 Task: Look for space in Villa Carlos Paz, Argentina from 2nd June, 2023 to 15th June, 2023 for 2 adults and 1 pet in price range Rs.10000 to Rs.15000. Place can be entire place with 1  bedroom having 1 bed and 1 bathroom. Property type can be house, flat, guest house, hotel. Amenities needed are: heating. Booking option can be shelf check-in. Required host language is English.
Action: Mouse moved to (477, 96)
Screenshot: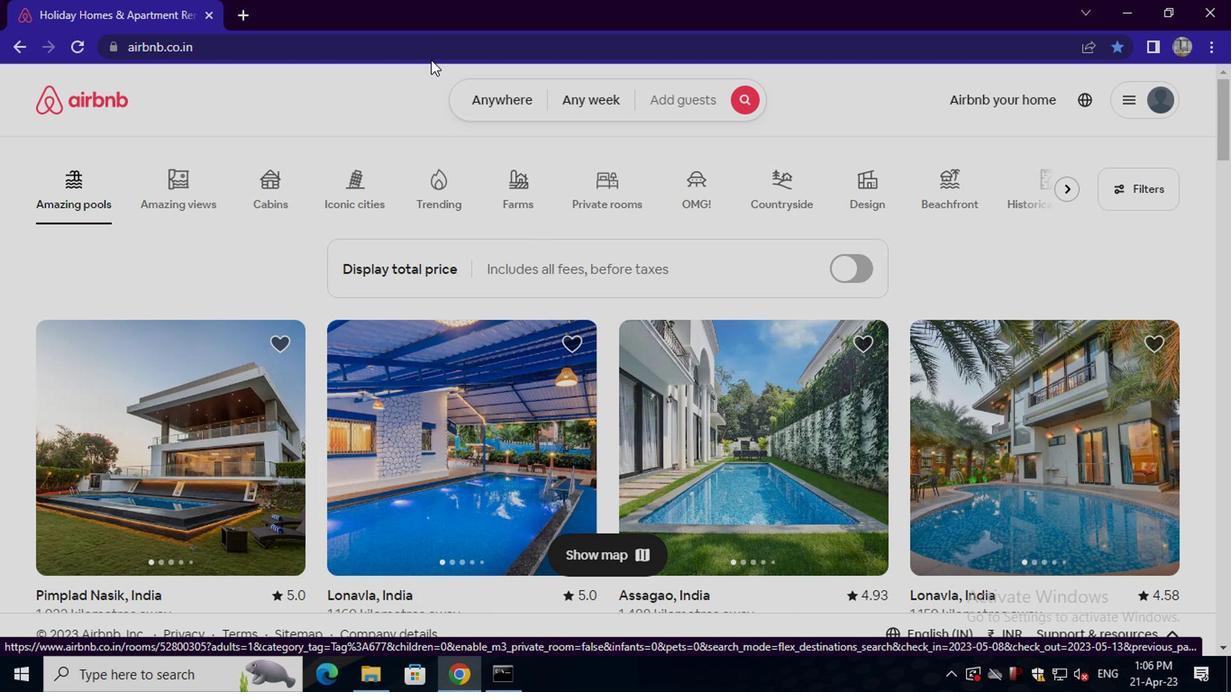 
Action: Mouse pressed left at (477, 96)
Screenshot: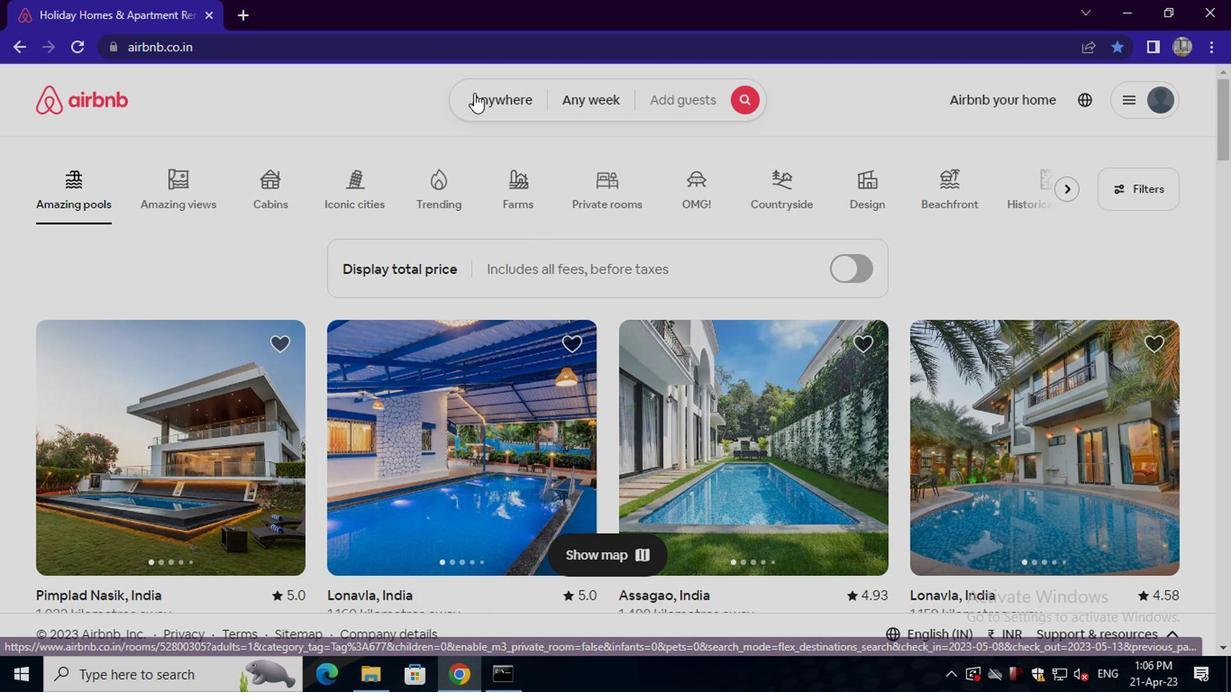 
Action: Mouse moved to (380, 177)
Screenshot: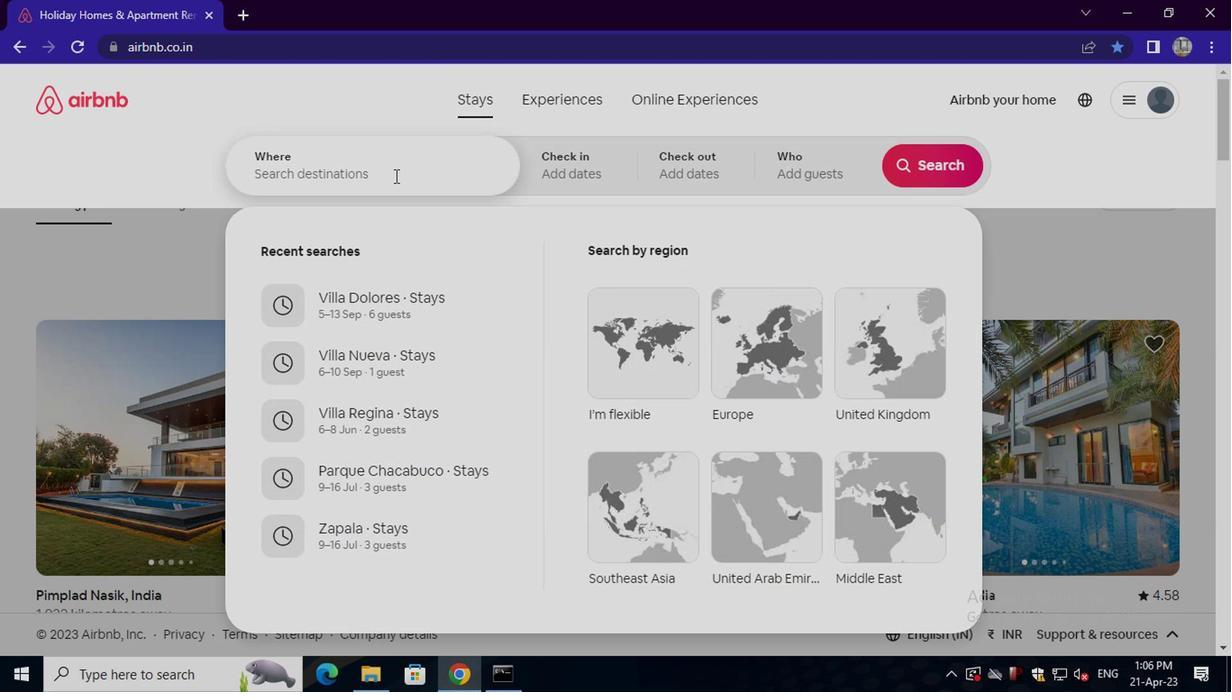 
Action: Mouse pressed left at (380, 177)
Screenshot: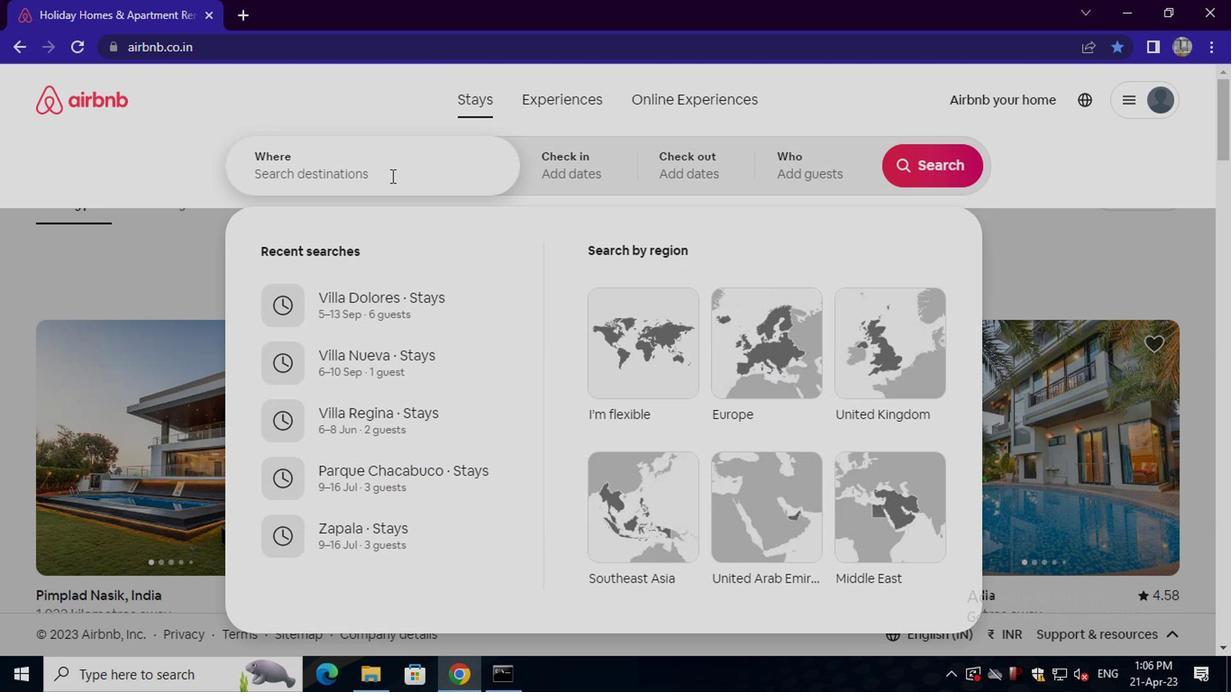 
Action: Key pressed villa<Key.space>carlos<Key.space>paz,<Key.space>argentina<Key.enter>
Screenshot: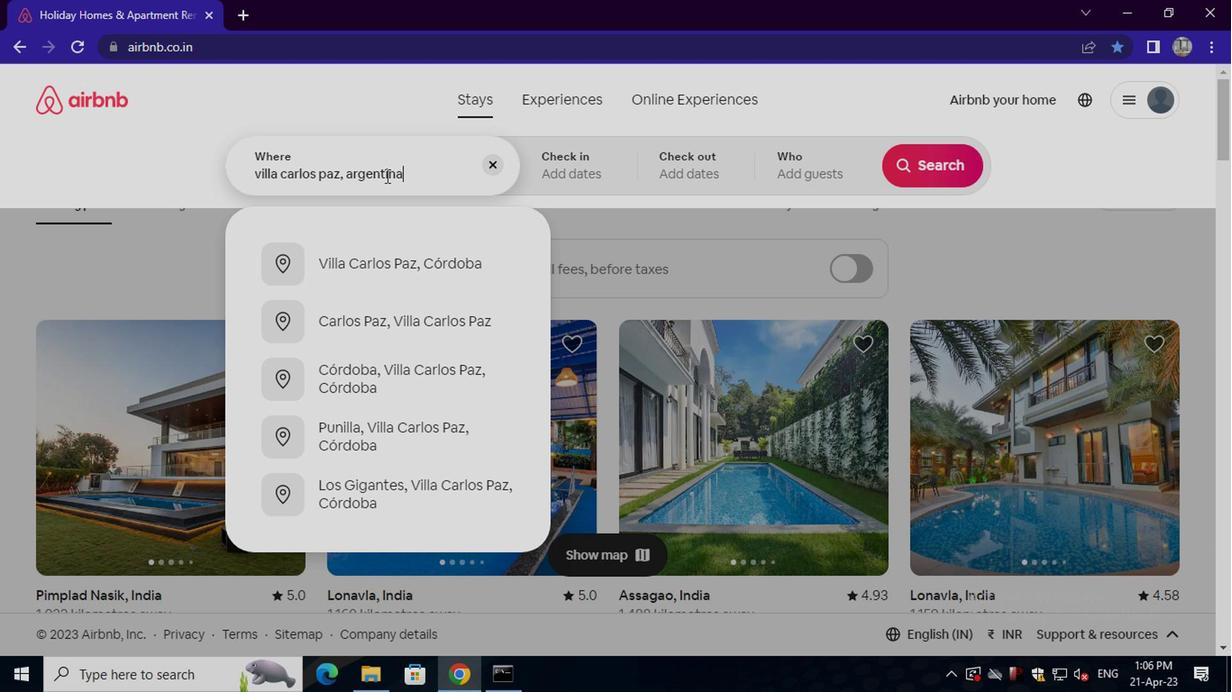 
Action: Mouse moved to (910, 307)
Screenshot: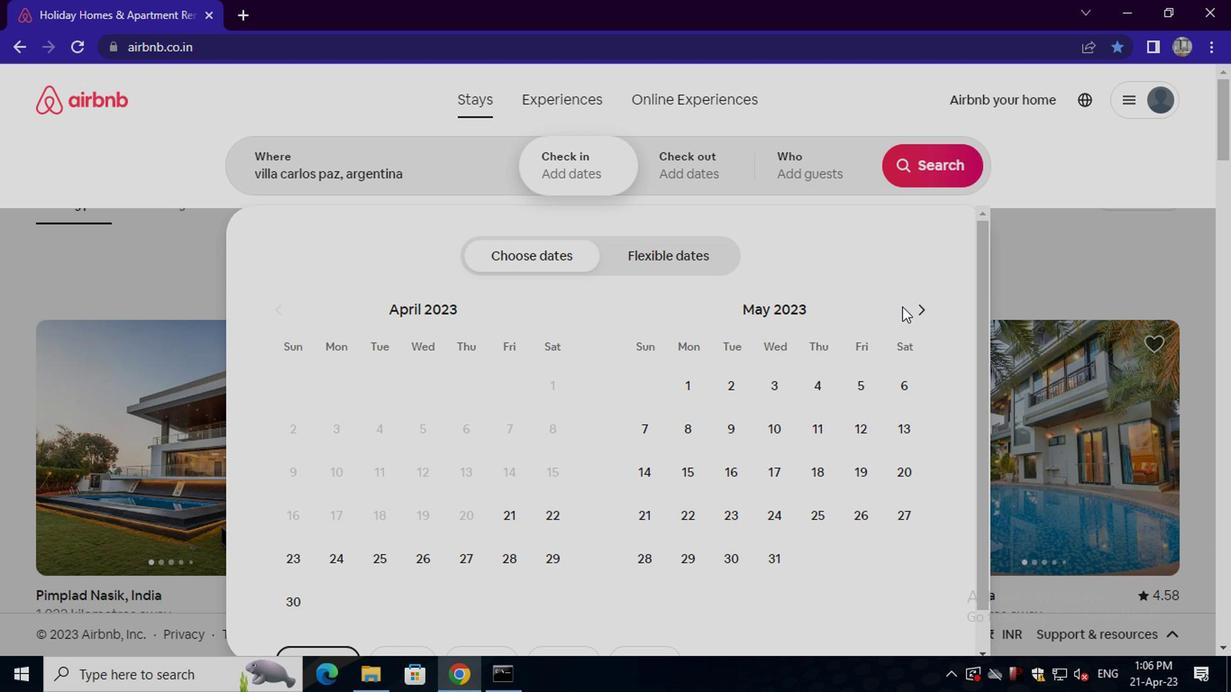 
Action: Mouse pressed left at (910, 307)
Screenshot: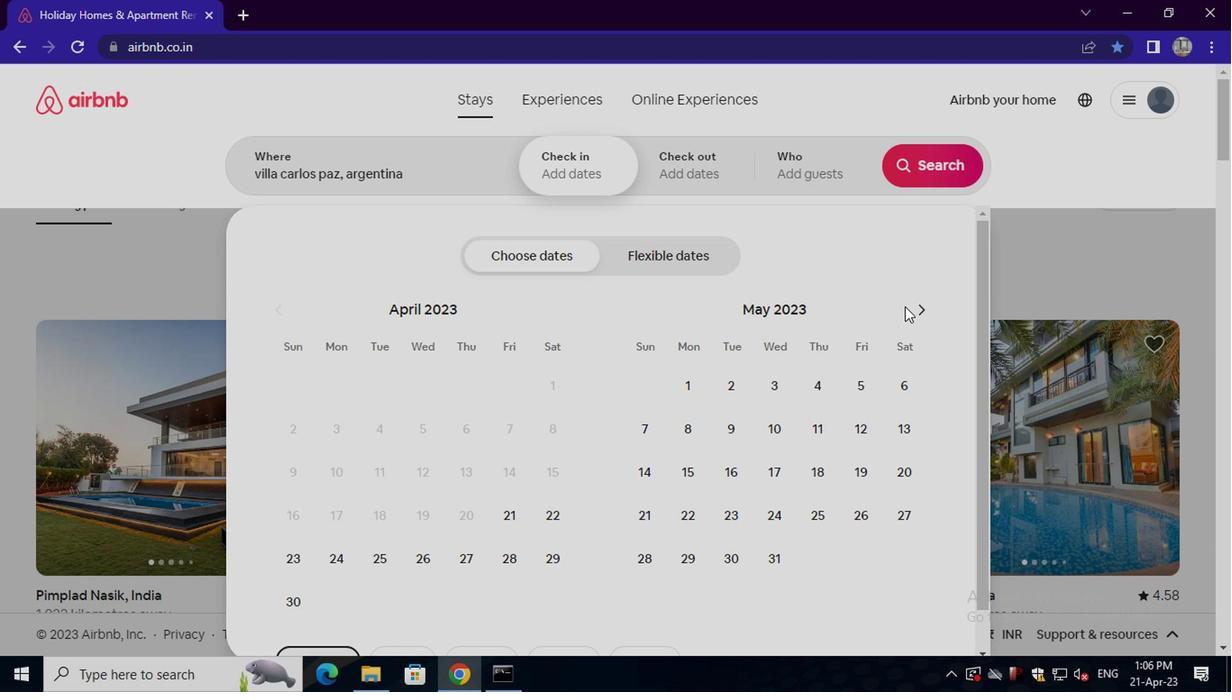 
Action: Mouse moved to (864, 386)
Screenshot: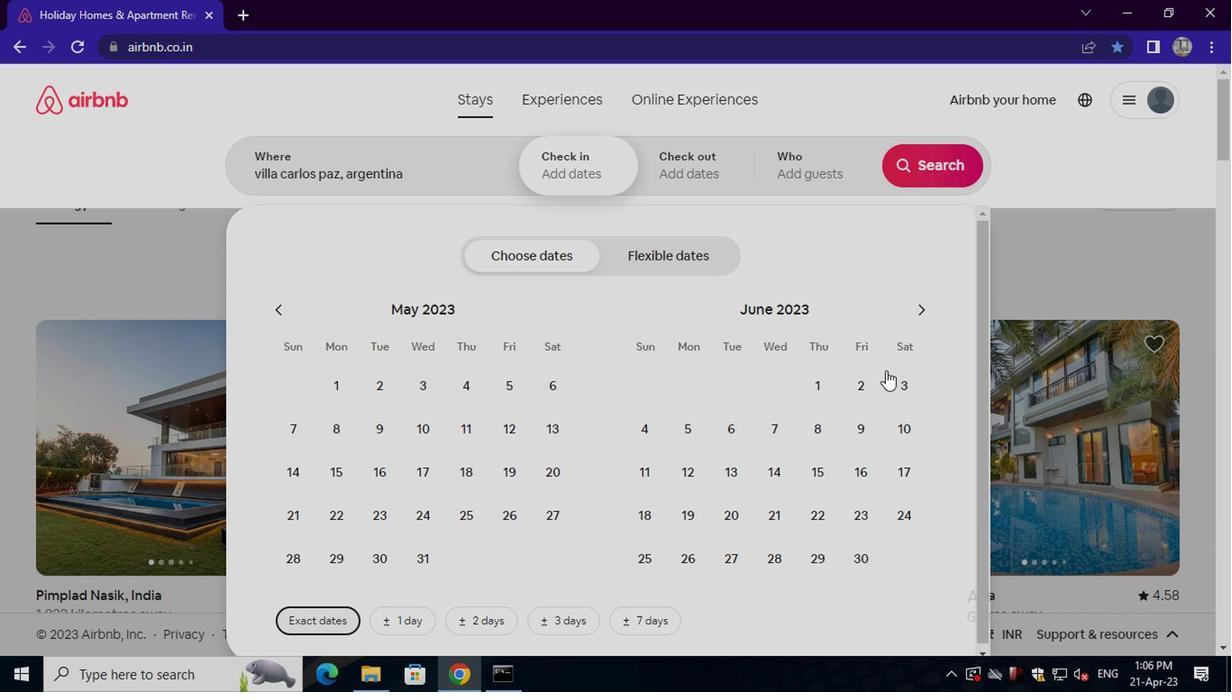 
Action: Mouse pressed left at (864, 386)
Screenshot: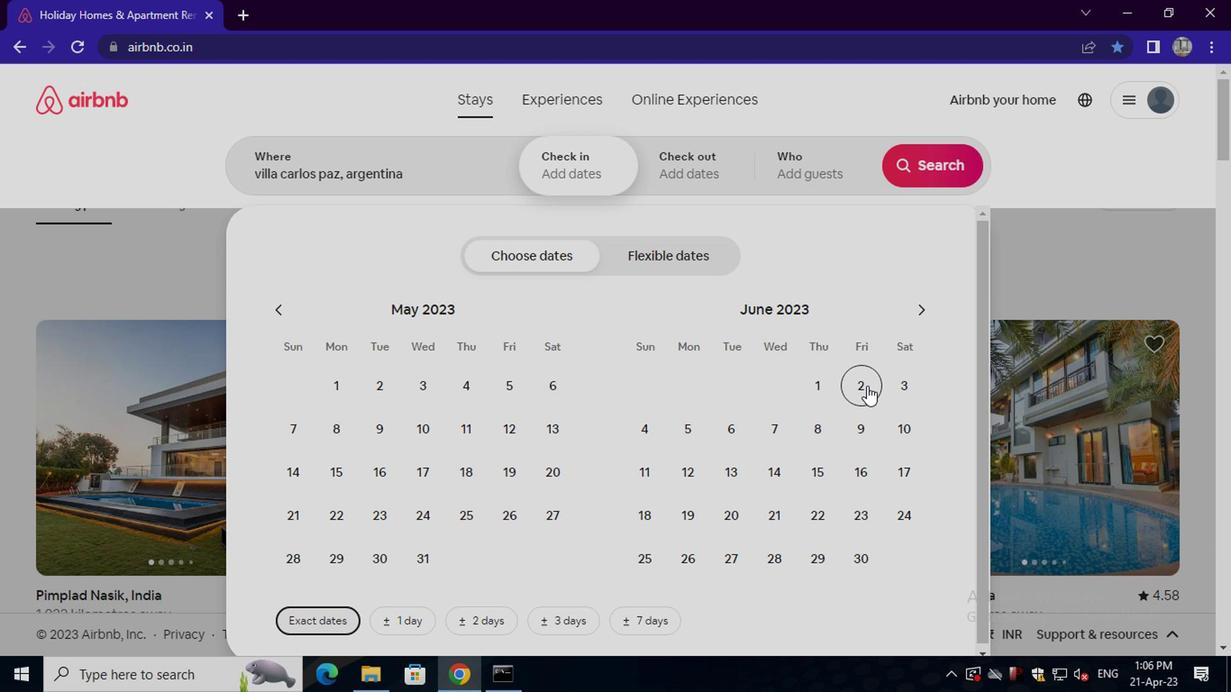 
Action: Mouse moved to (807, 470)
Screenshot: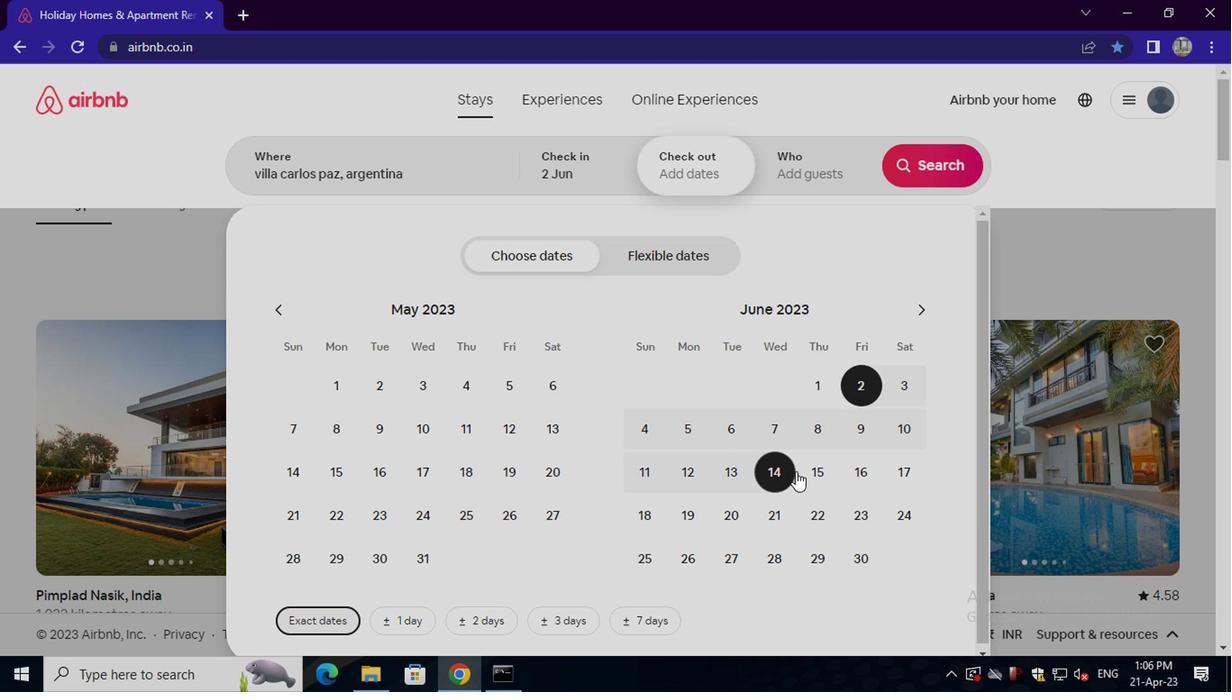 
Action: Mouse pressed left at (807, 470)
Screenshot: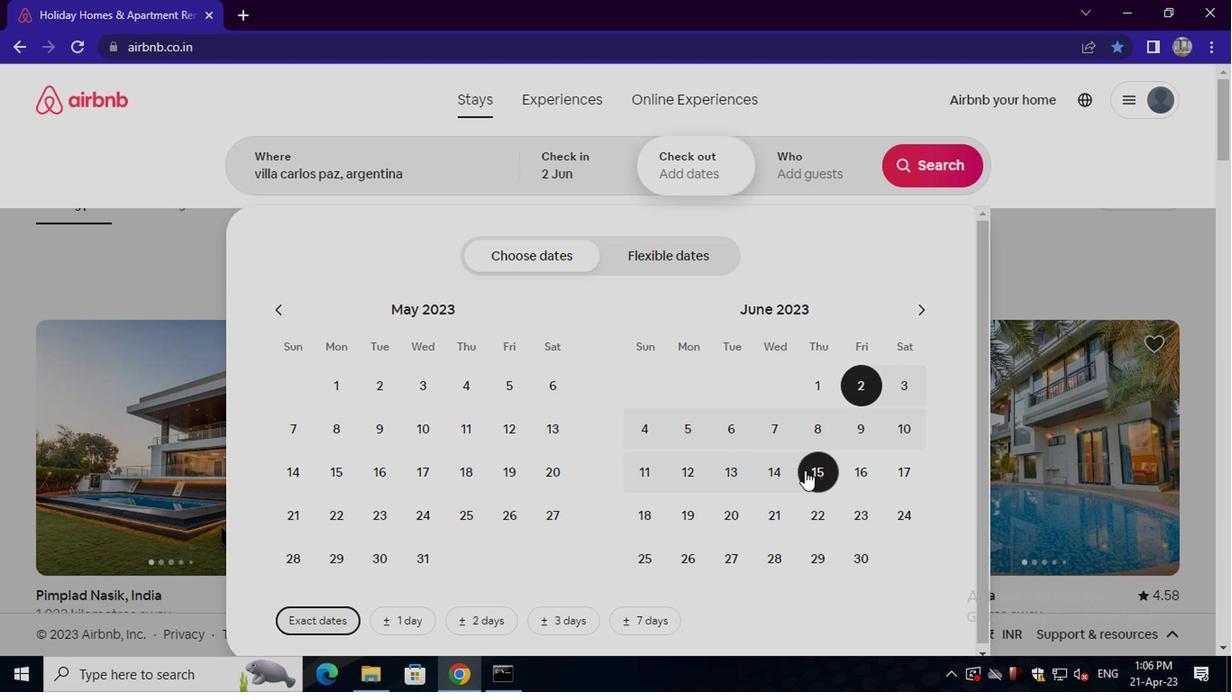 
Action: Mouse moved to (821, 175)
Screenshot: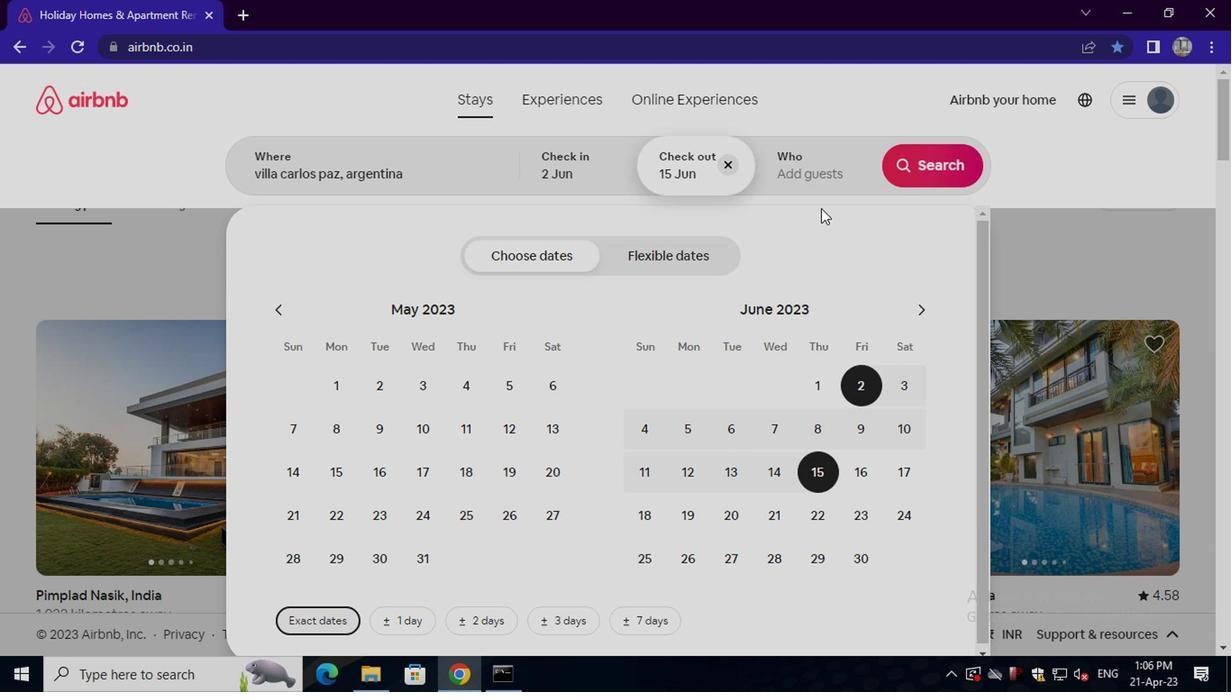 
Action: Mouse pressed left at (821, 175)
Screenshot: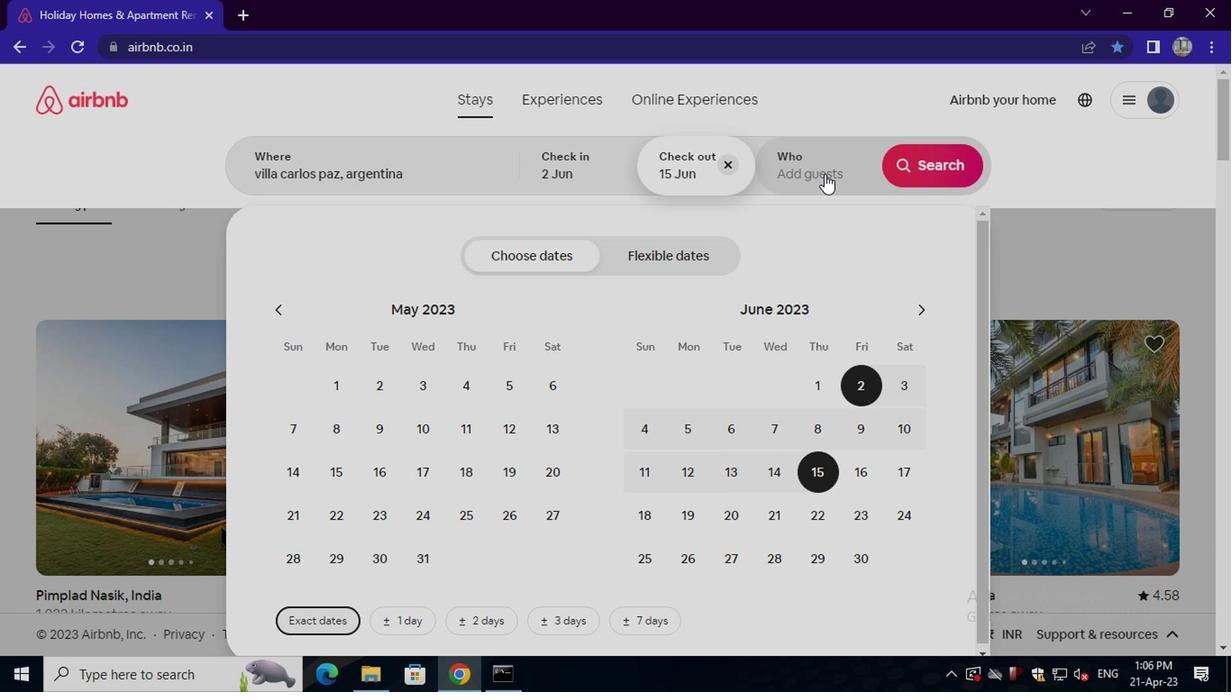 
Action: Mouse moved to (932, 259)
Screenshot: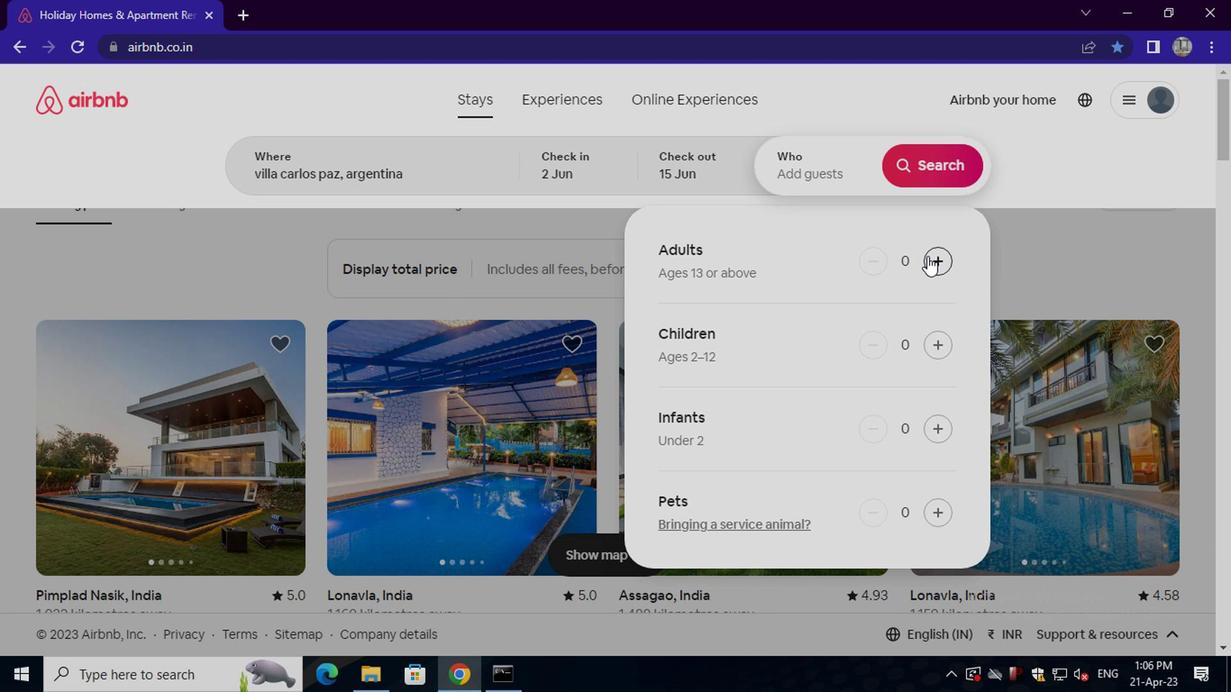
Action: Mouse pressed left at (932, 259)
Screenshot: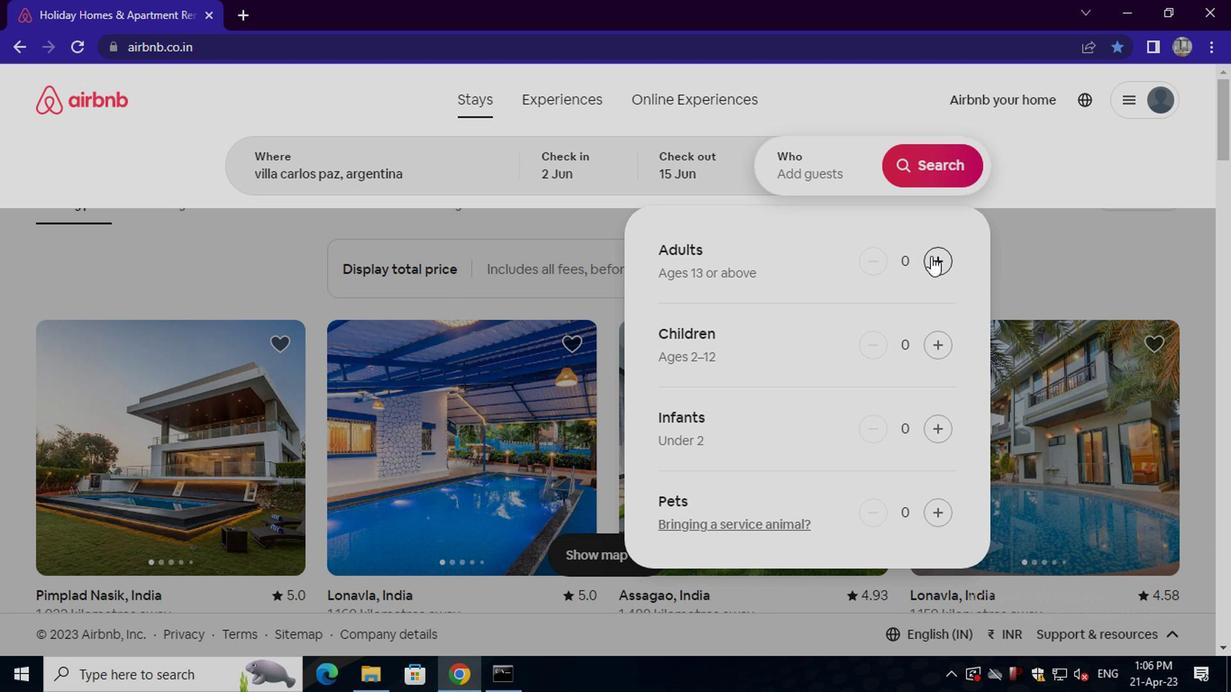 
Action: Mouse pressed left at (932, 259)
Screenshot: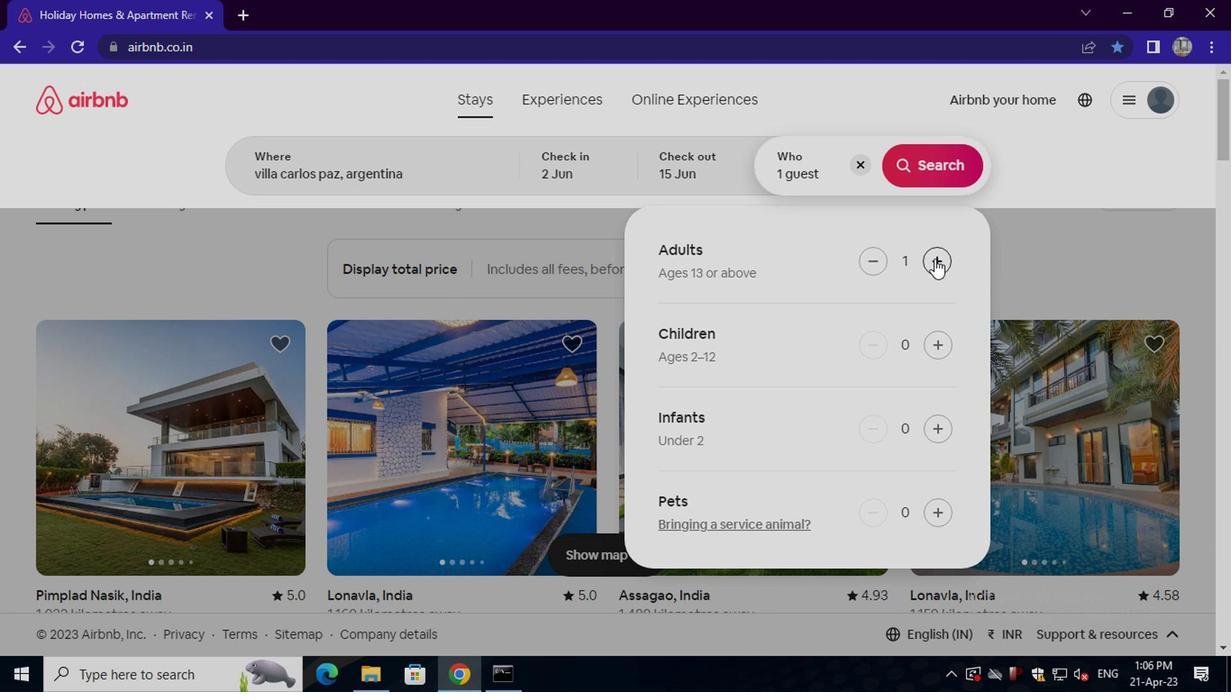 
Action: Mouse moved to (932, 518)
Screenshot: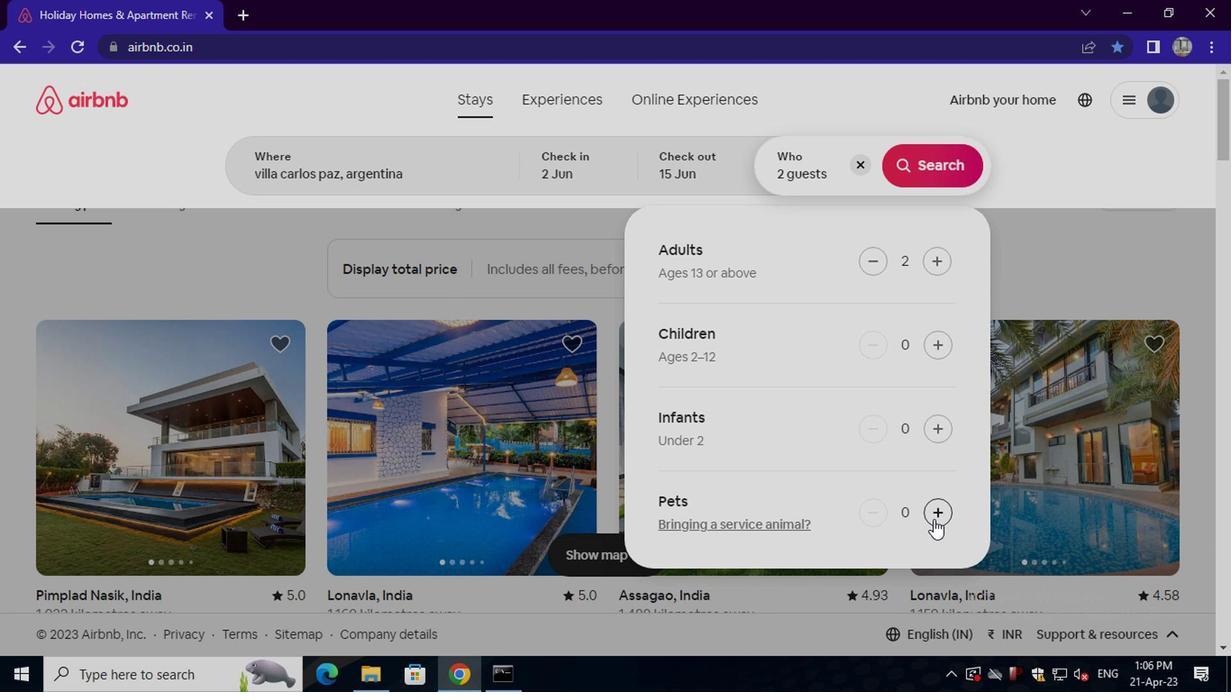 
Action: Mouse pressed left at (932, 518)
Screenshot: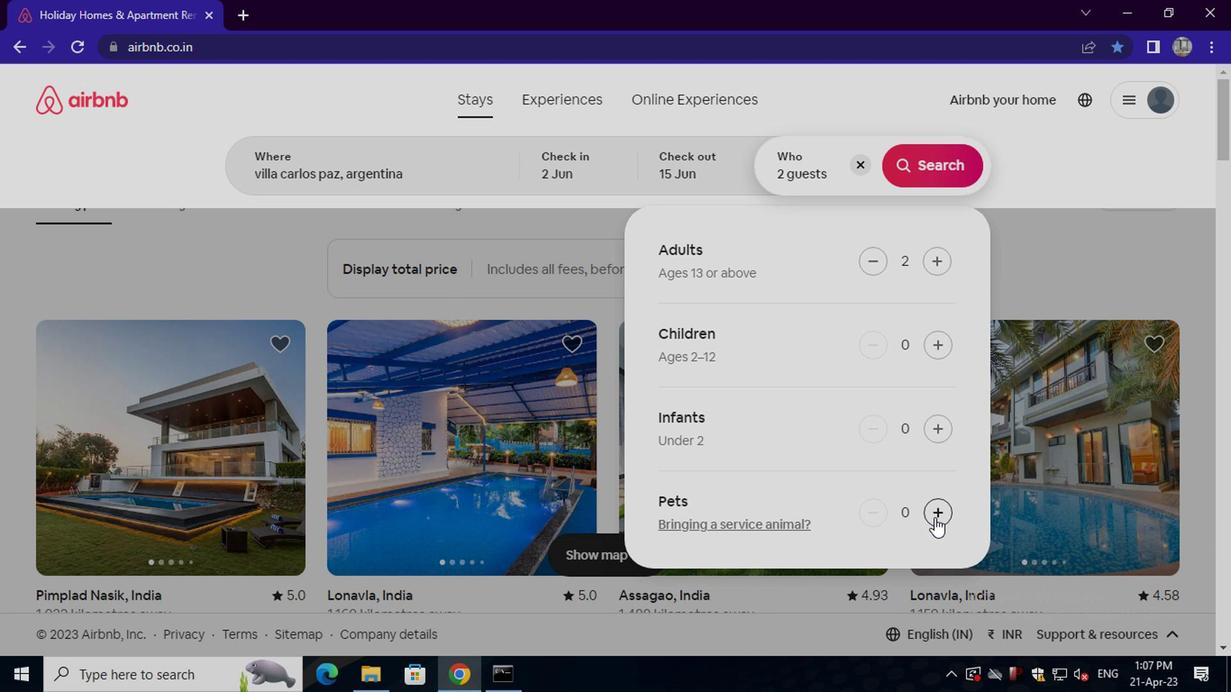 
Action: Mouse moved to (920, 170)
Screenshot: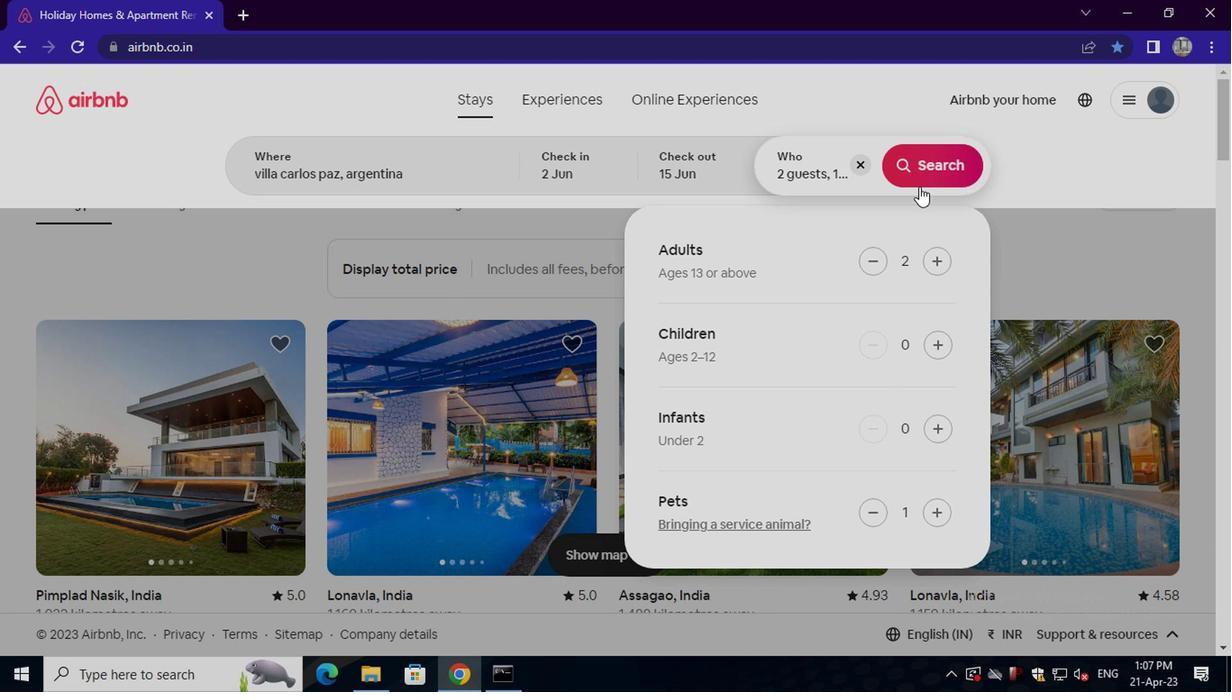 
Action: Mouse pressed left at (920, 170)
Screenshot: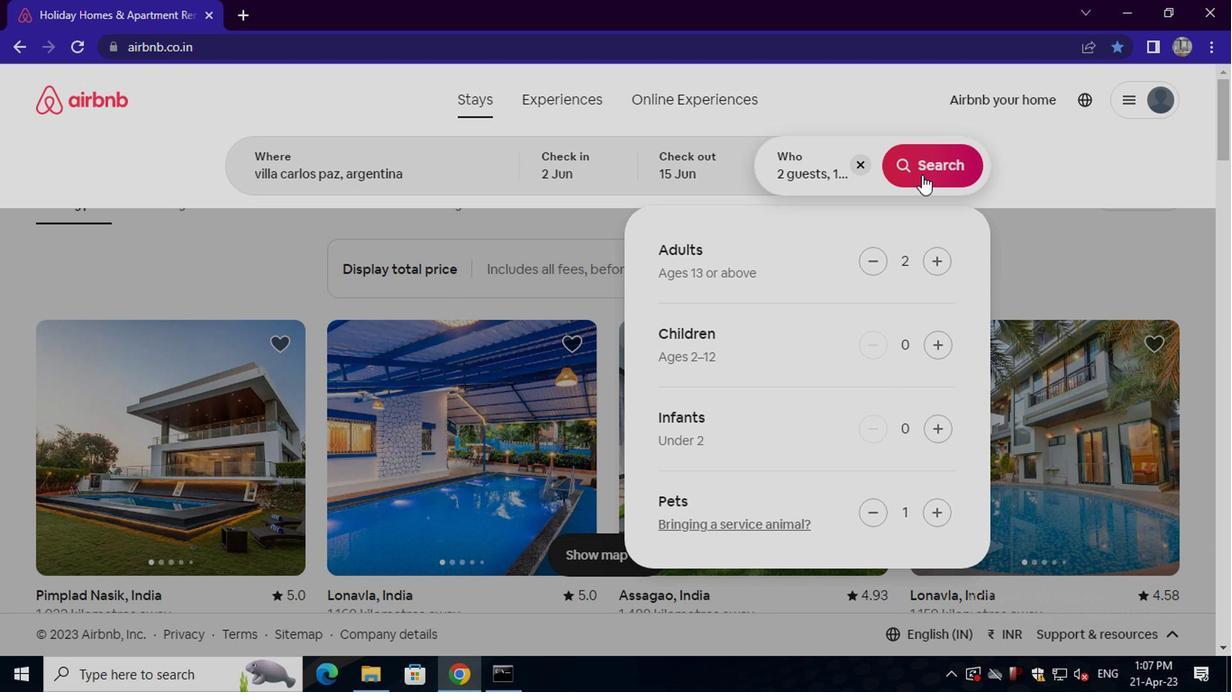 
Action: Mouse moved to (1152, 177)
Screenshot: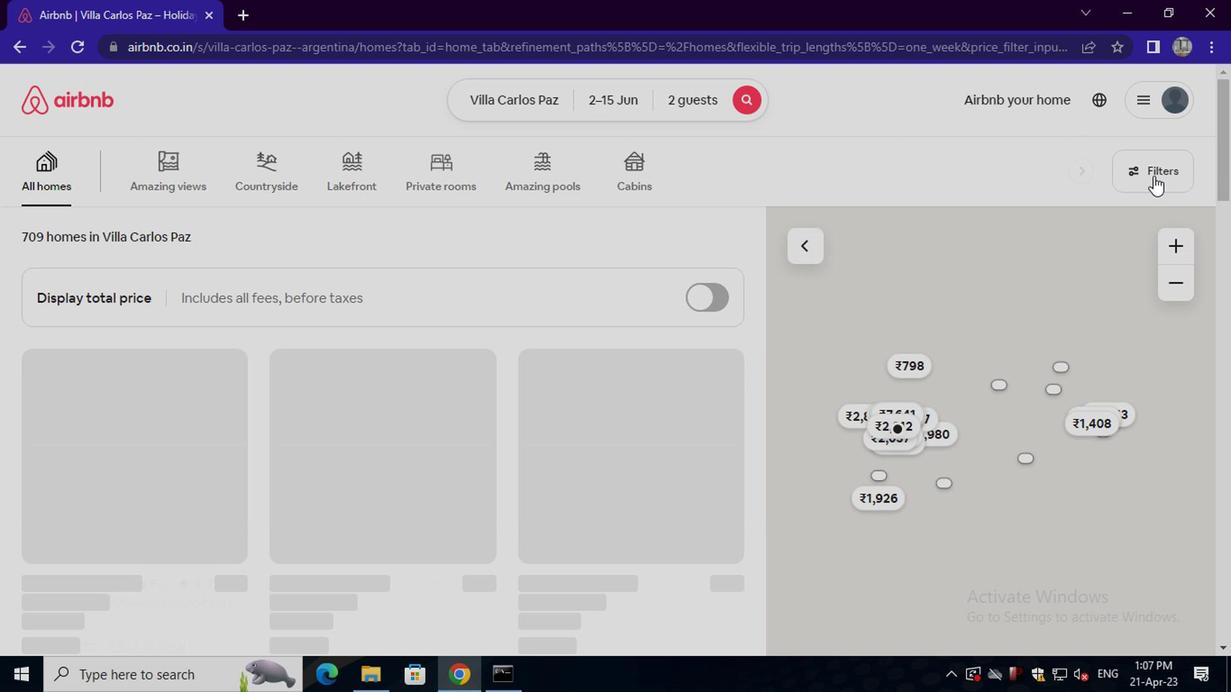
Action: Mouse pressed left at (1152, 177)
Screenshot: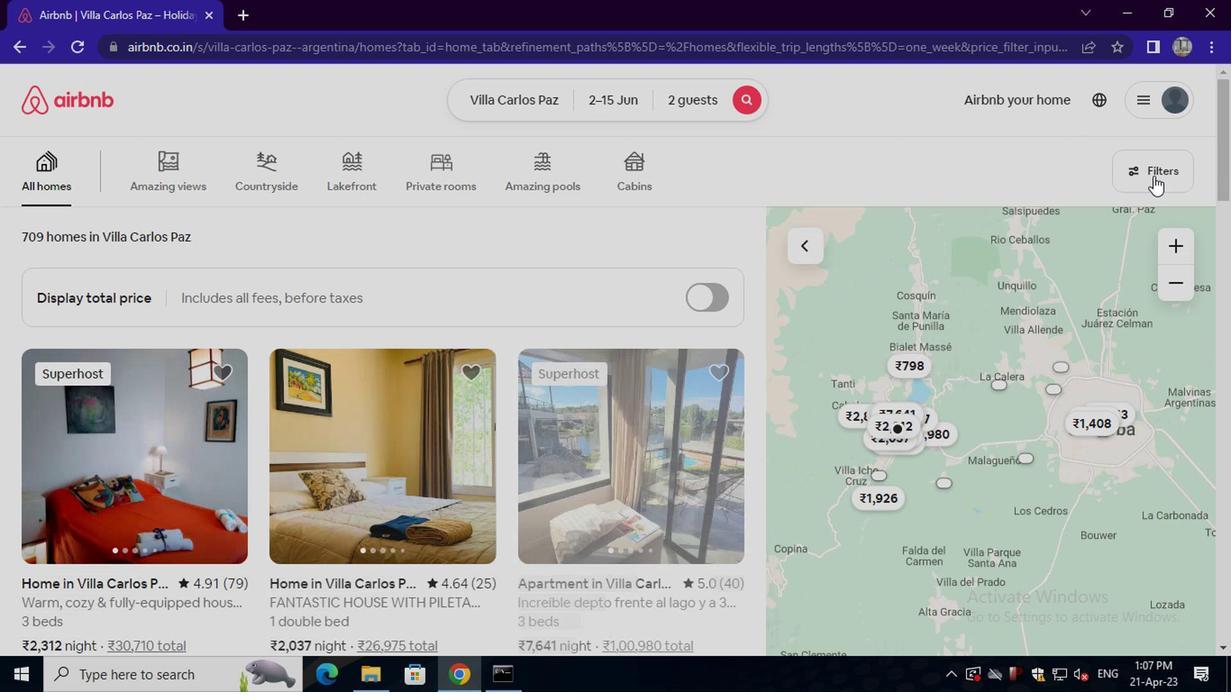 
Action: Mouse moved to (483, 394)
Screenshot: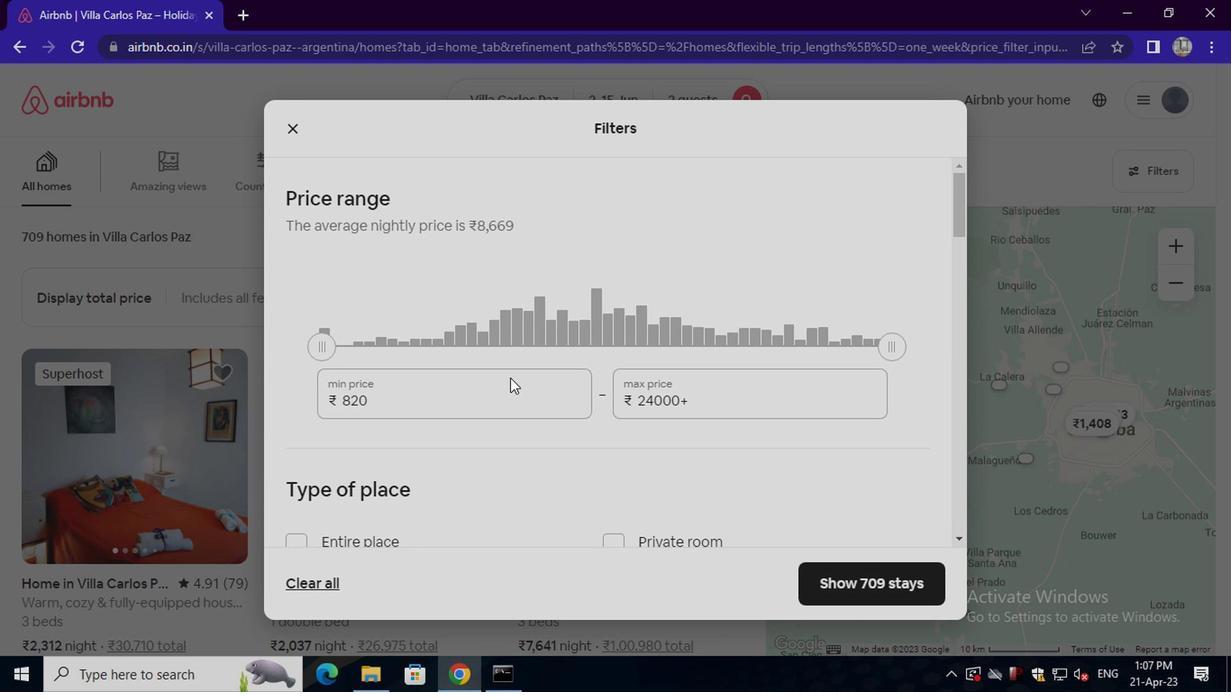
Action: Mouse pressed left at (483, 394)
Screenshot: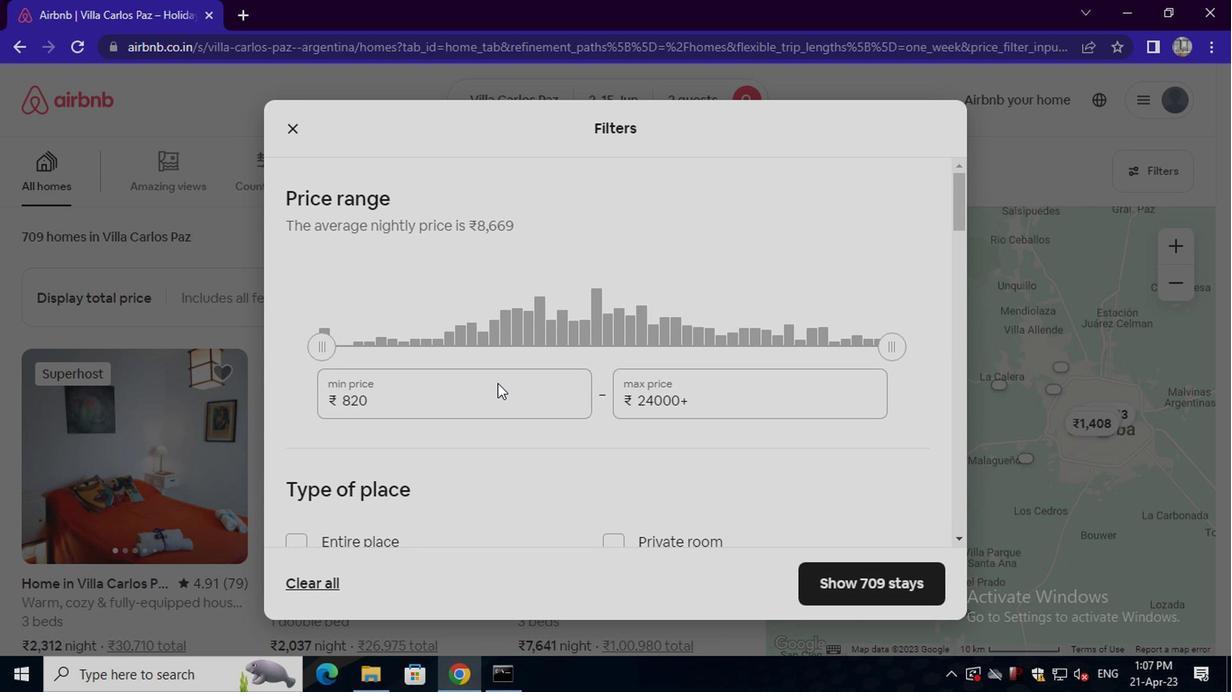 
Action: Mouse moved to (483, 394)
Screenshot: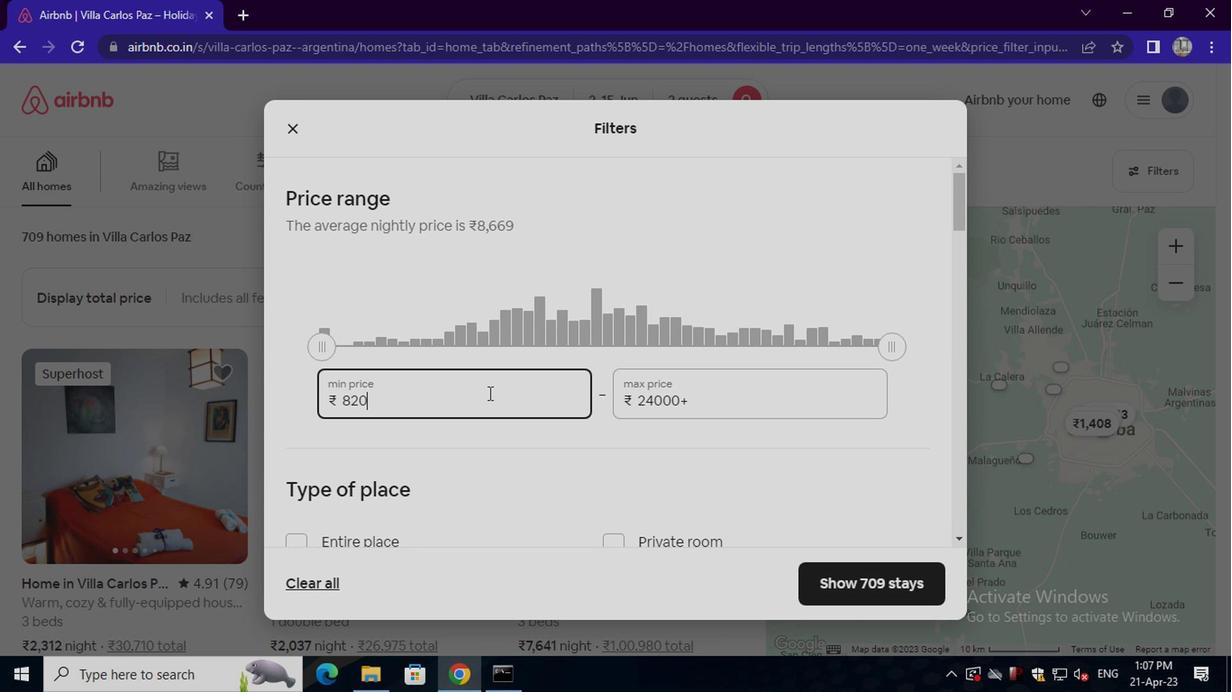 
Action: Key pressed <Key.backspace><Key.backspace><Key.backspace><Key.backspace><Key.backspace><Key.backspace><Key.backspace><Key.backspace><Key.backspace><Key.backspace><Key.backspace>10000
Screenshot: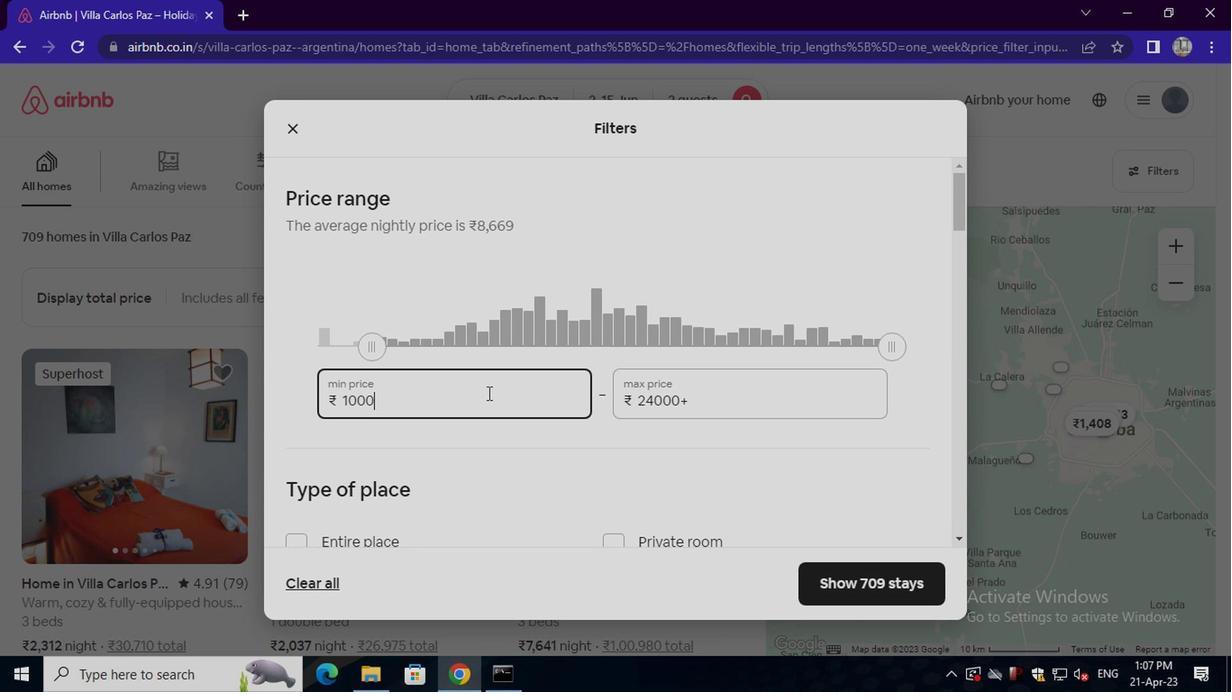 
Action: Mouse moved to (696, 400)
Screenshot: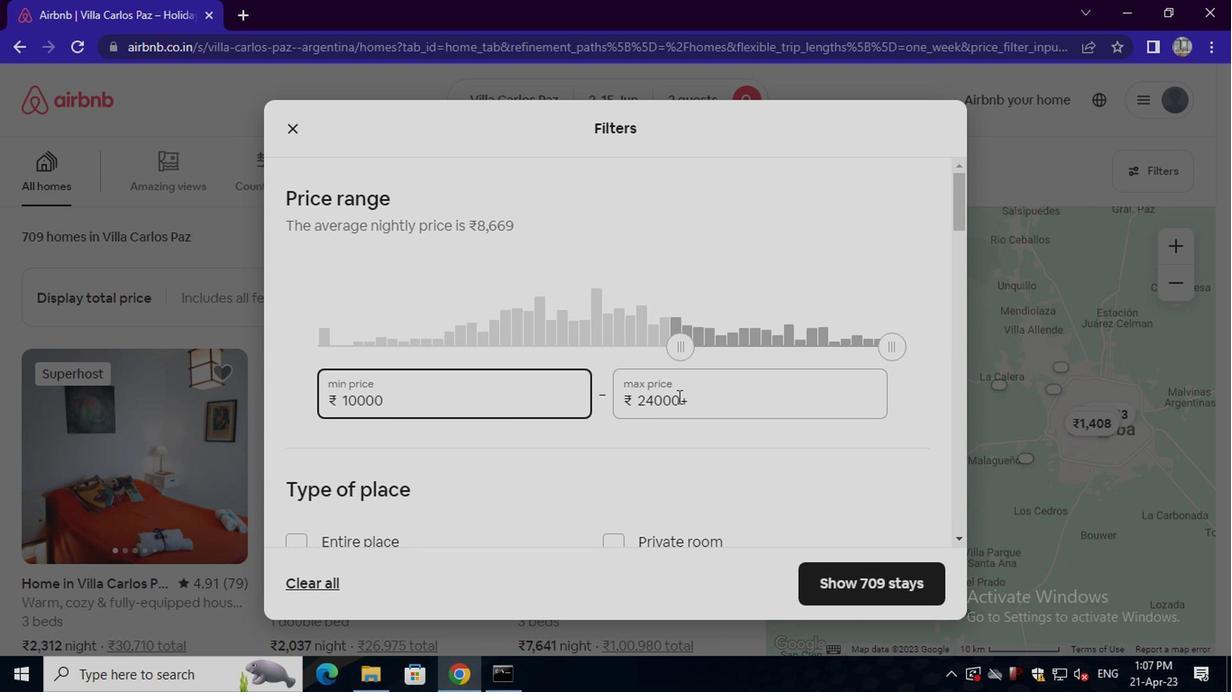
Action: Mouse pressed left at (696, 400)
Screenshot: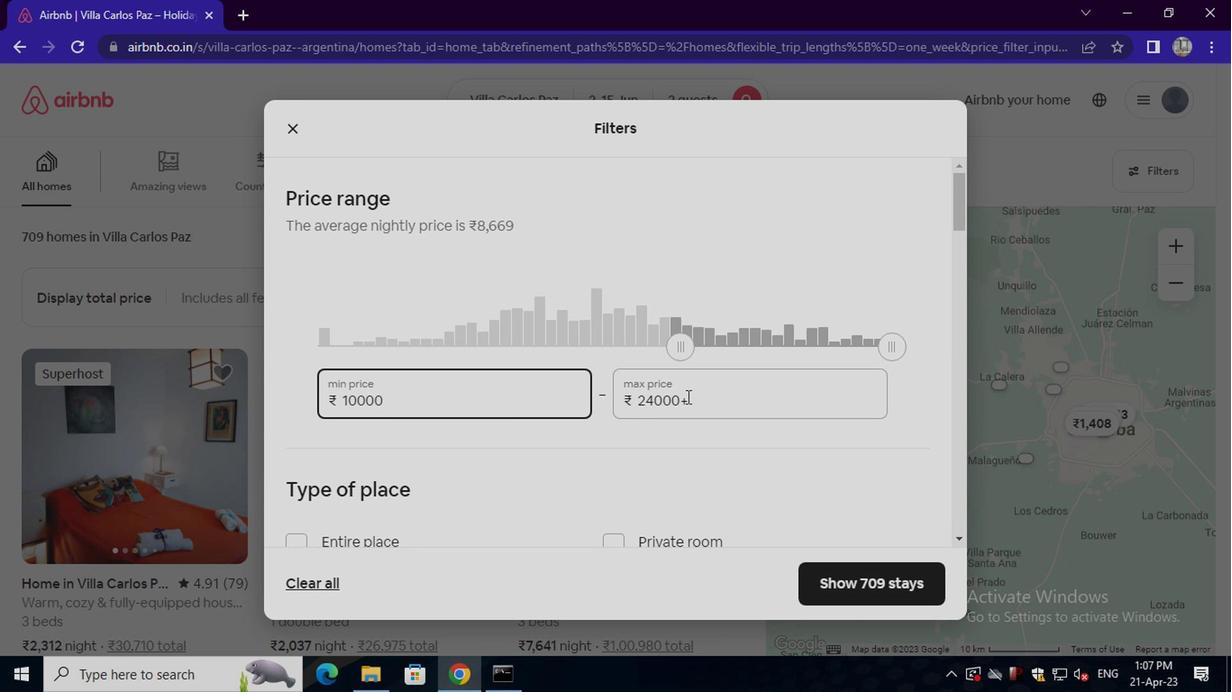 
Action: Mouse moved to (697, 401)
Screenshot: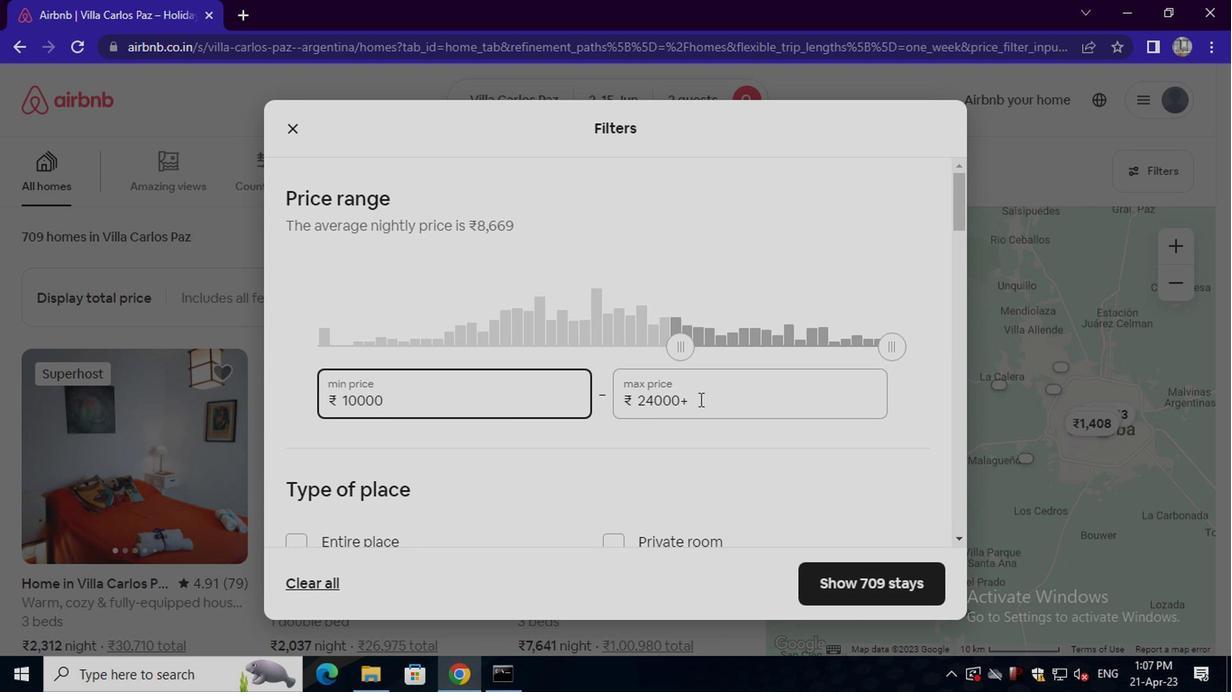 
Action: Key pressed <Key.backspace><Key.backspace><Key.backspace><Key.backspace><Key.backspace><Key.backspace><Key.backspace><Key.backspace><Key.backspace><Key.backspace><Key.backspace><Key.backspace><Key.backspace>15000
Screenshot: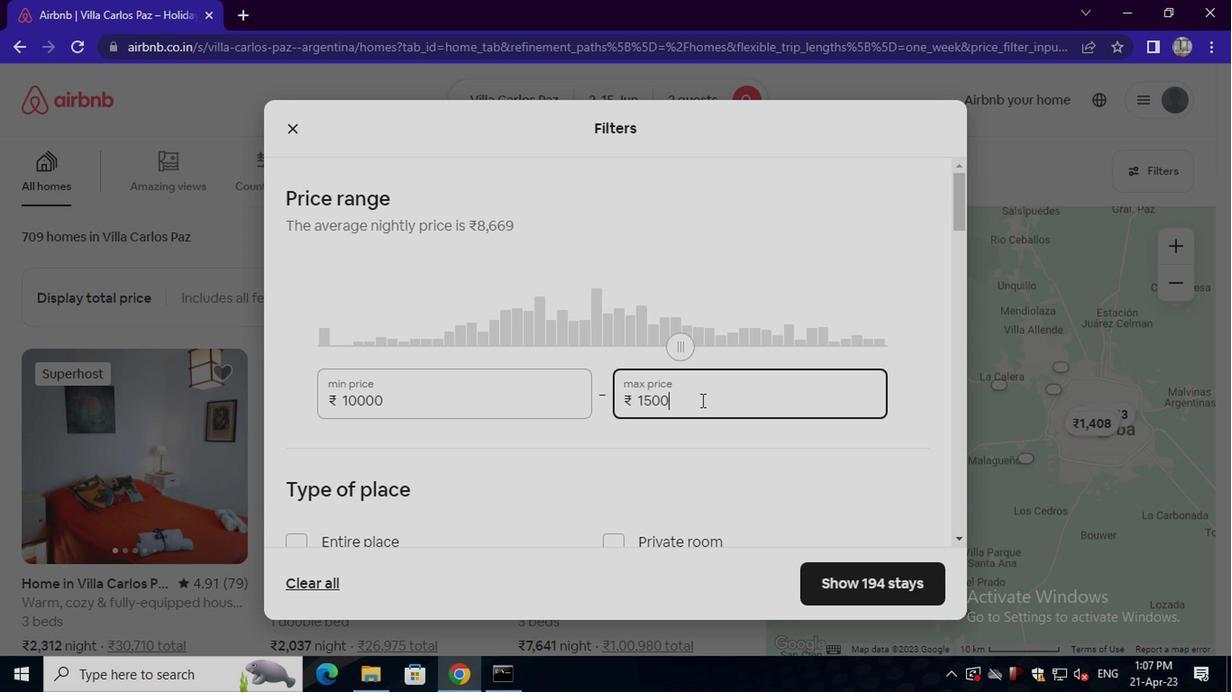
Action: Mouse scrolled (697, 400) with delta (0, -1)
Screenshot: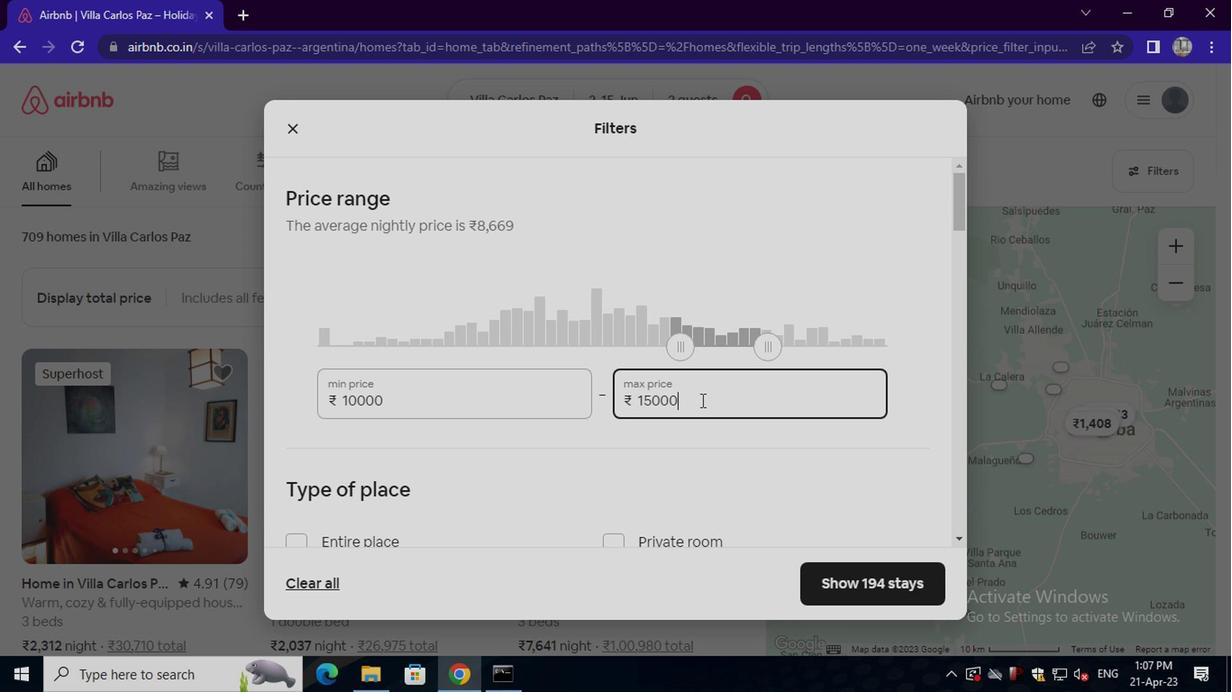 
Action: Mouse scrolled (697, 400) with delta (0, -1)
Screenshot: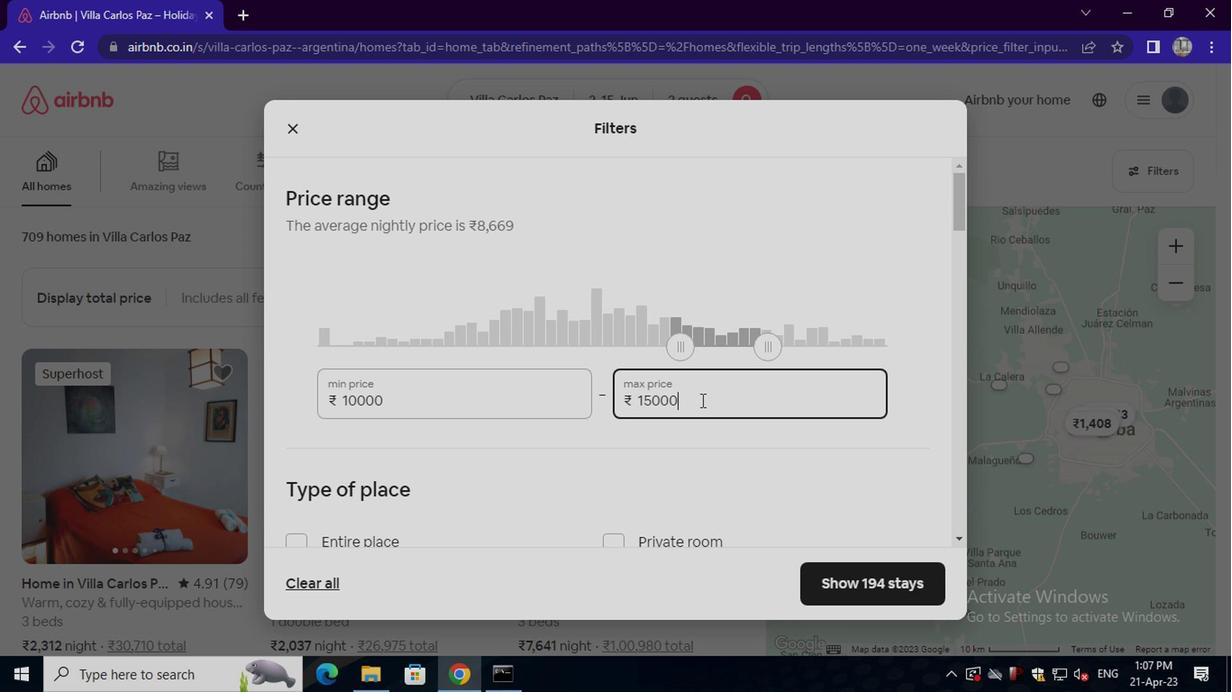 
Action: Mouse scrolled (697, 400) with delta (0, -1)
Screenshot: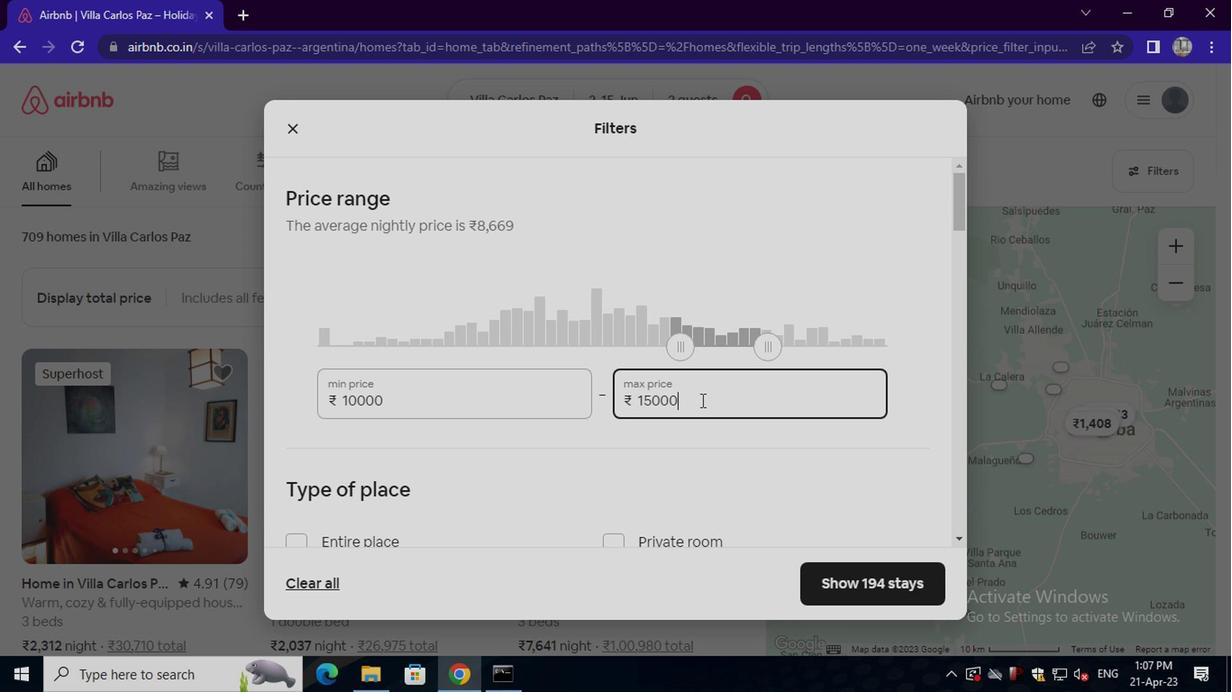 
Action: Mouse moved to (345, 272)
Screenshot: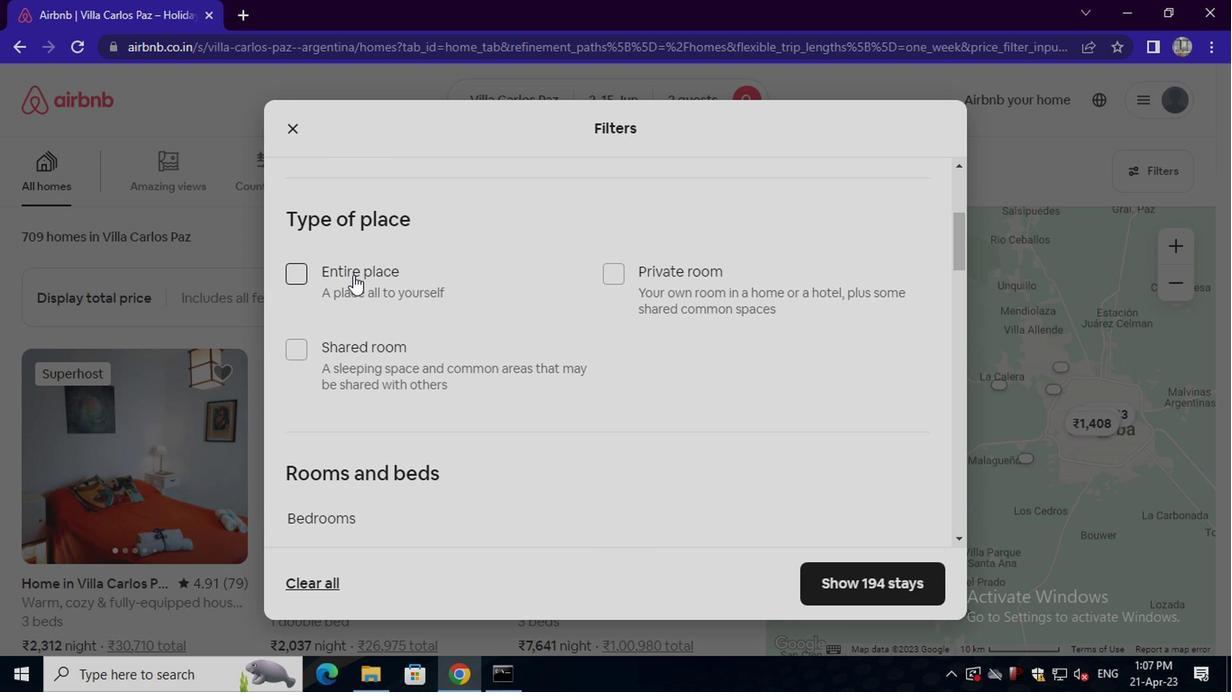
Action: Mouse pressed left at (345, 272)
Screenshot: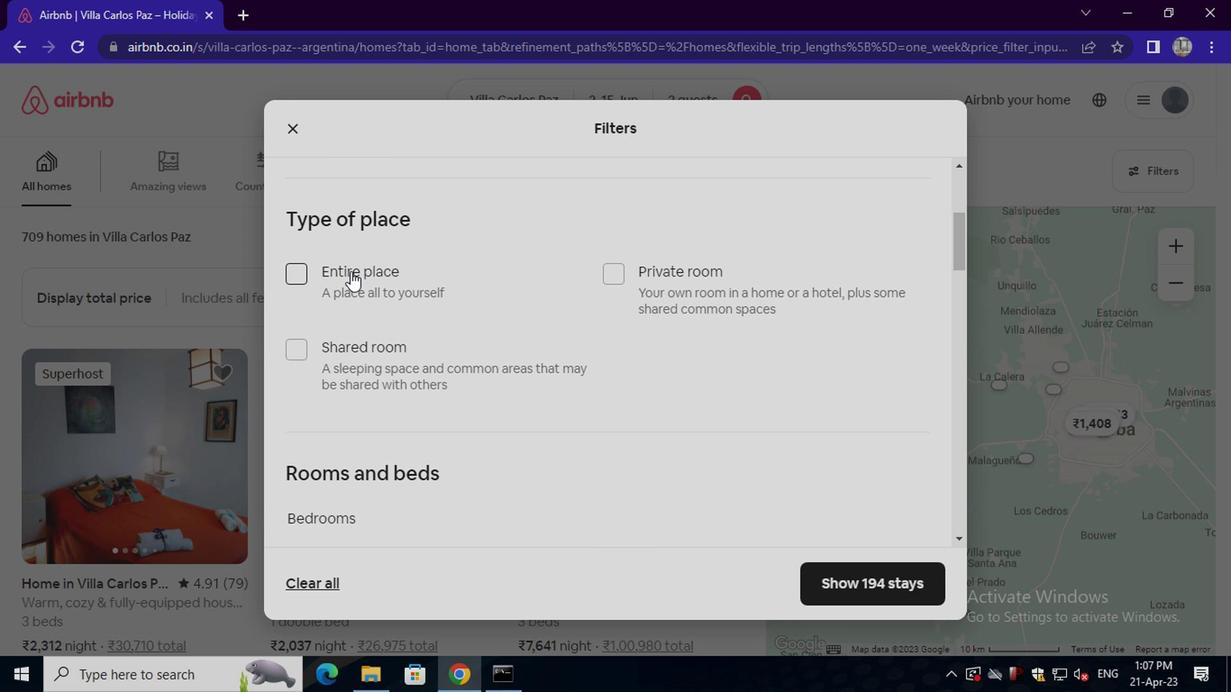 
Action: Mouse moved to (427, 365)
Screenshot: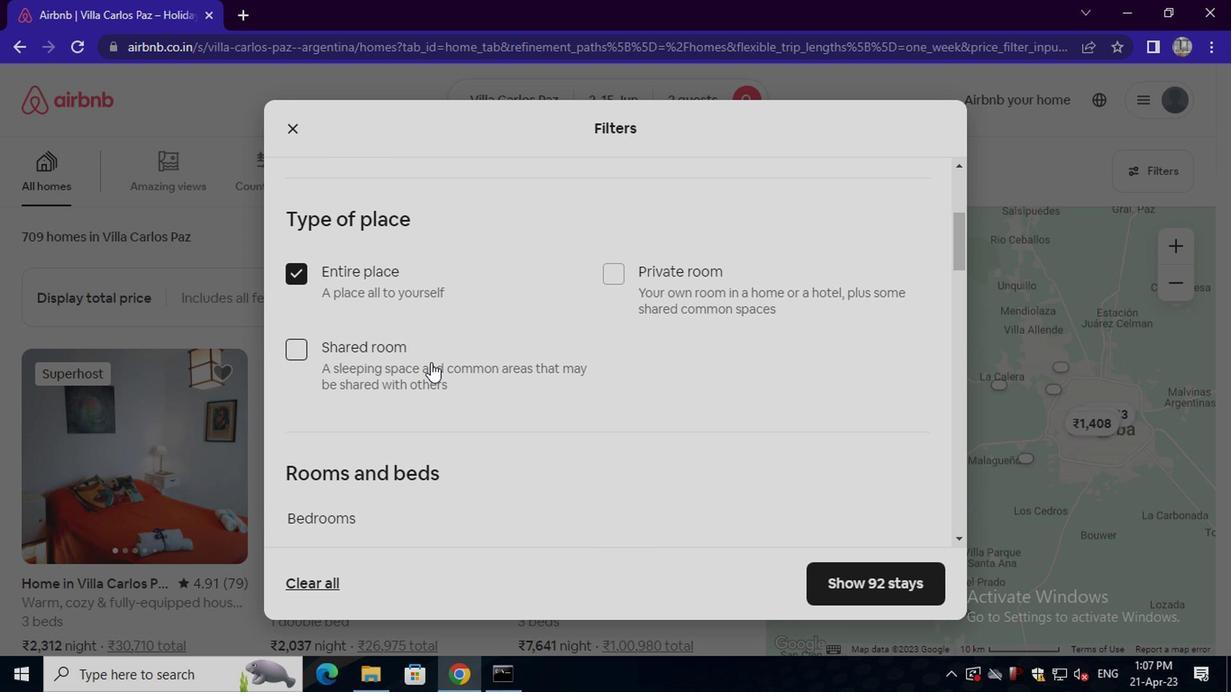
Action: Mouse scrolled (427, 364) with delta (0, -1)
Screenshot: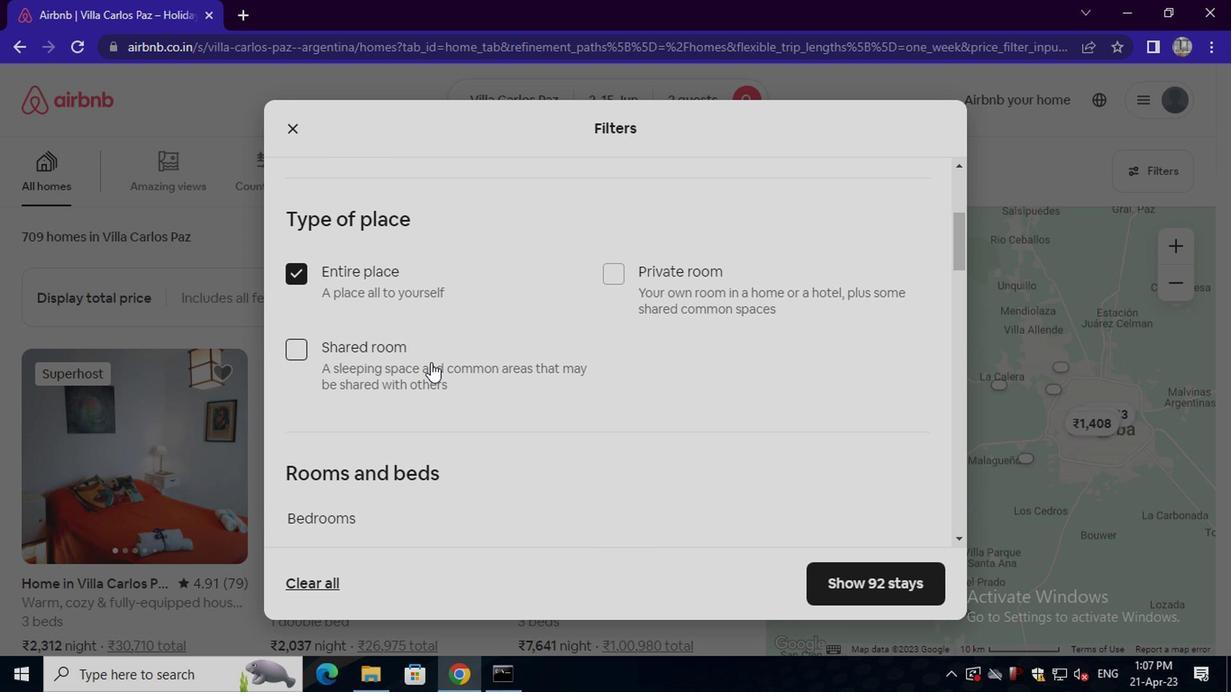 
Action: Mouse scrolled (427, 364) with delta (0, -1)
Screenshot: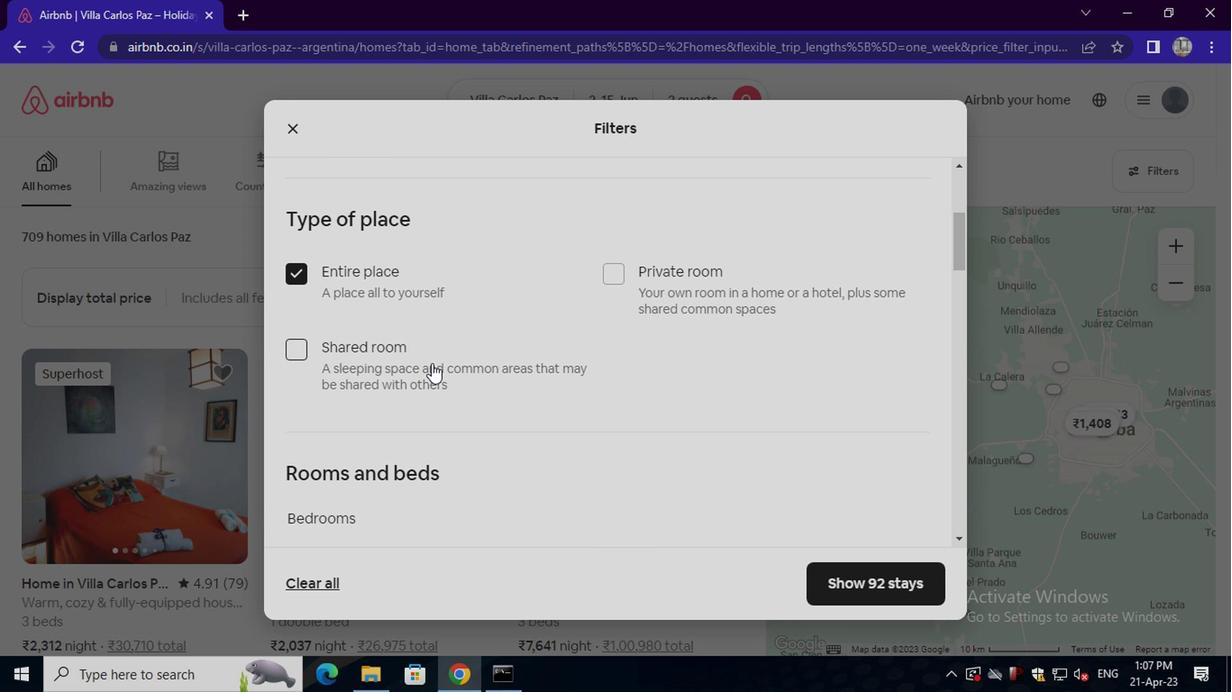 
Action: Mouse scrolled (427, 364) with delta (0, -1)
Screenshot: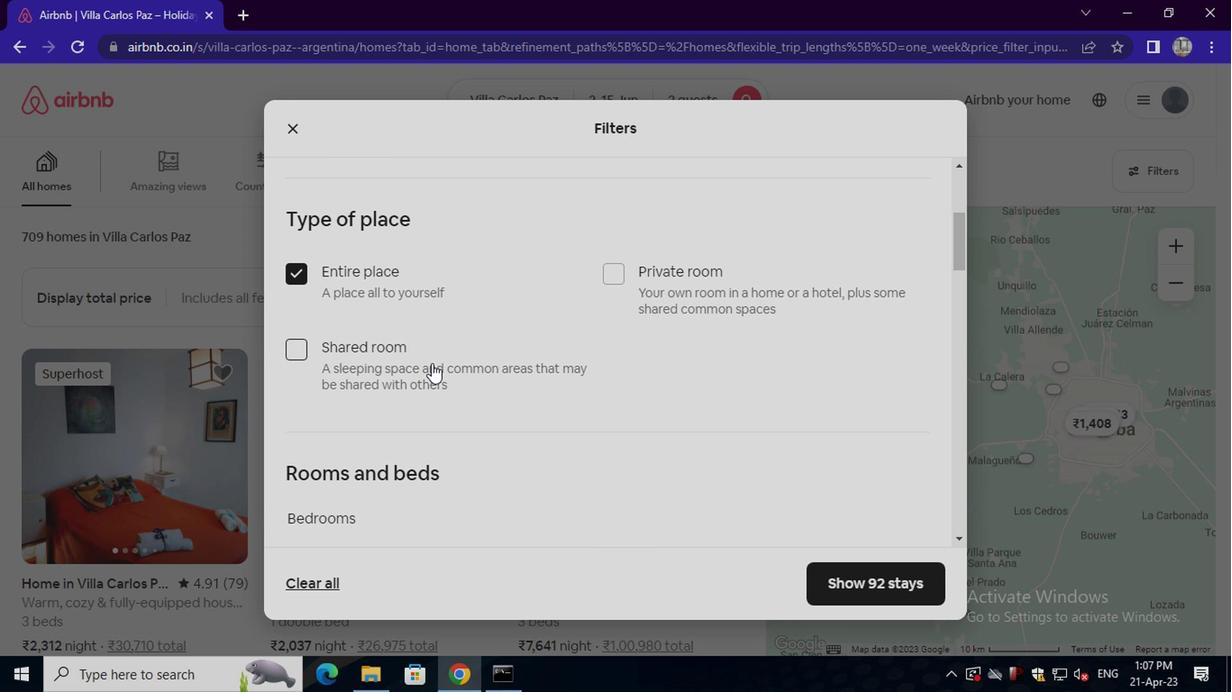 
Action: Mouse moved to (400, 301)
Screenshot: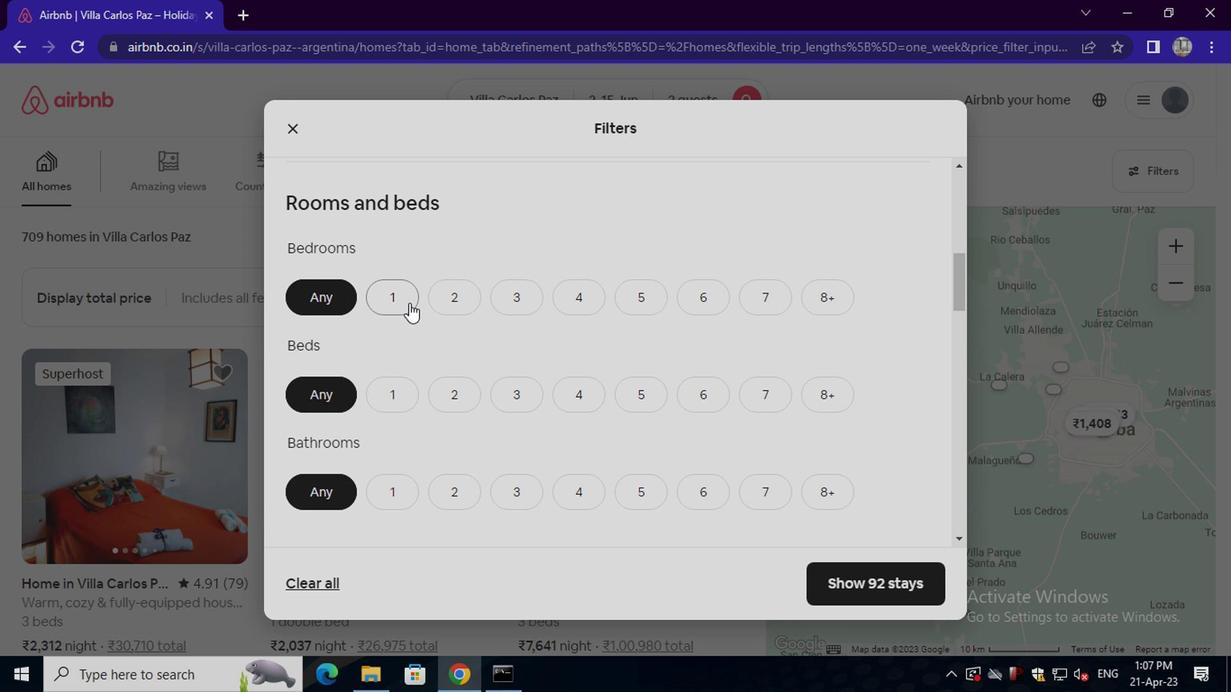 
Action: Mouse pressed left at (400, 301)
Screenshot: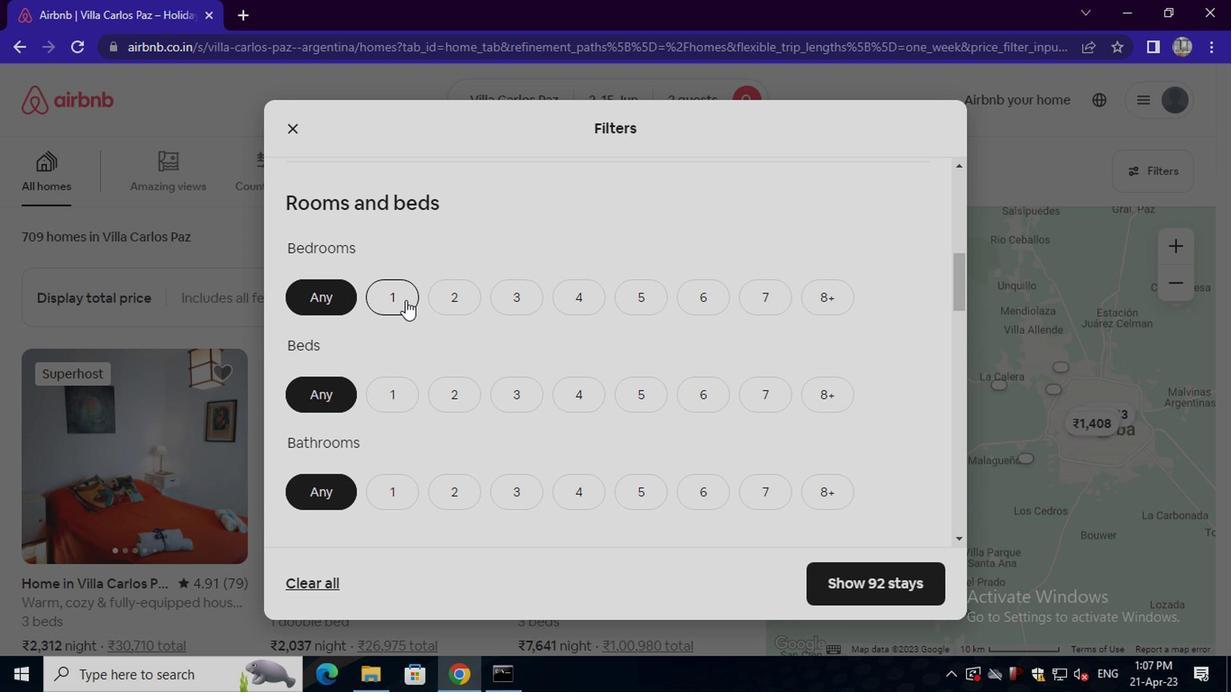 
Action: Mouse moved to (379, 395)
Screenshot: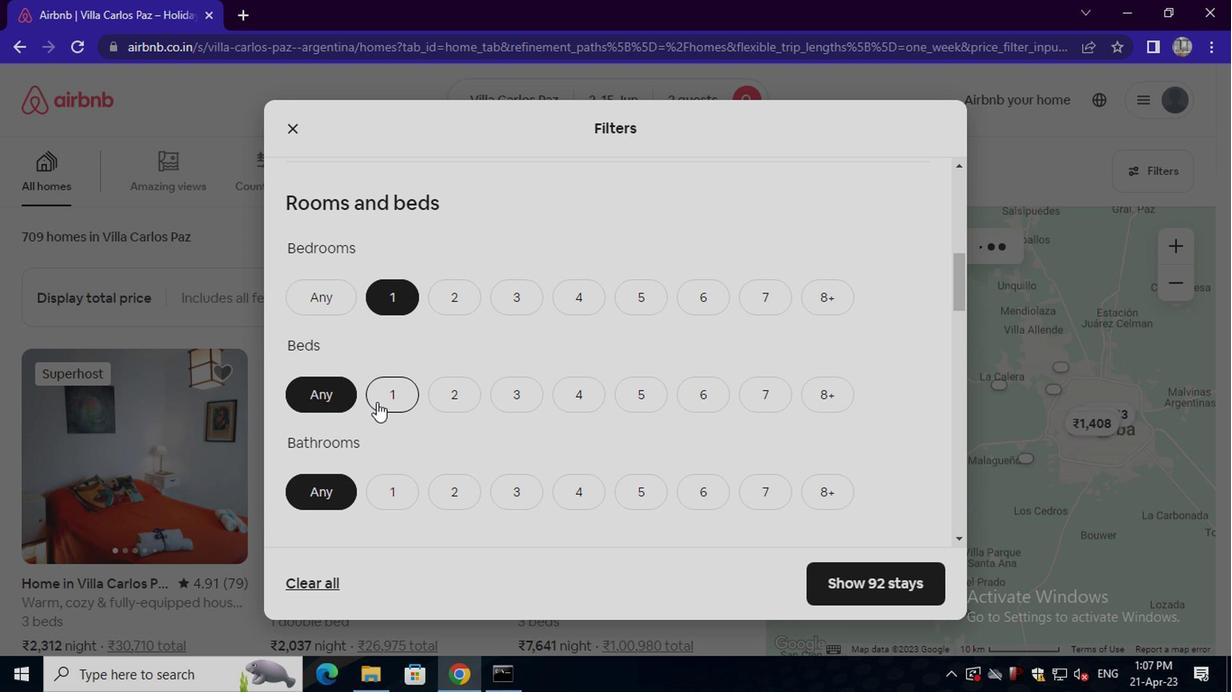
Action: Mouse pressed left at (379, 395)
Screenshot: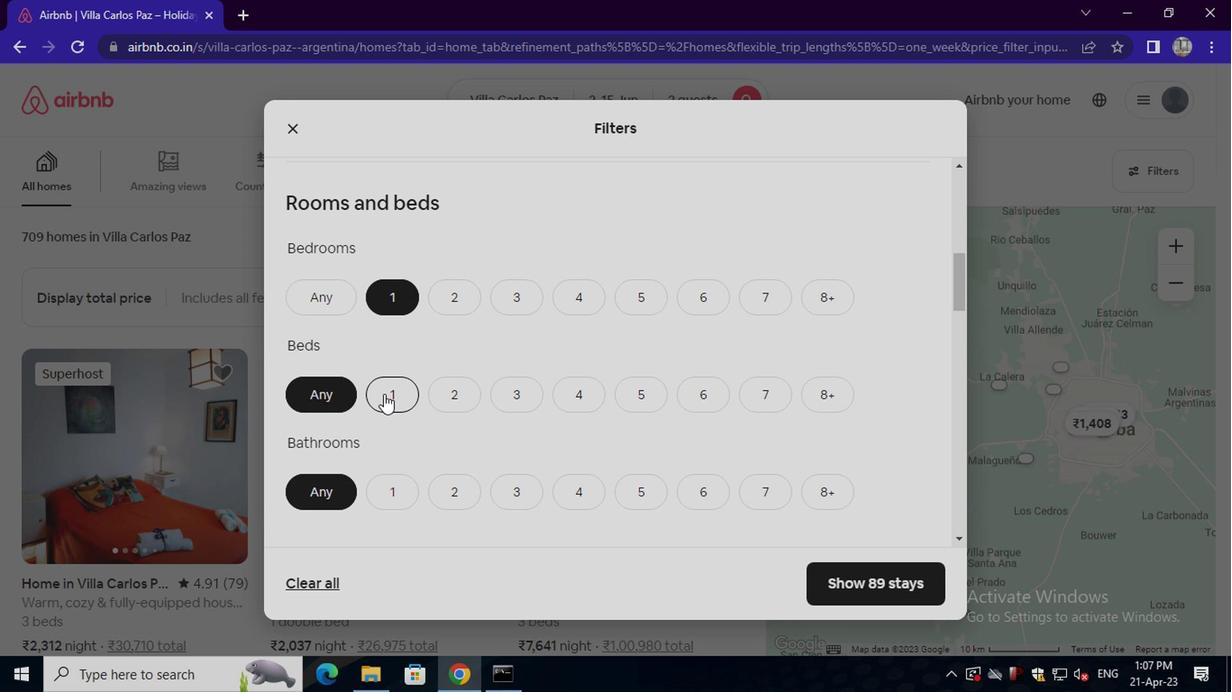 
Action: Mouse moved to (388, 497)
Screenshot: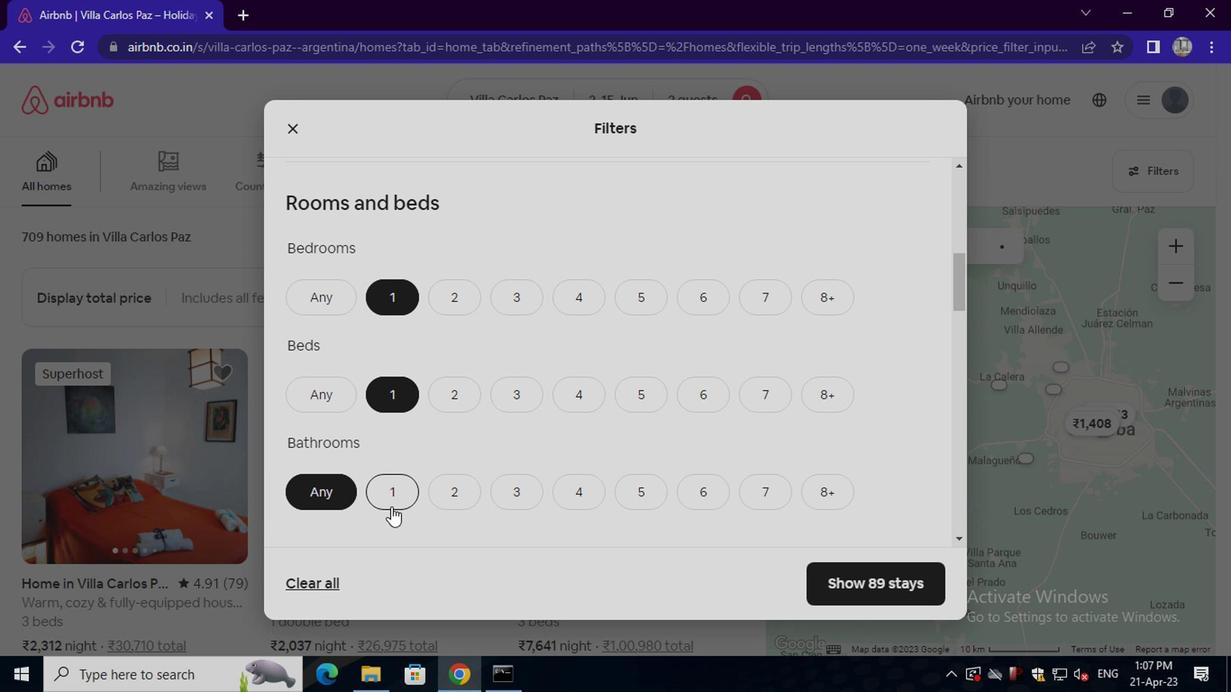 
Action: Mouse pressed left at (388, 497)
Screenshot: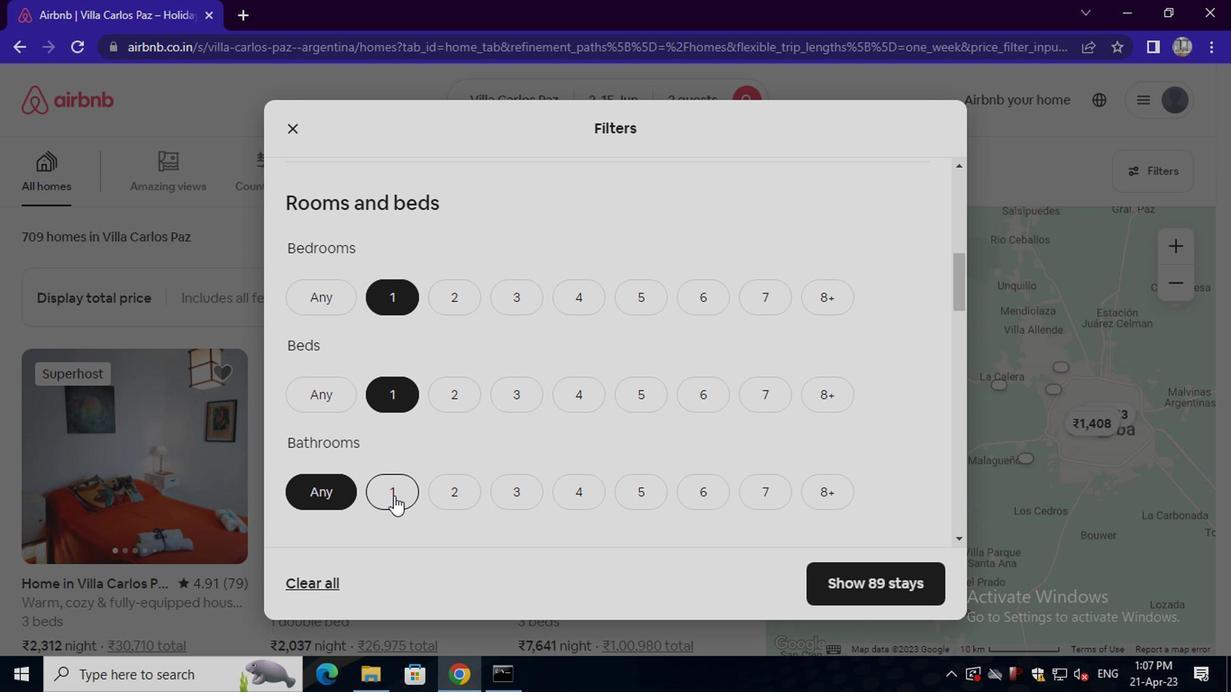 
Action: Mouse scrolled (388, 495) with delta (0, -1)
Screenshot: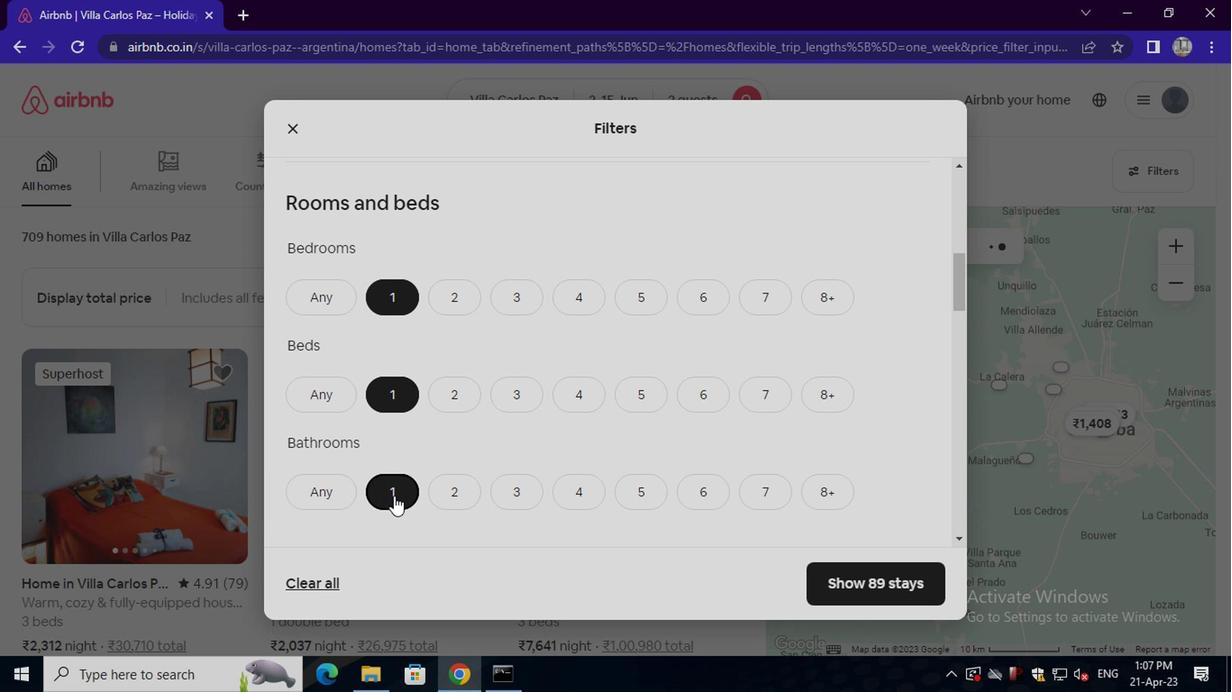 
Action: Mouse scrolled (388, 495) with delta (0, -1)
Screenshot: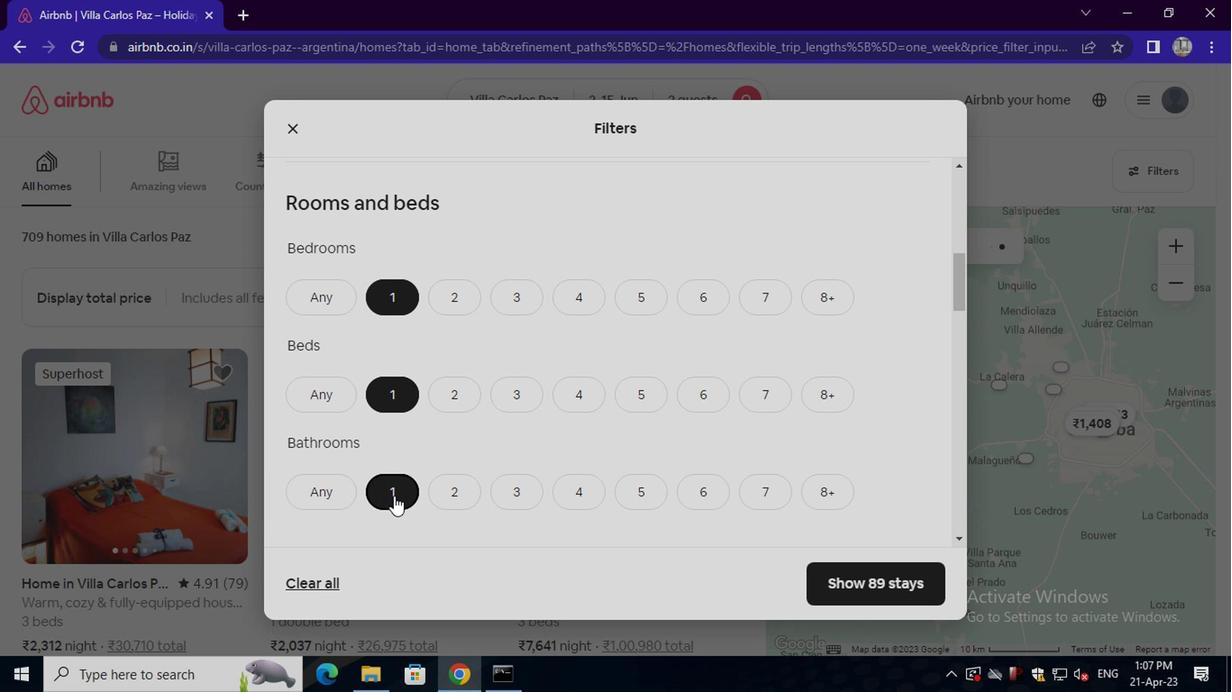 
Action: Mouse scrolled (388, 495) with delta (0, -1)
Screenshot: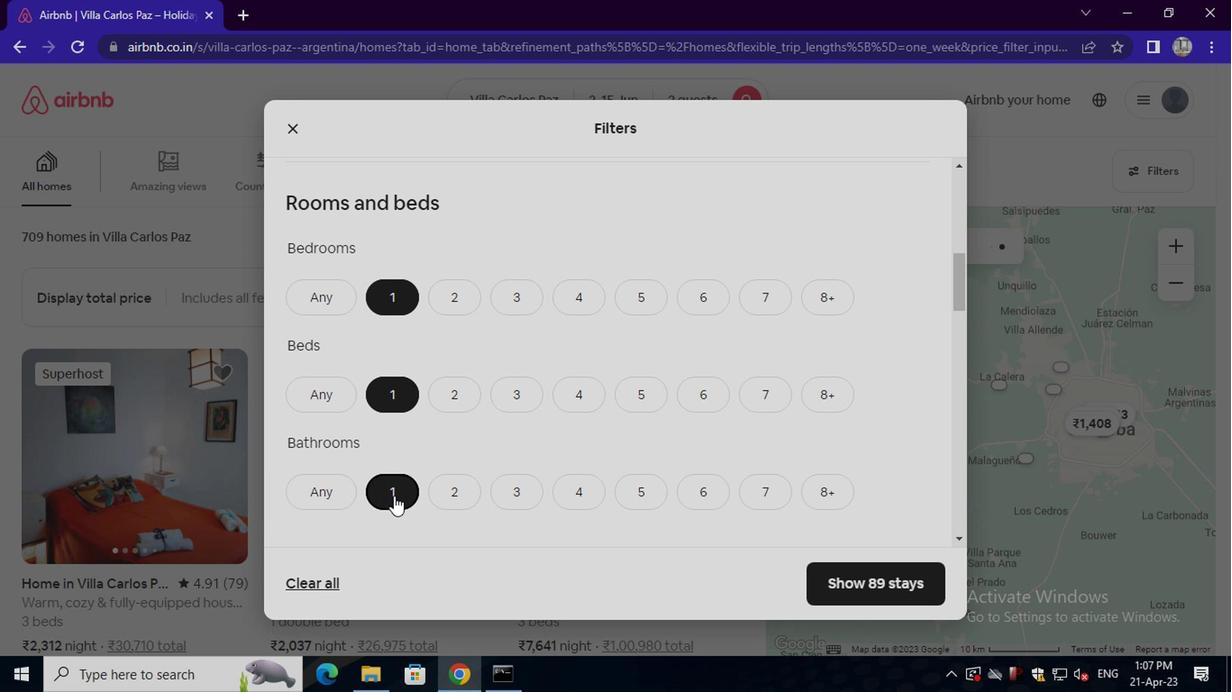 
Action: Mouse moved to (383, 450)
Screenshot: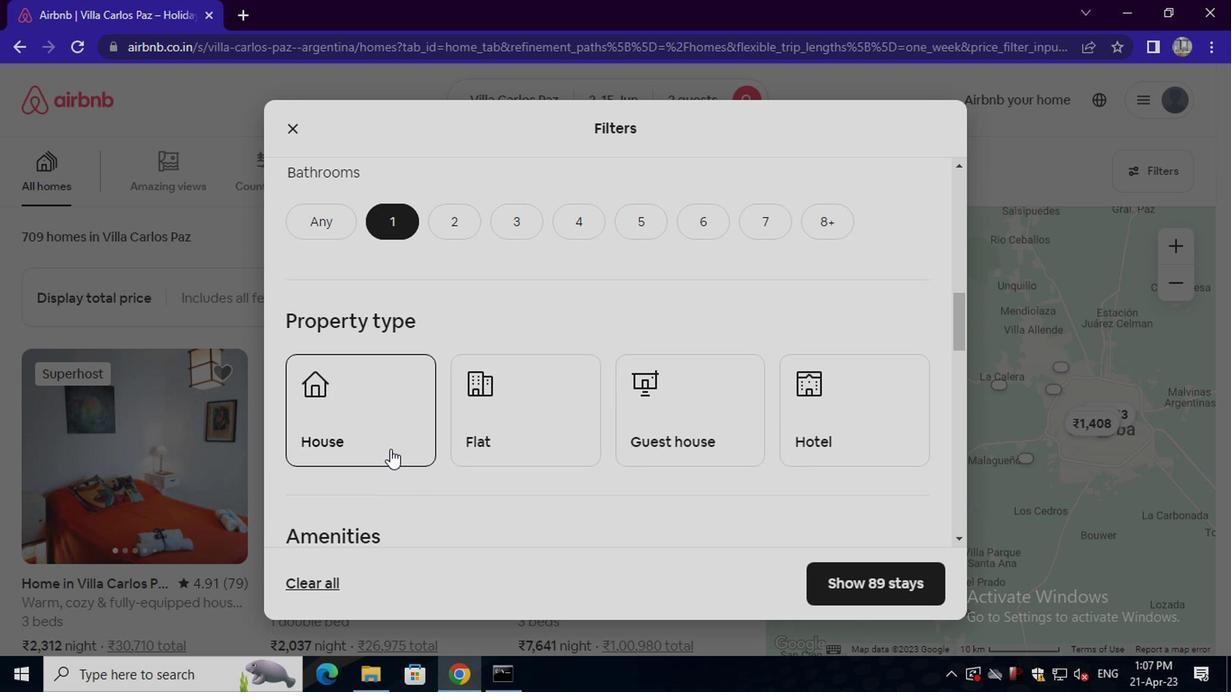 
Action: Mouse pressed left at (383, 450)
Screenshot: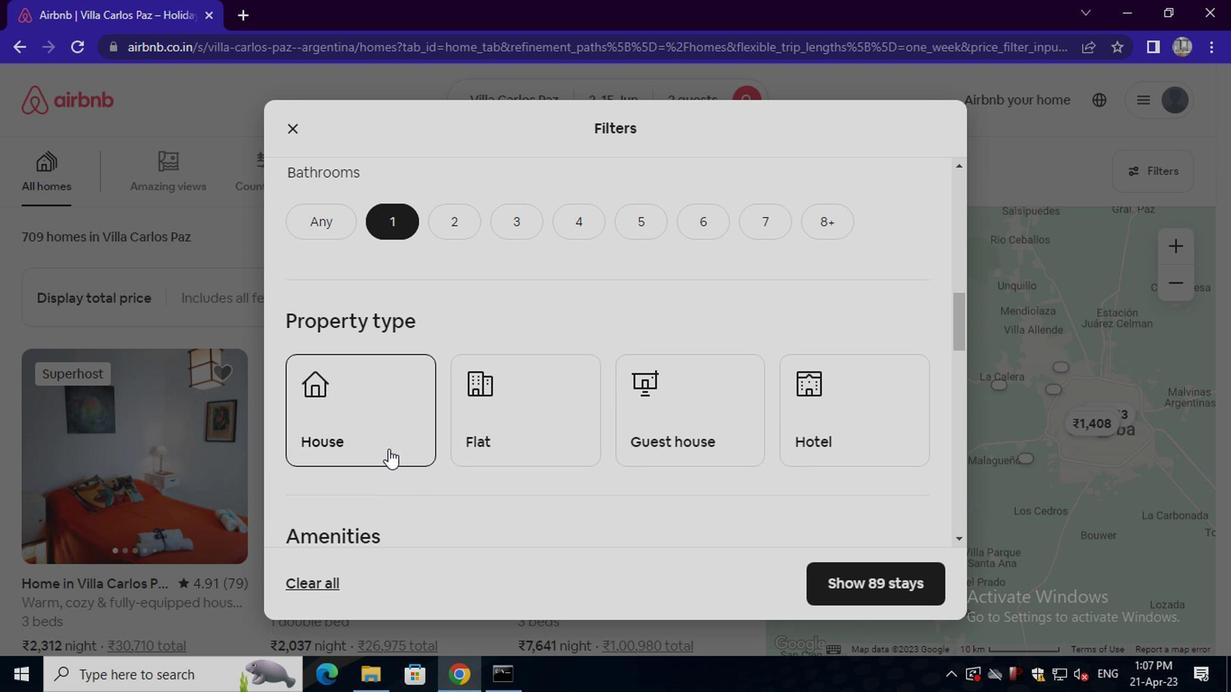 
Action: Mouse moved to (491, 441)
Screenshot: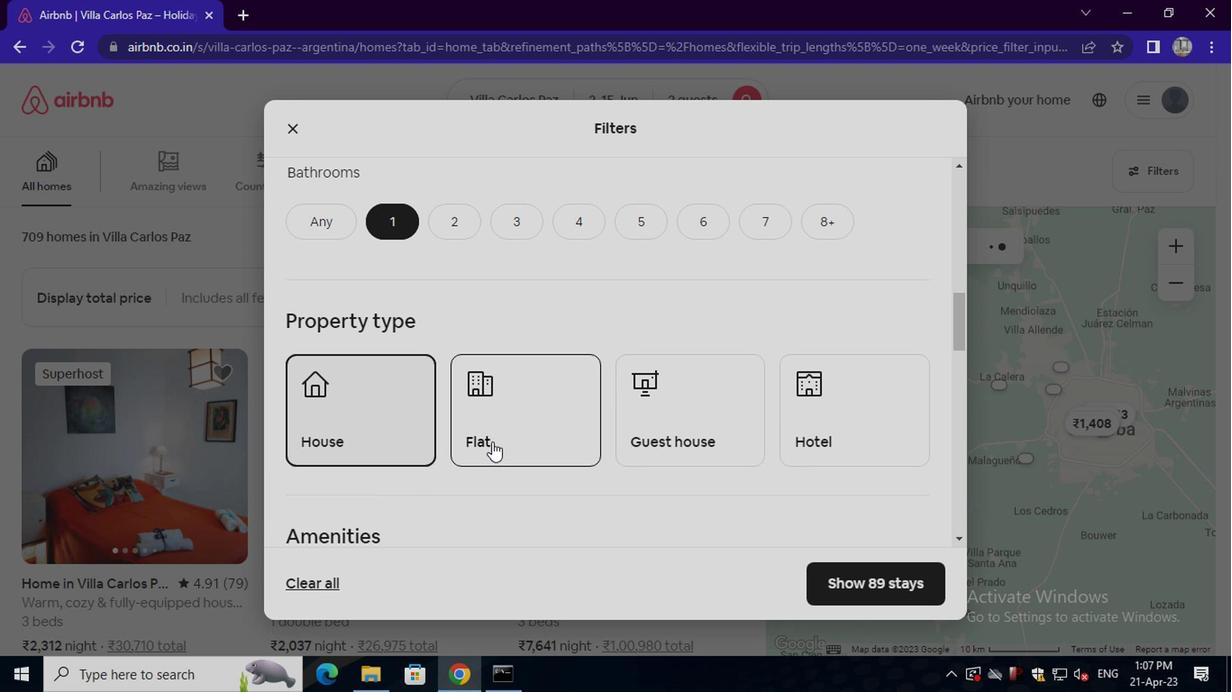 
Action: Mouse pressed left at (491, 441)
Screenshot: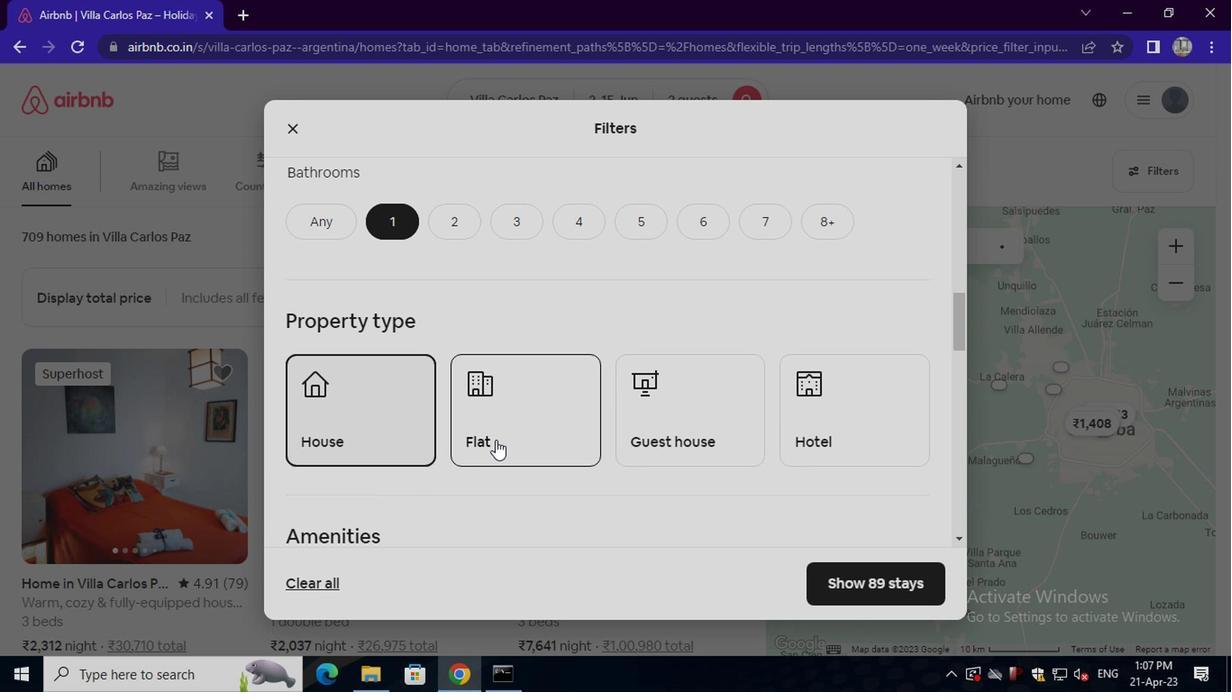
Action: Mouse moved to (693, 423)
Screenshot: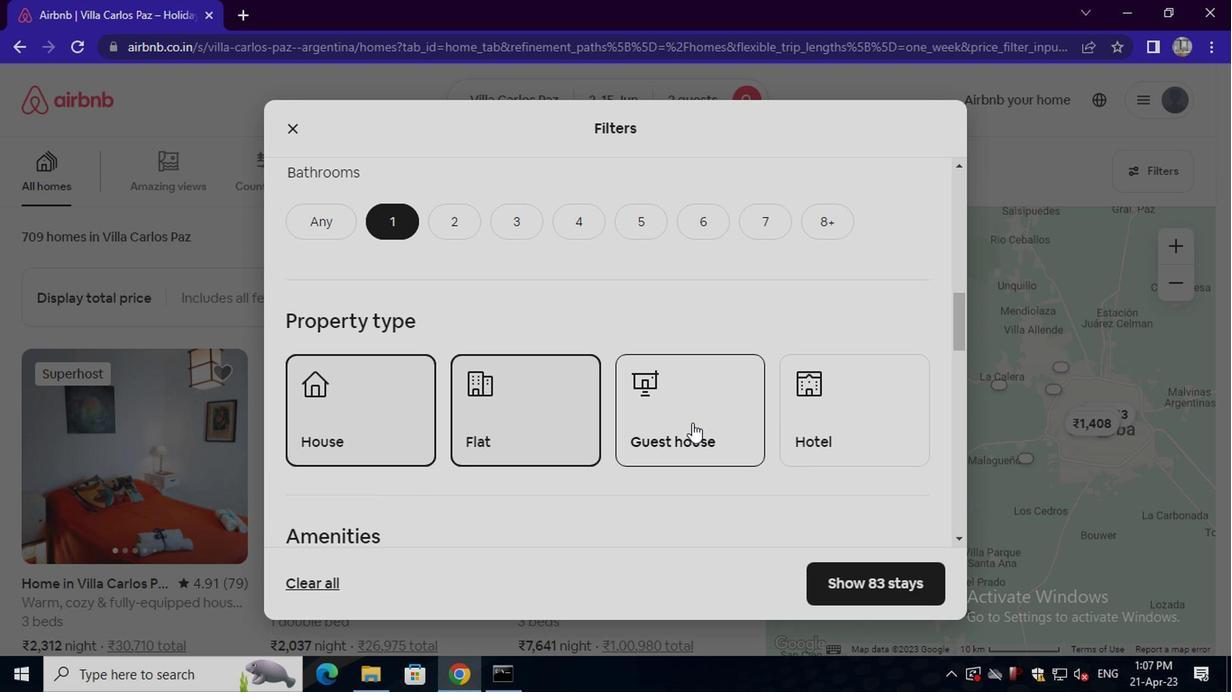 
Action: Mouse pressed left at (693, 423)
Screenshot: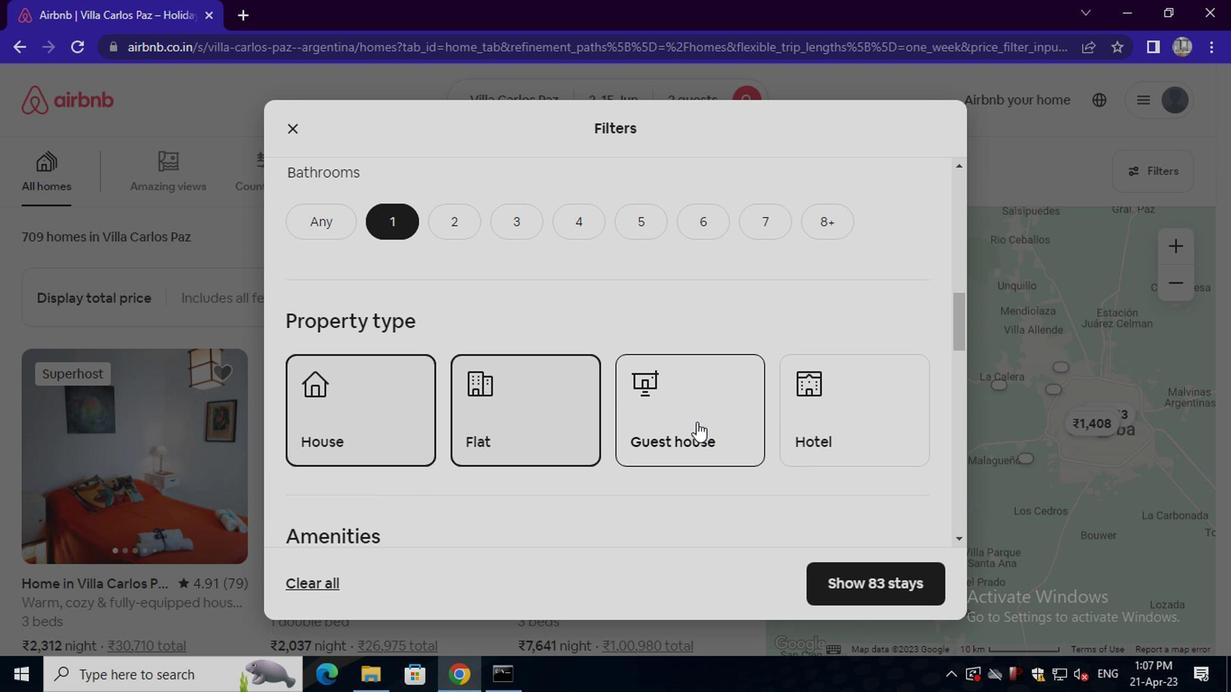 
Action: Mouse moved to (801, 424)
Screenshot: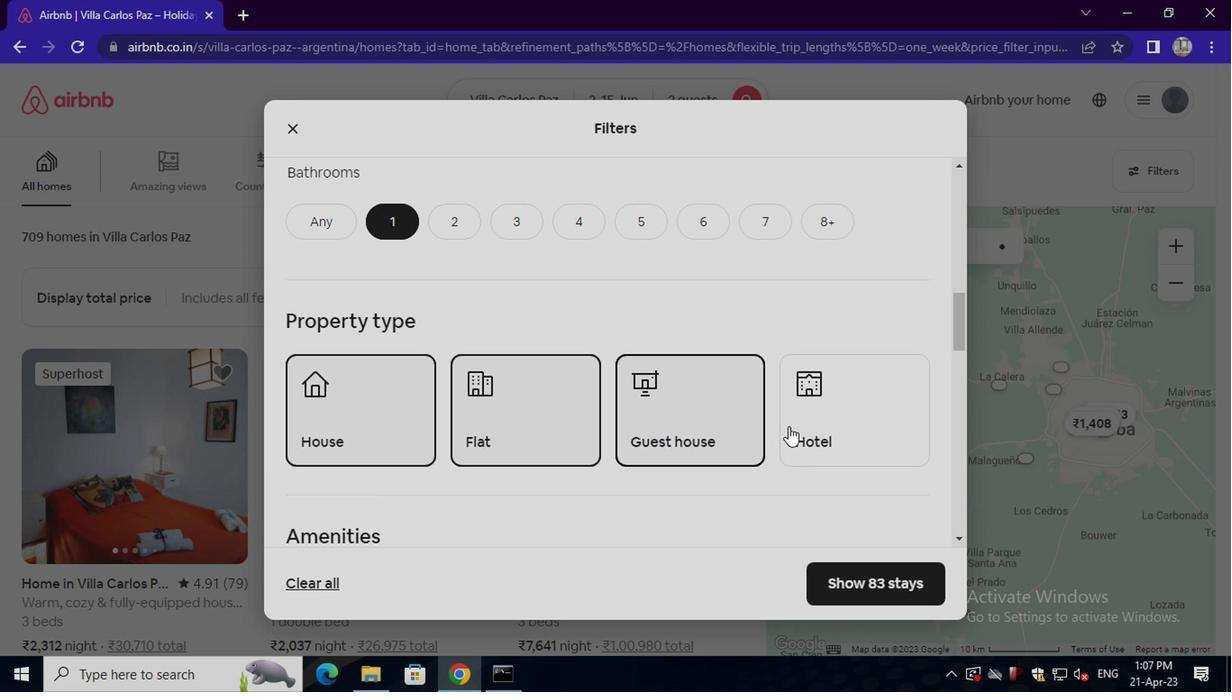 
Action: Mouse pressed left at (801, 424)
Screenshot: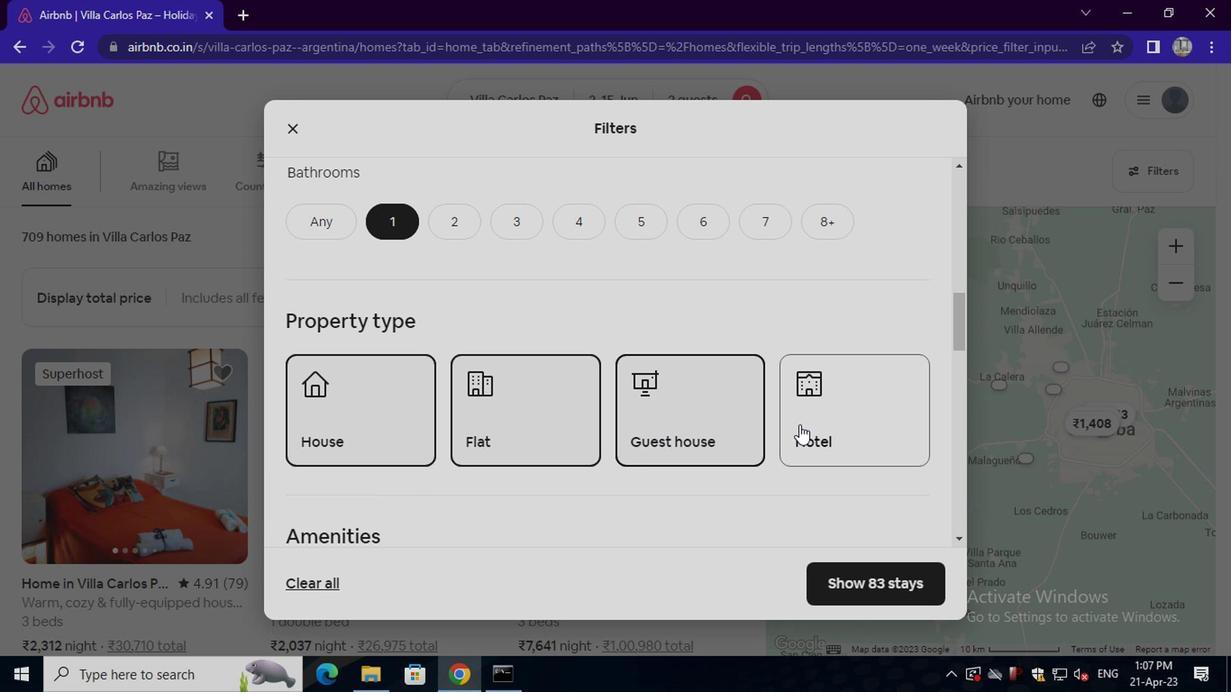 
Action: Mouse moved to (421, 459)
Screenshot: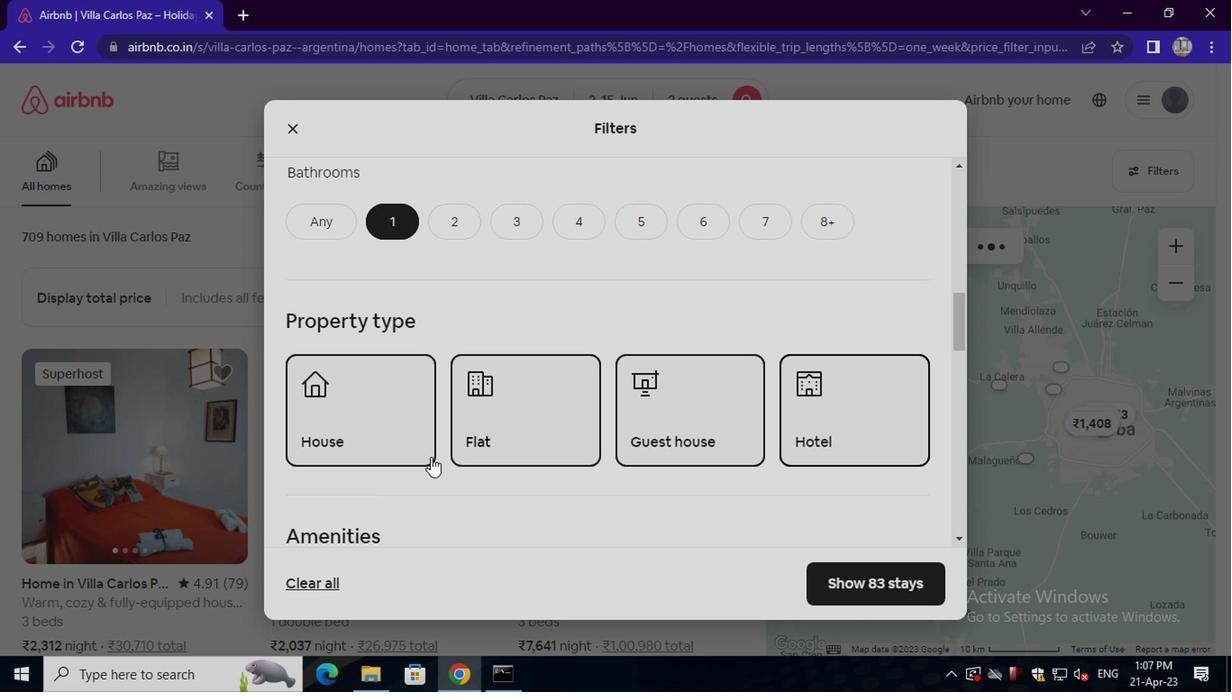
Action: Mouse scrolled (421, 457) with delta (0, -1)
Screenshot: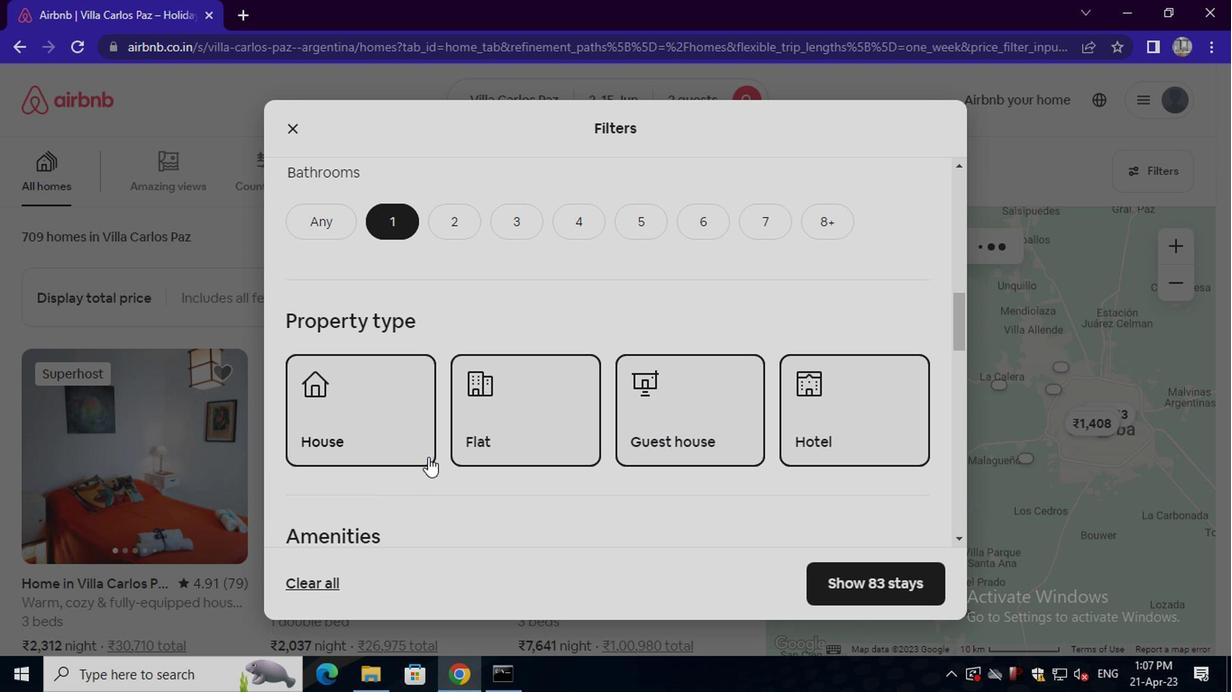 
Action: Mouse moved to (421, 459)
Screenshot: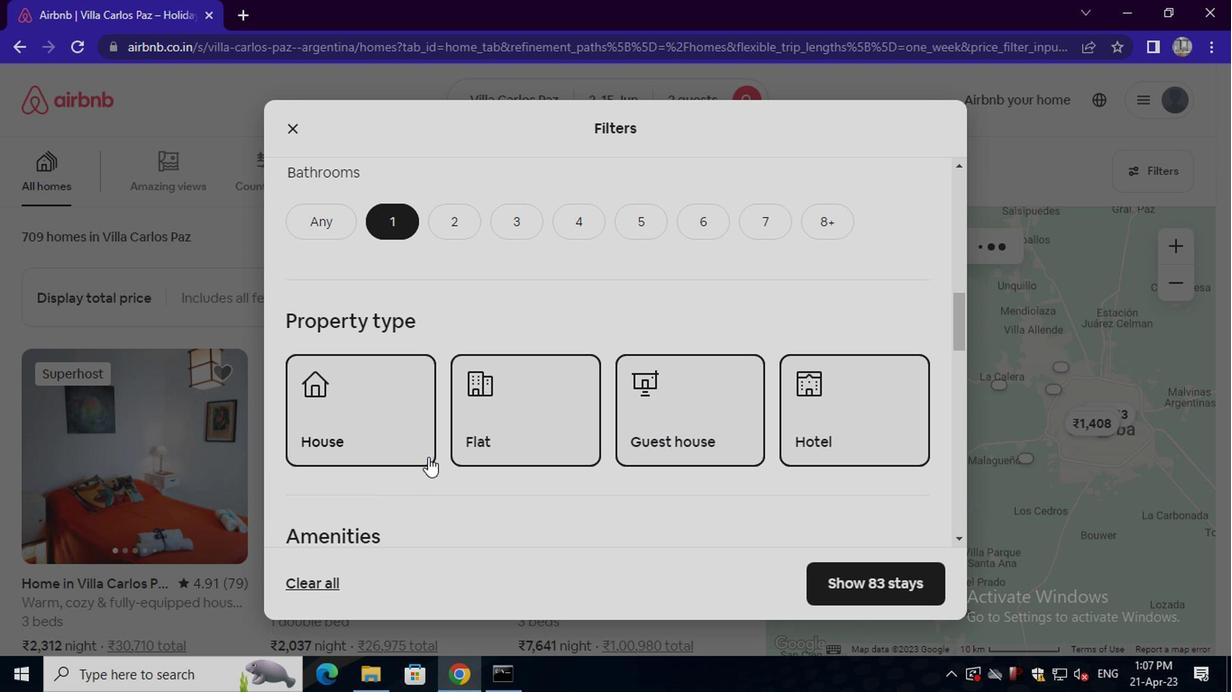 
Action: Mouse scrolled (421, 459) with delta (0, 0)
Screenshot: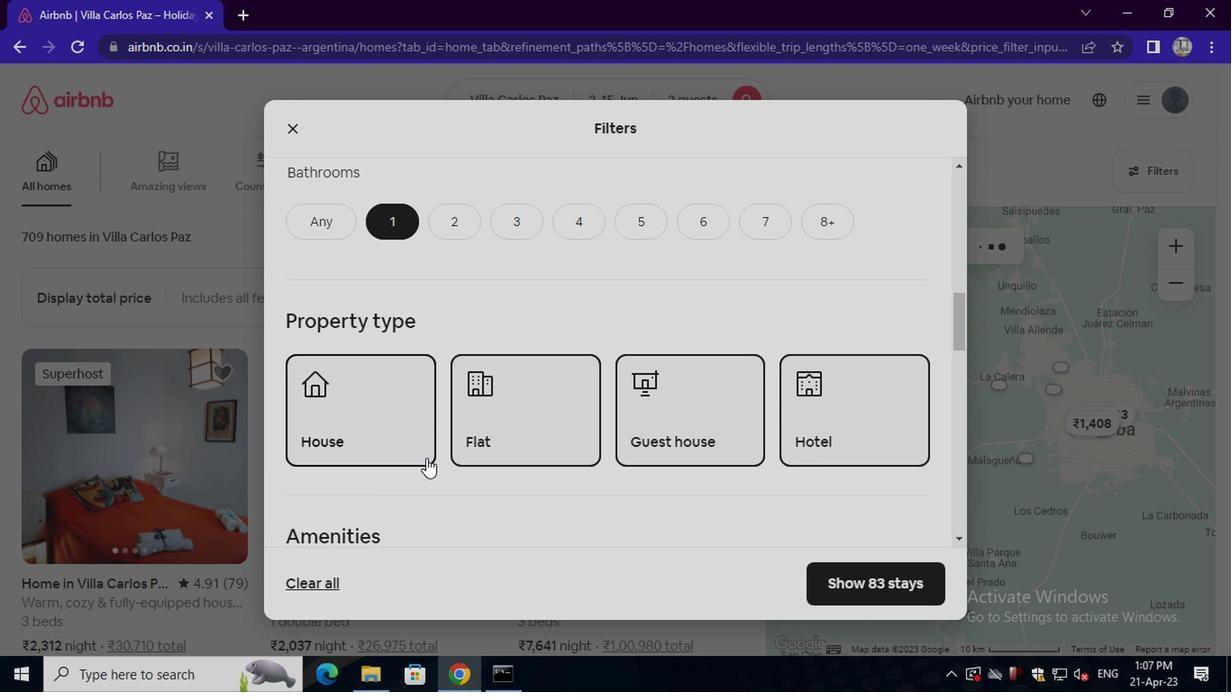 
Action: Mouse scrolled (421, 459) with delta (0, 0)
Screenshot: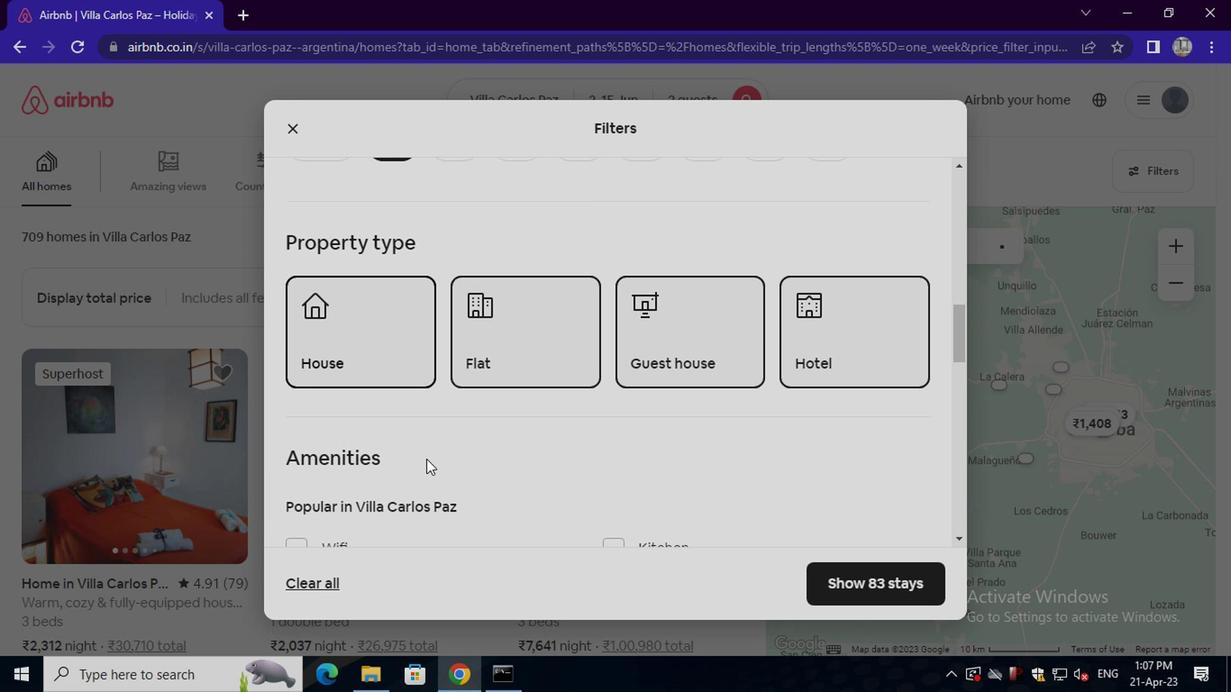 
Action: Mouse scrolled (421, 459) with delta (0, 0)
Screenshot: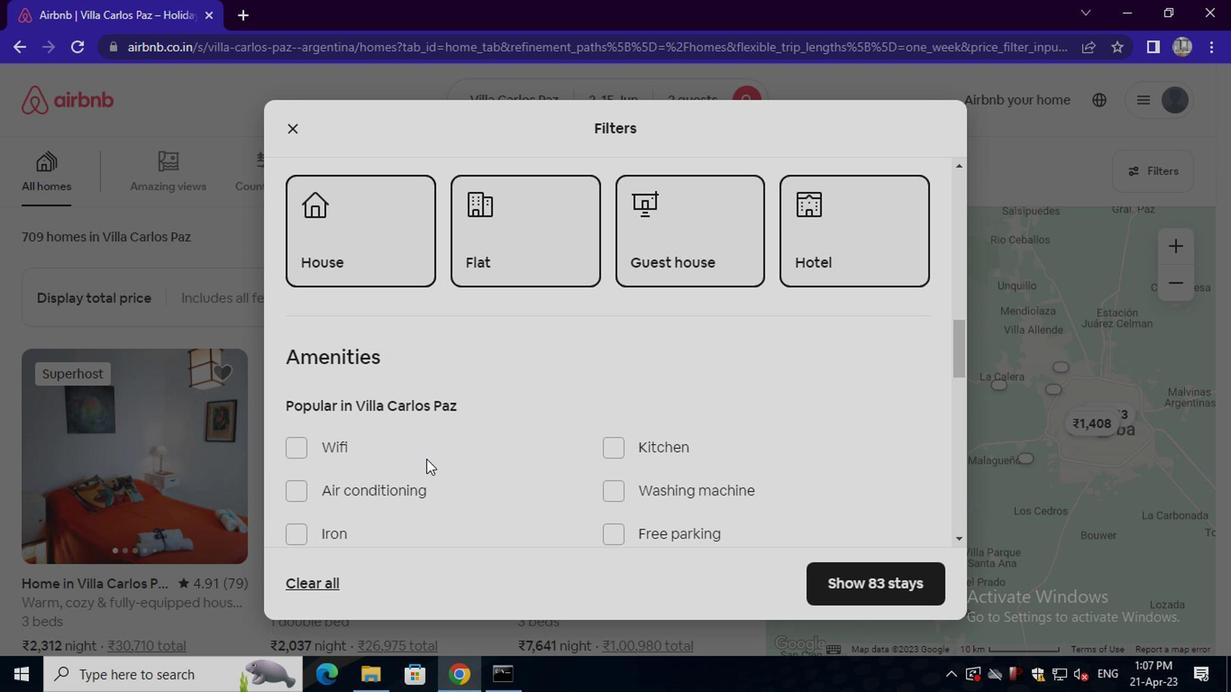 
Action: Mouse moved to (320, 391)
Screenshot: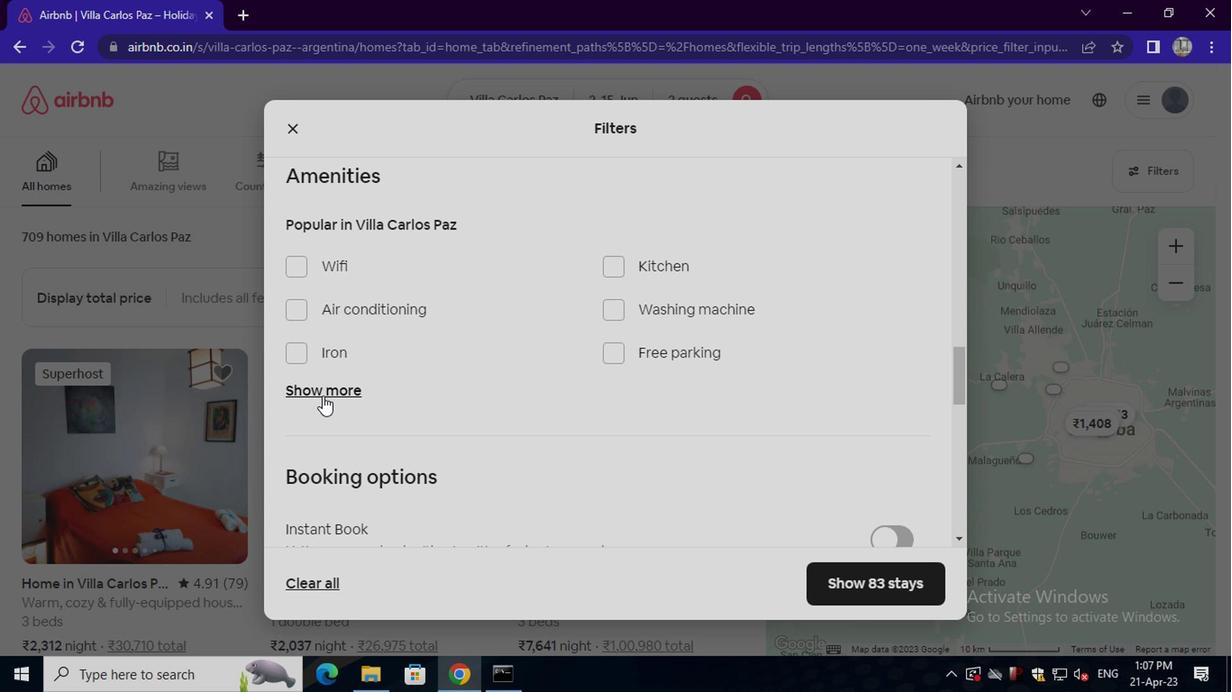 
Action: Mouse pressed left at (320, 391)
Screenshot: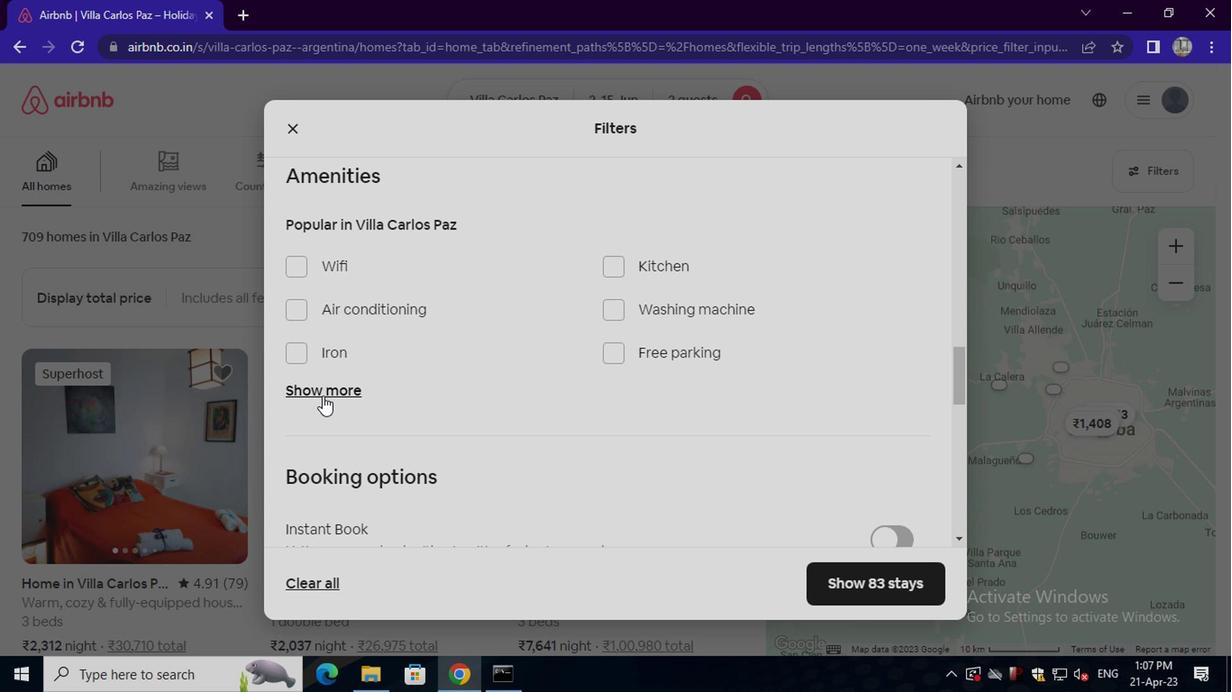 
Action: Mouse moved to (614, 457)
Screenshot: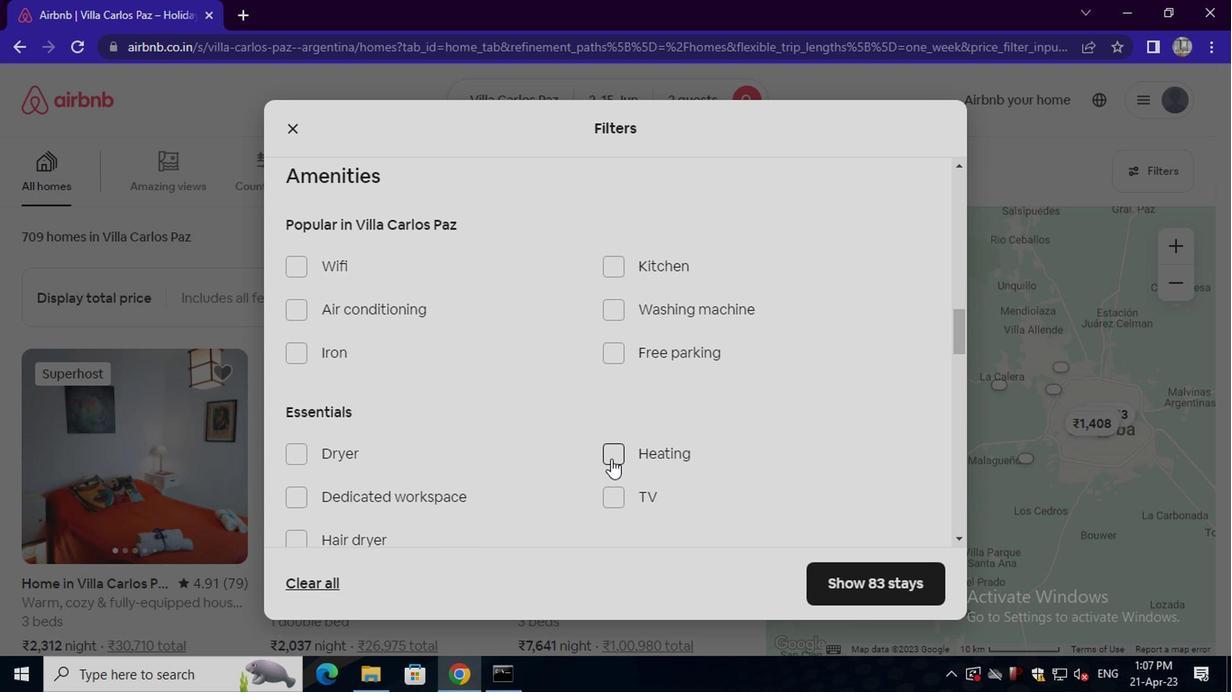 
Action: Mouse pressed left at (614, 457)
Screenshot: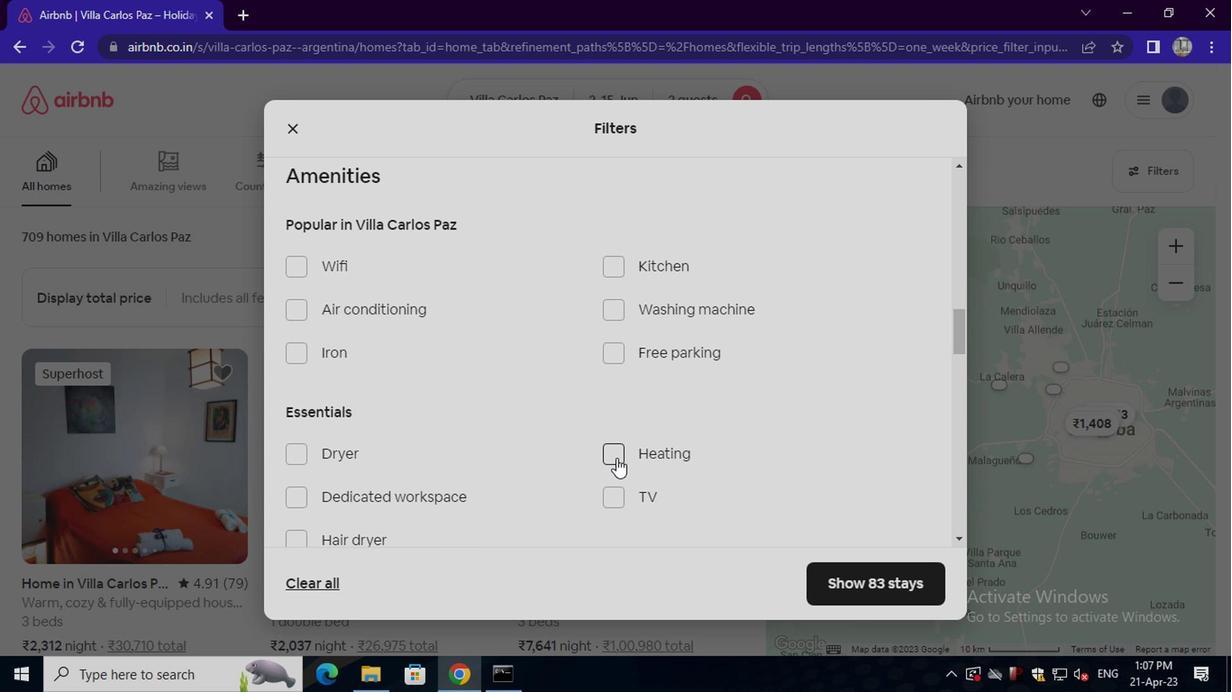 
Action: Mouse moved to (513, 441)
Screenshot: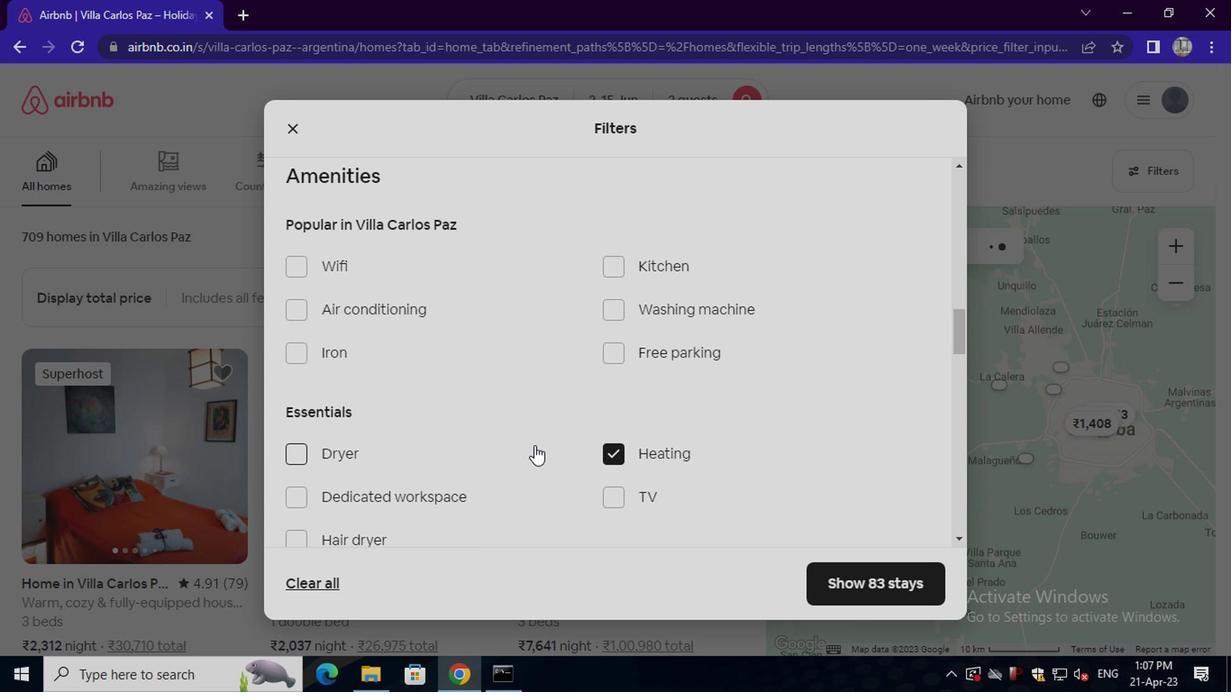 
Action: Mouse scrolled (513, 440) with delta (0, -1)
Screenshot: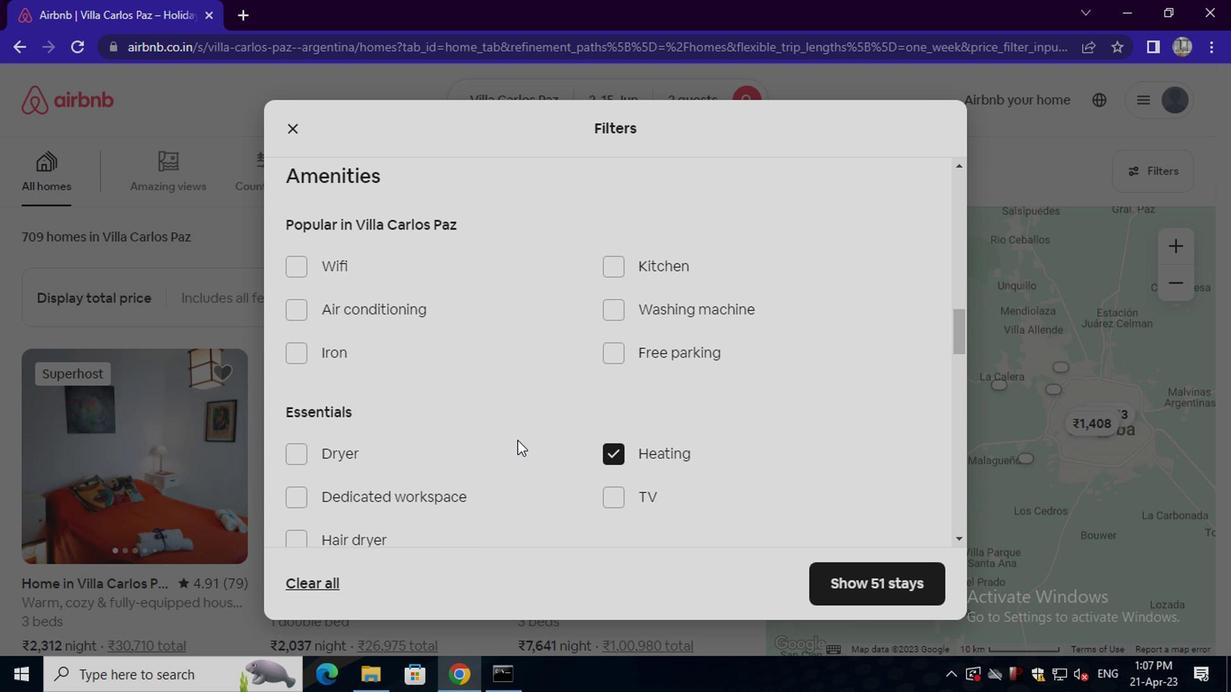 
Action: Mouse scrolled (513, 440) with delta (0, -1)
Screenshot: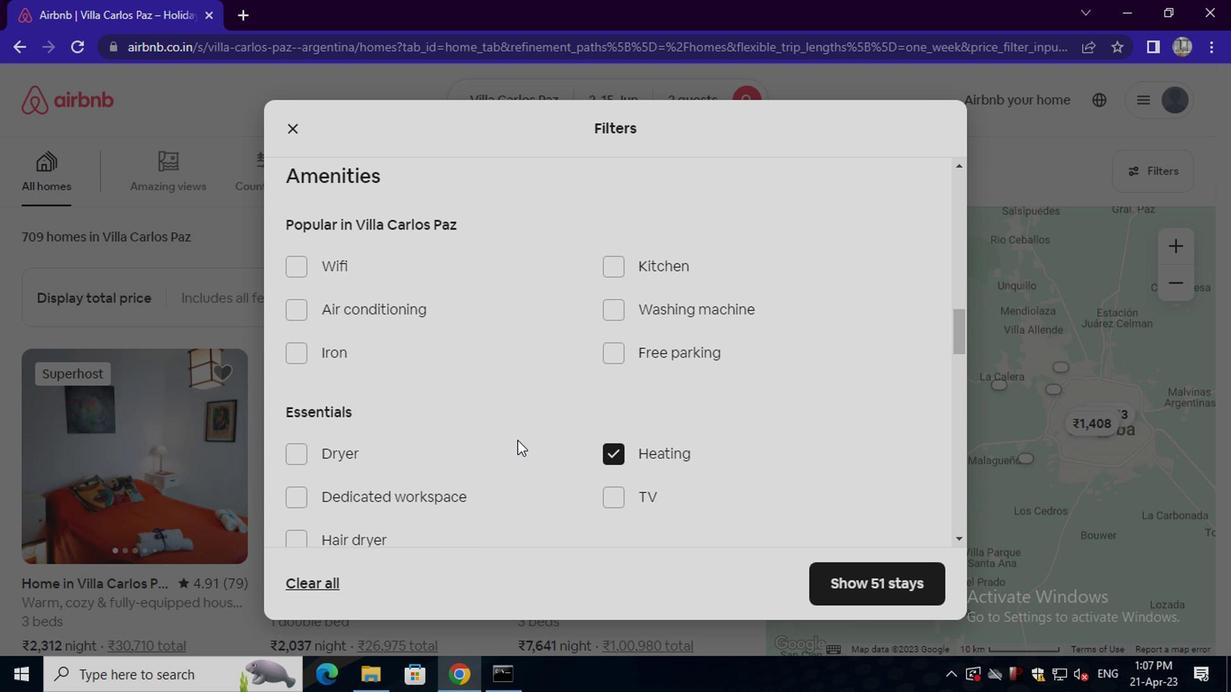 
Action: Mouse scrolled (513, 440) with delta (0, -1)
Screenshot: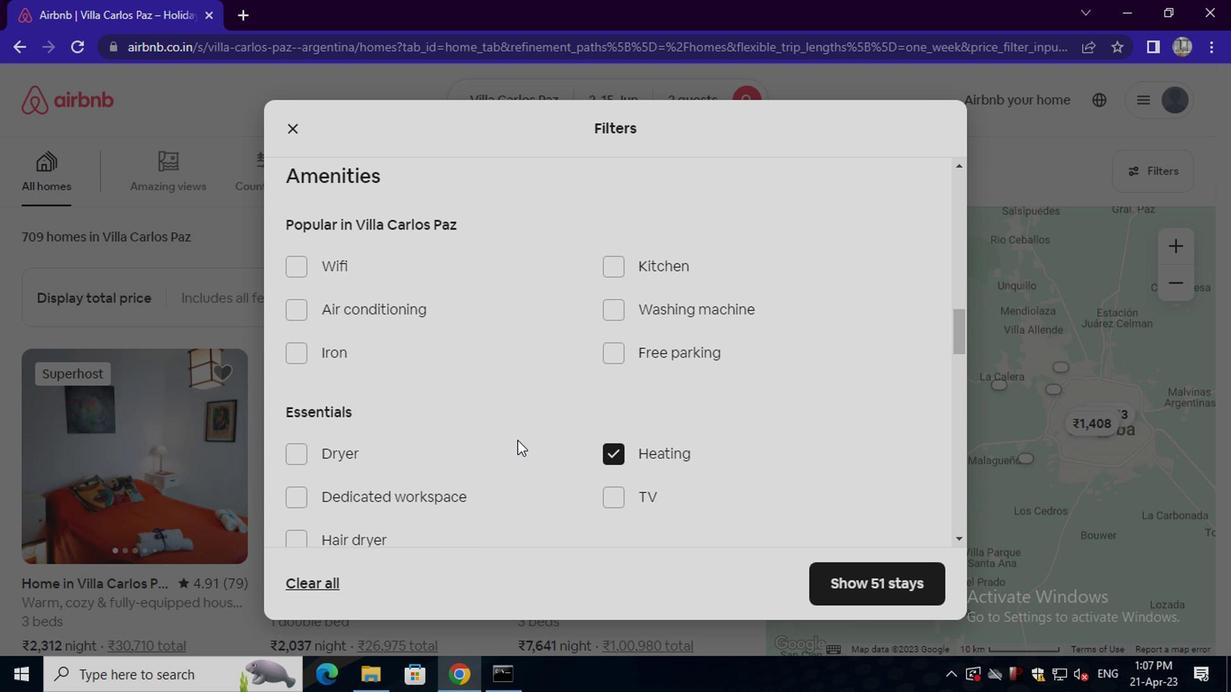 
Action: Mouse scrolled (513, 440) with delta (0, -1)
Screenshot: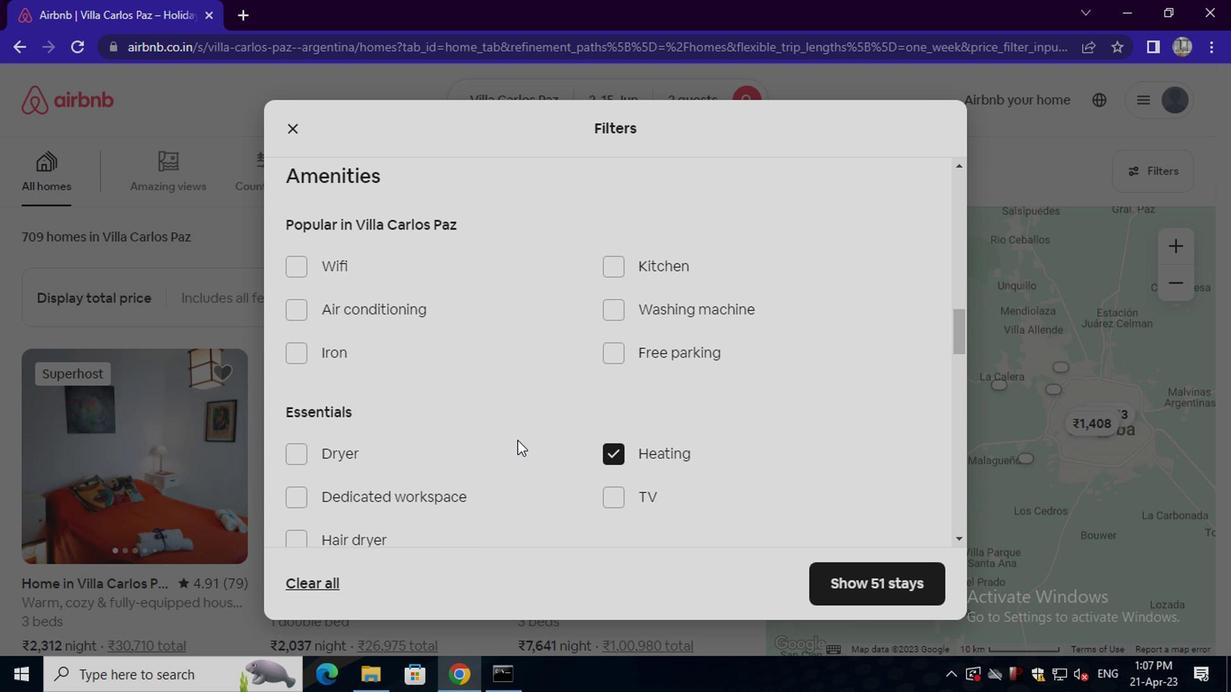 
Action: Mouse scrolled (513, 440) with delta (0, -1)
Screenshot: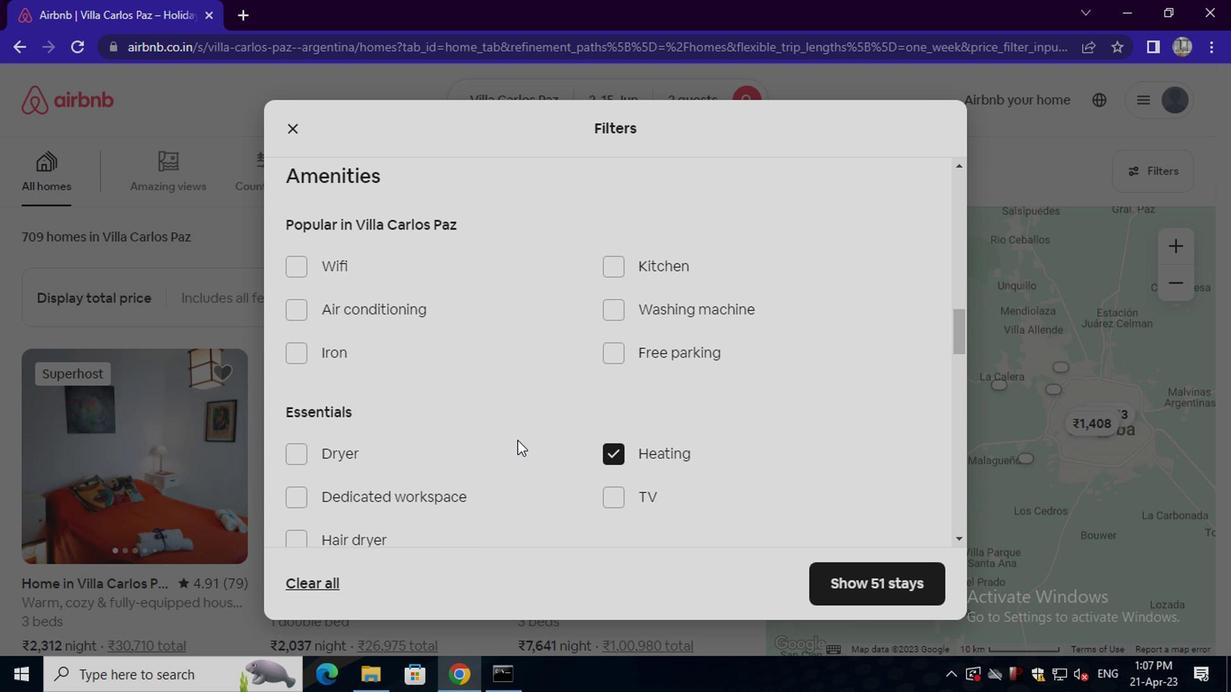 
Action: Mouse moved to (760, 465)
Screenshot: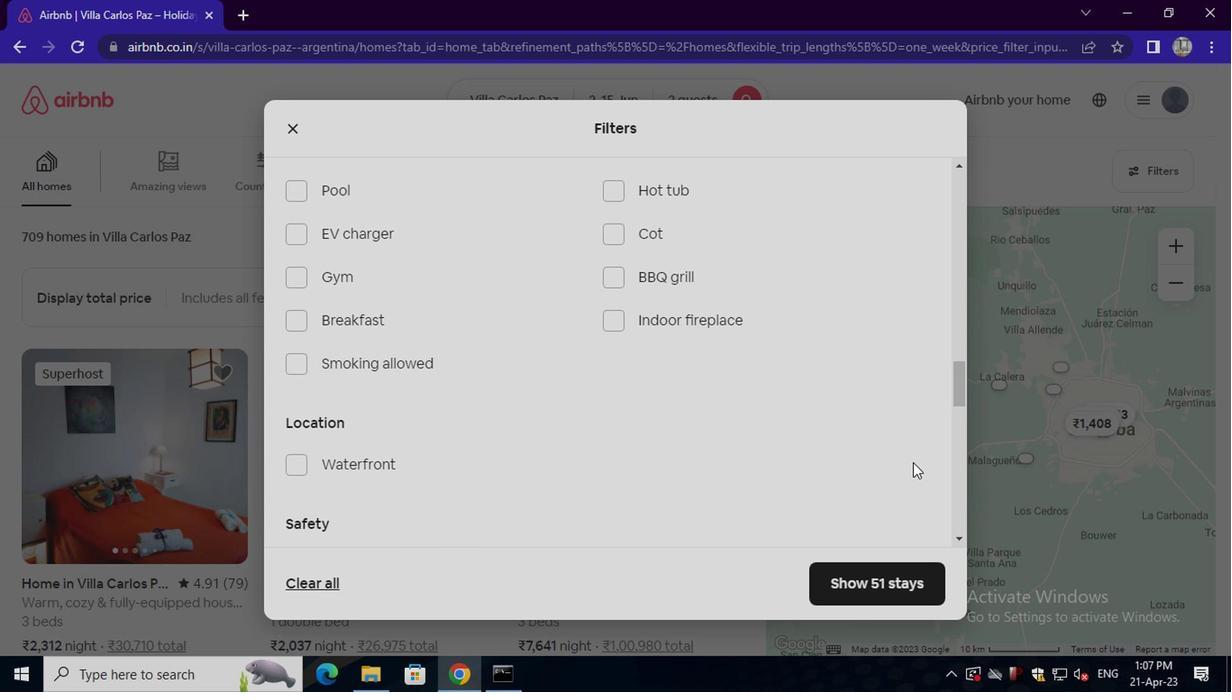 
Action: Mouse scrolled (760, 464) with delta (0, -1)
Screenshot: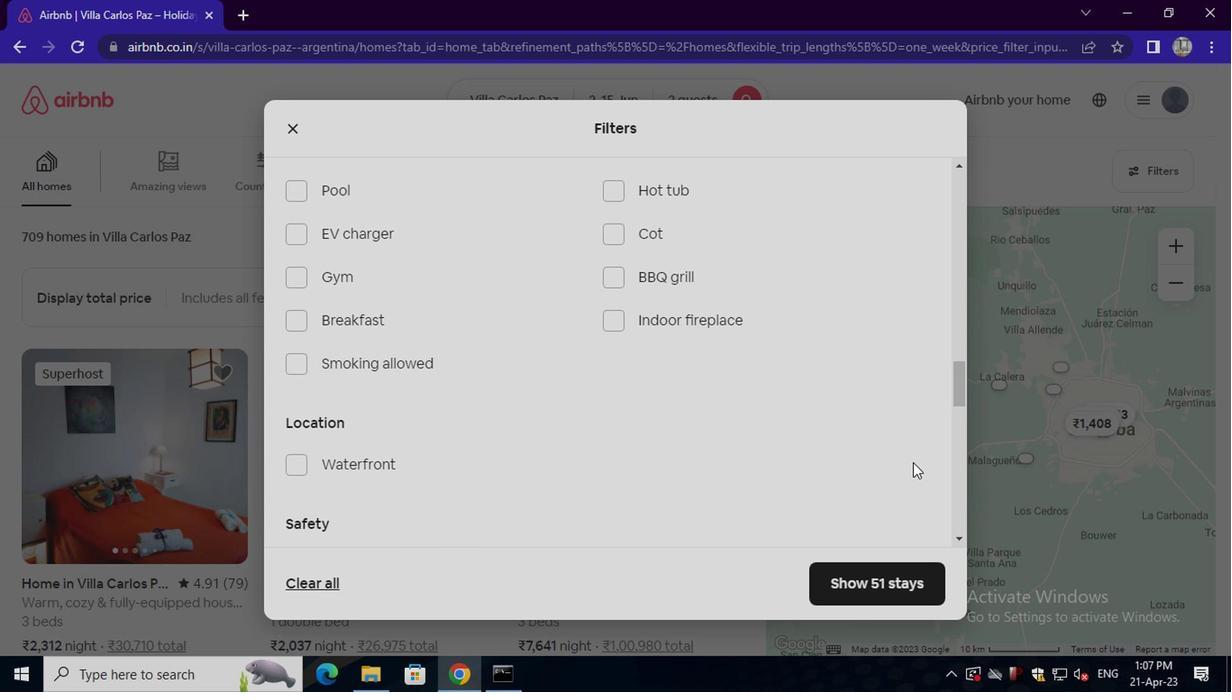 
Action: Mouse scrolled (760, 464) with delta (0, -1)
Screenshot: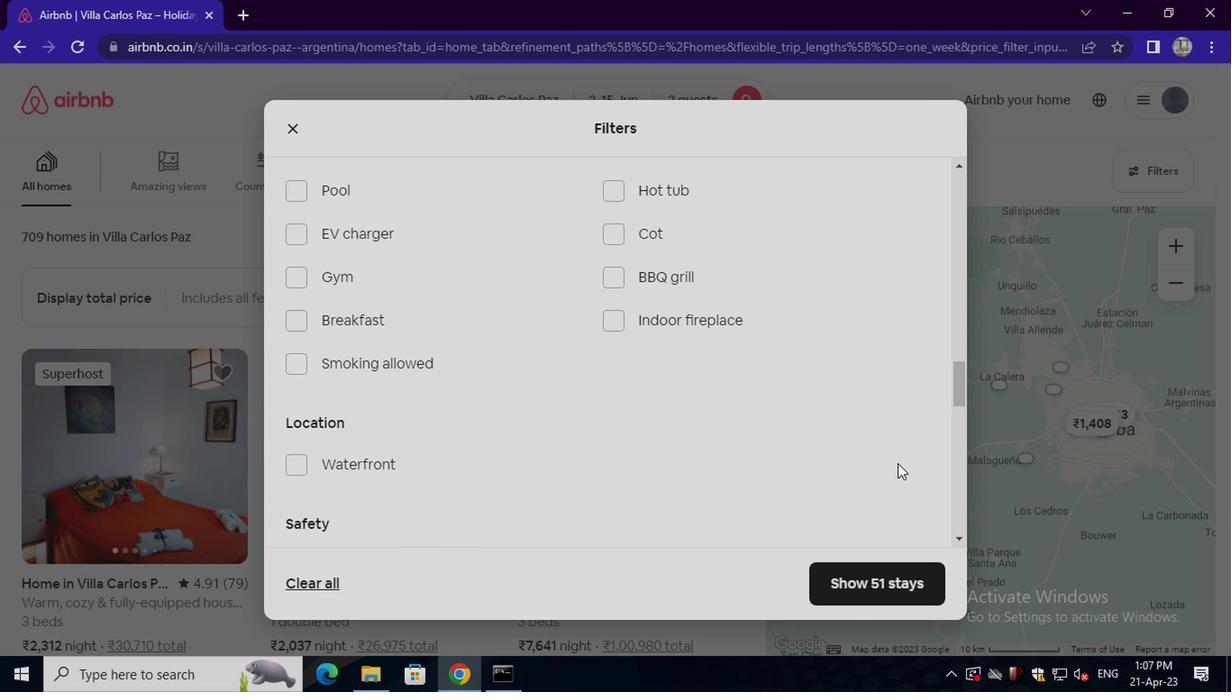 
Action: Mouse scrolled (760, 464) with delta (0, -1)
Screenshot: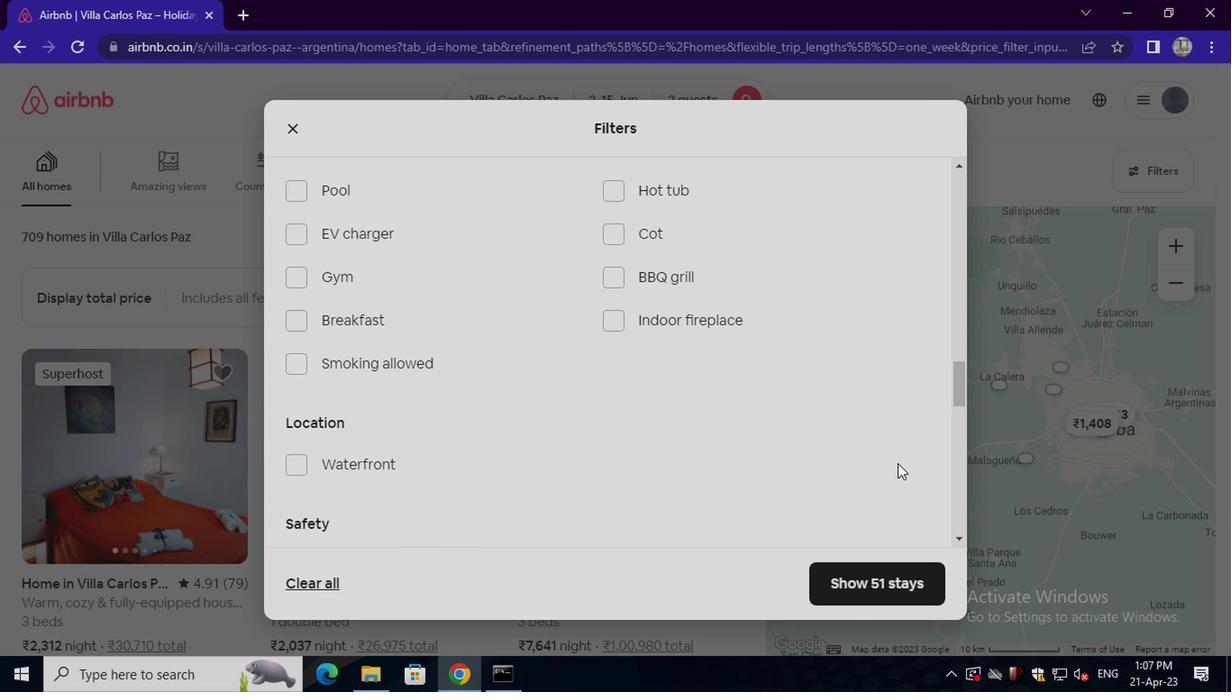 
Action: Mouse scrolled (760, 464) with delta (0, -1)
Screenshot: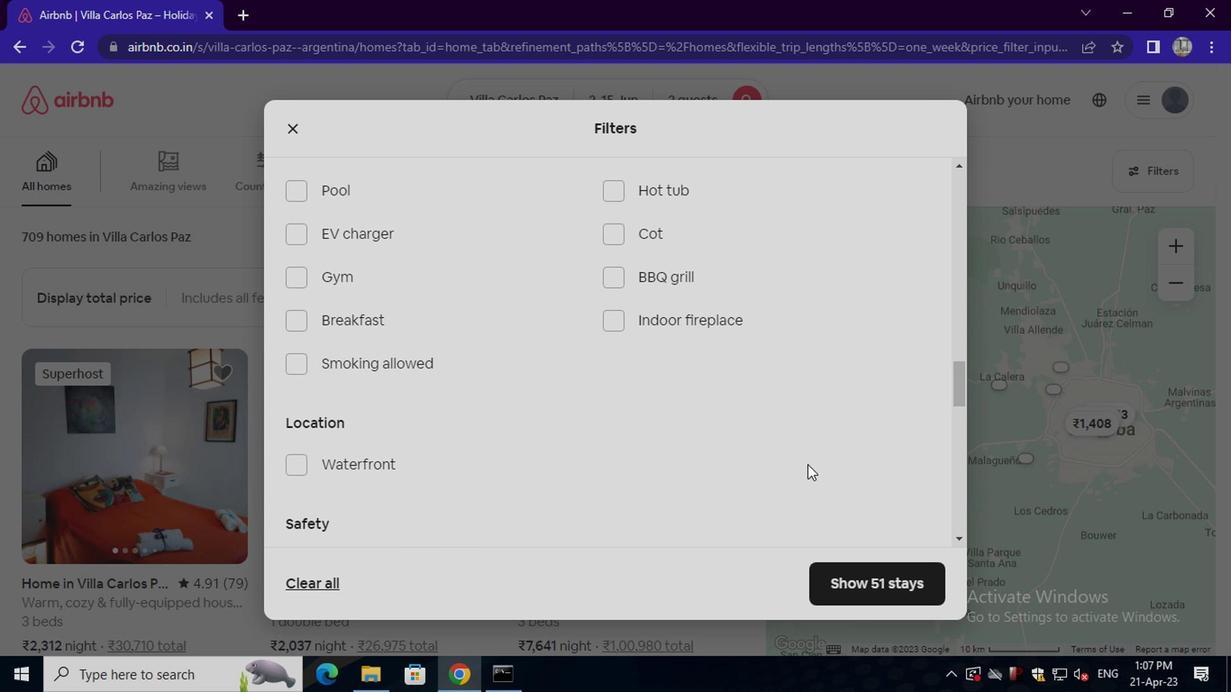 
Action: Mouse moved to (905, 454)
Screenshot: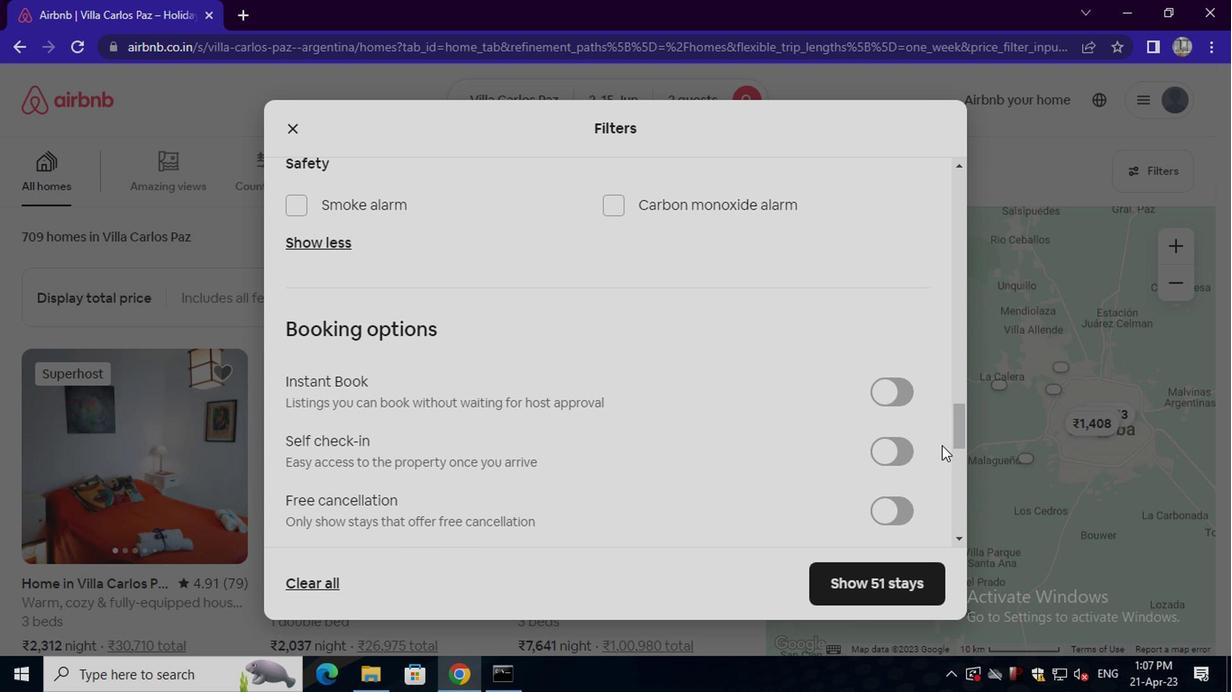 
Action: Mouse pressed left at (905, 454)
Screenshot: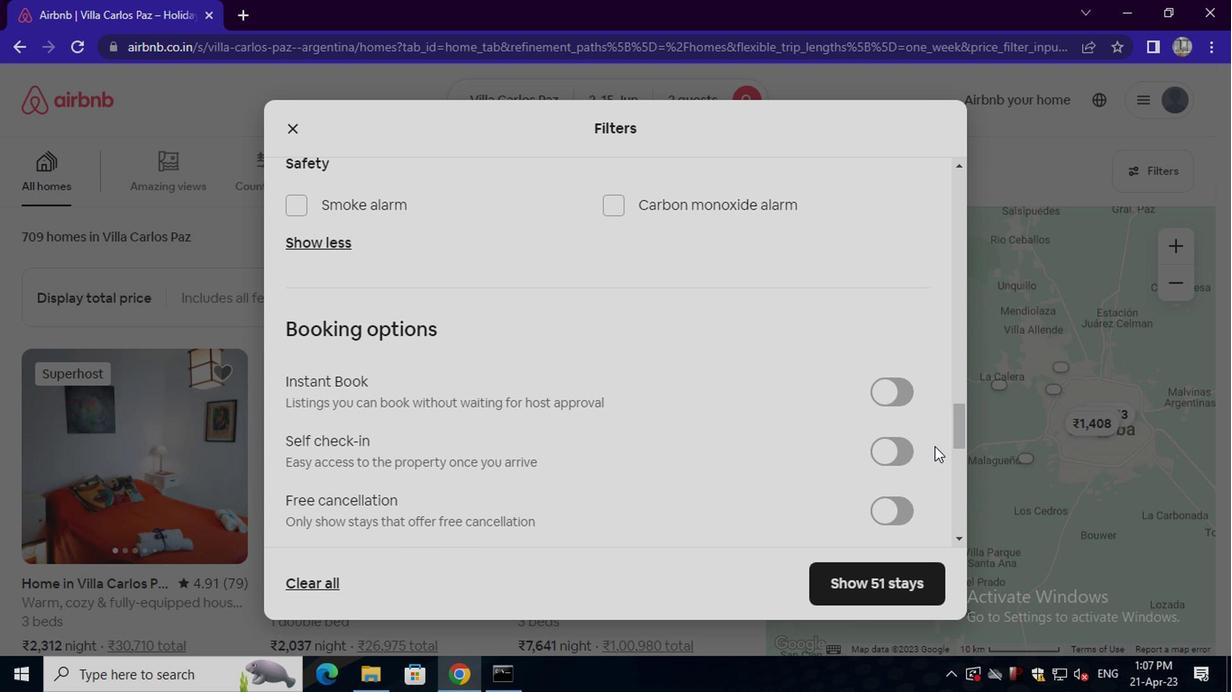 
Action: Mouse moved to (630, 450)
Screenshot: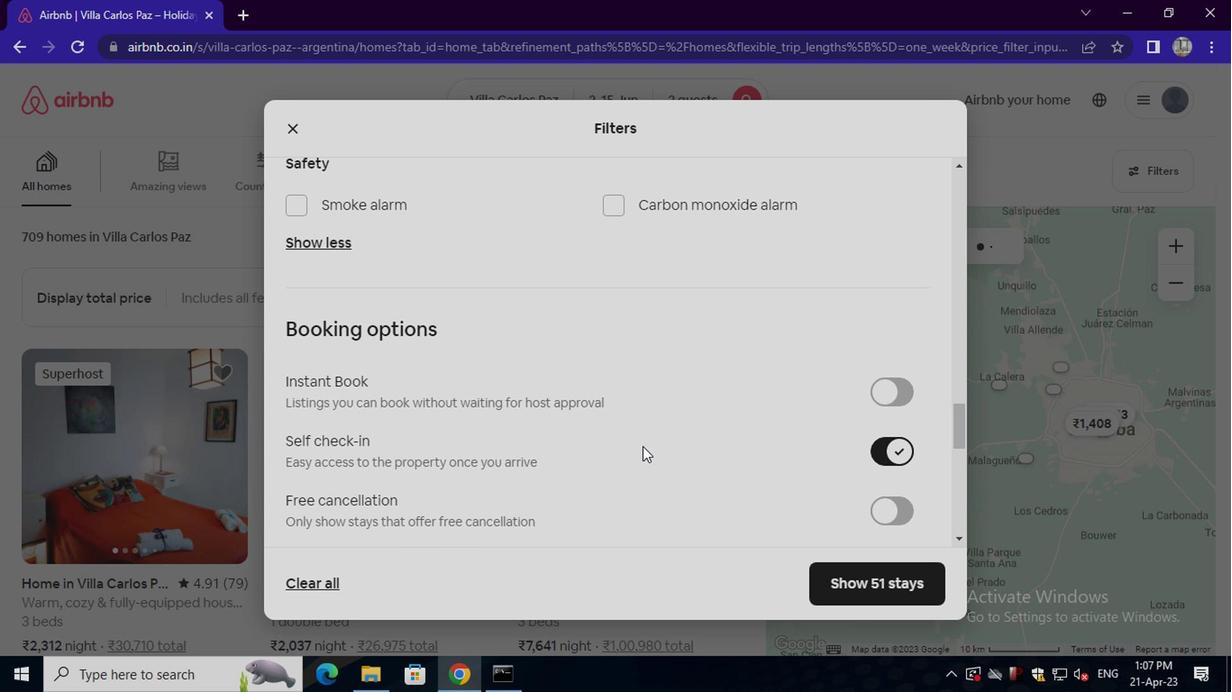 
Action: Mouse scrolled (630, 450) with delta (0, 0)
Screenshot: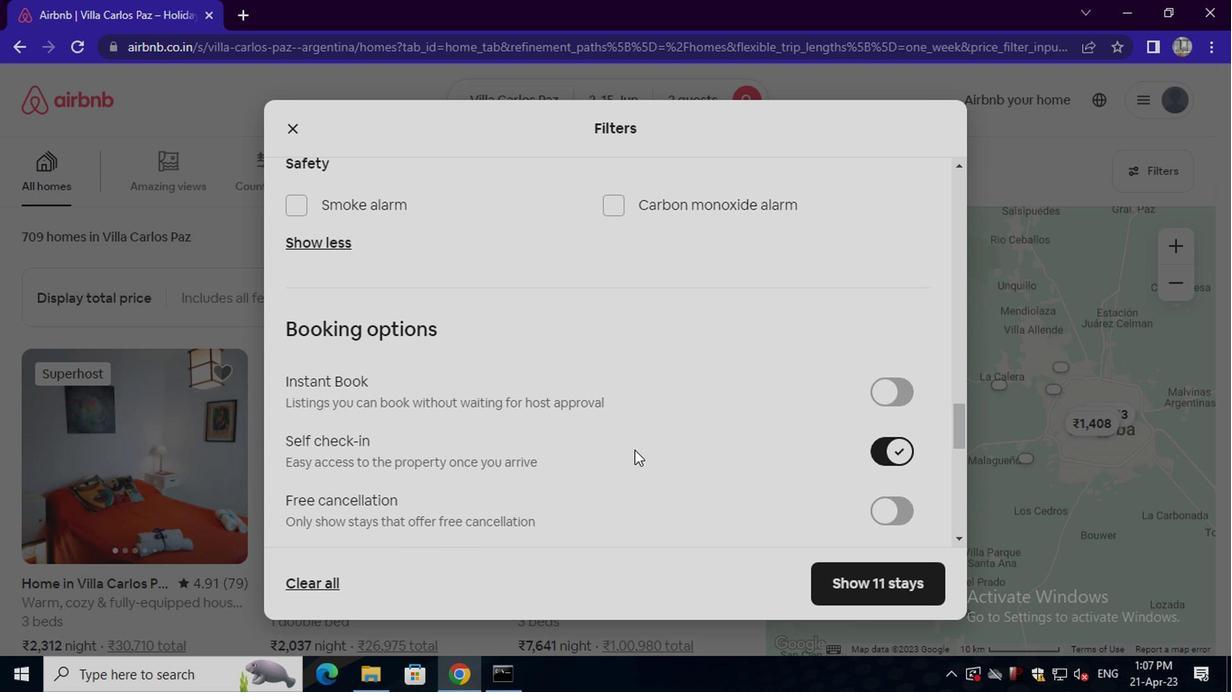 
Action: Mouse scrolled (630, 450) with delta (0, 0)
Screenshot: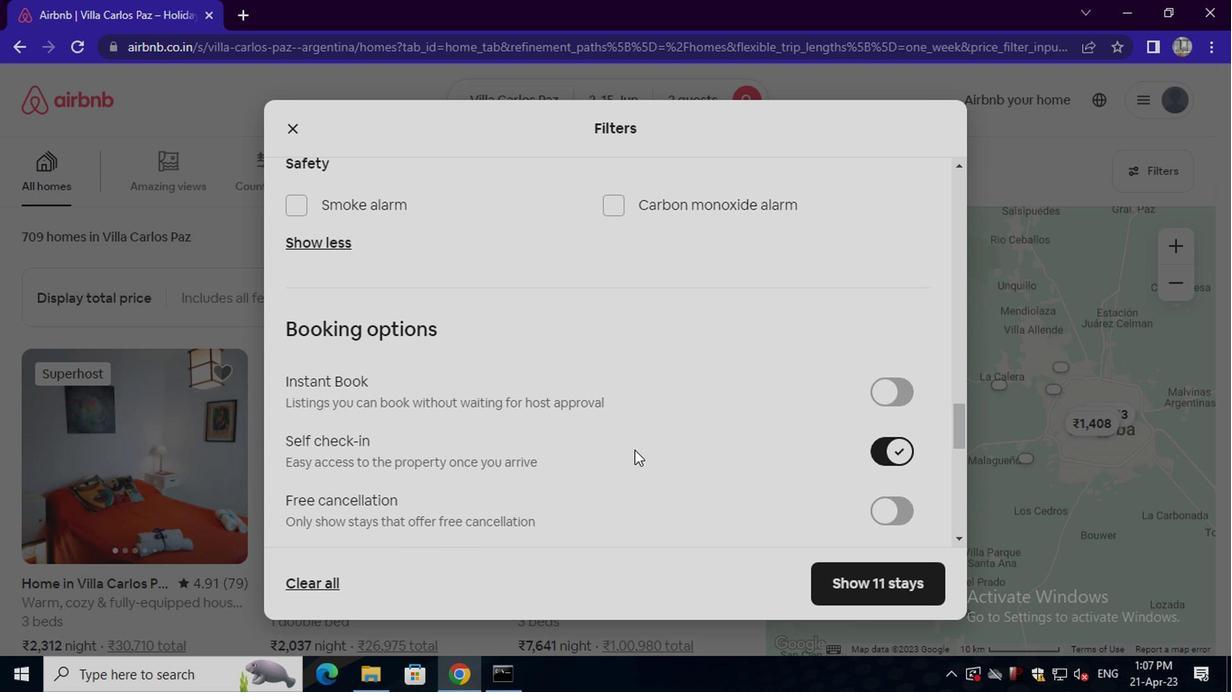 
Action: Mouse scrolled (630, 450) with delta (0, 0)
Screenshot: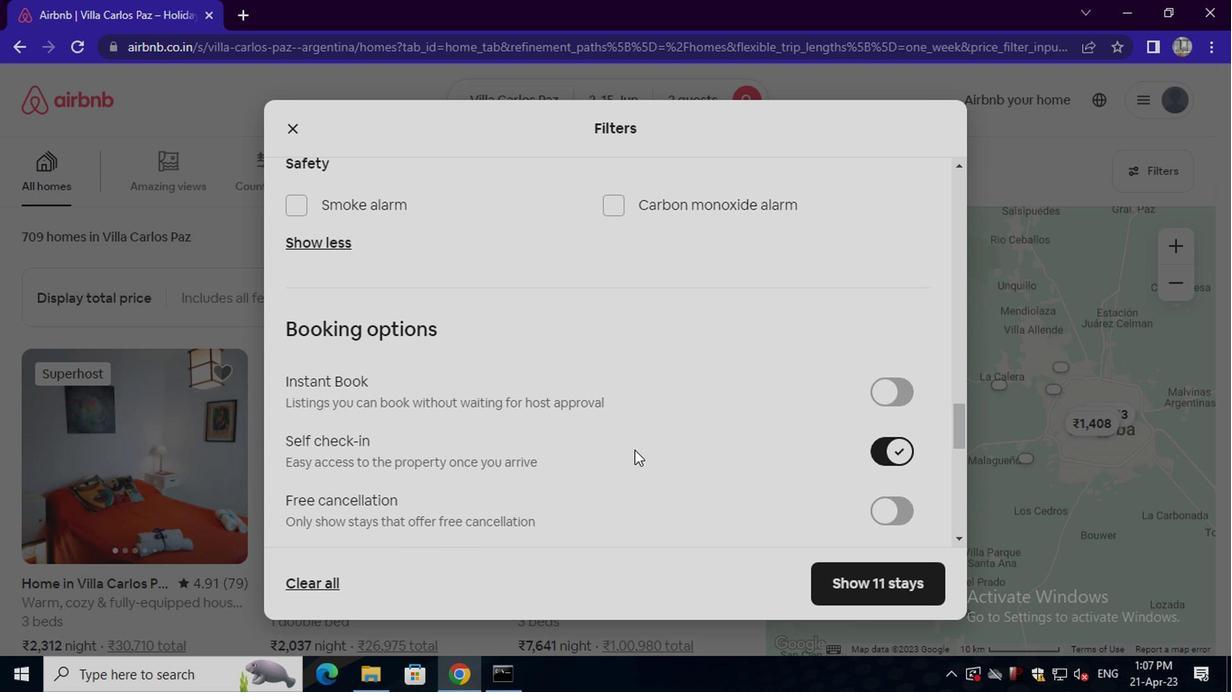
Action: Mouse scrolled (630, 450) with delta (0, 0)
Screenshot: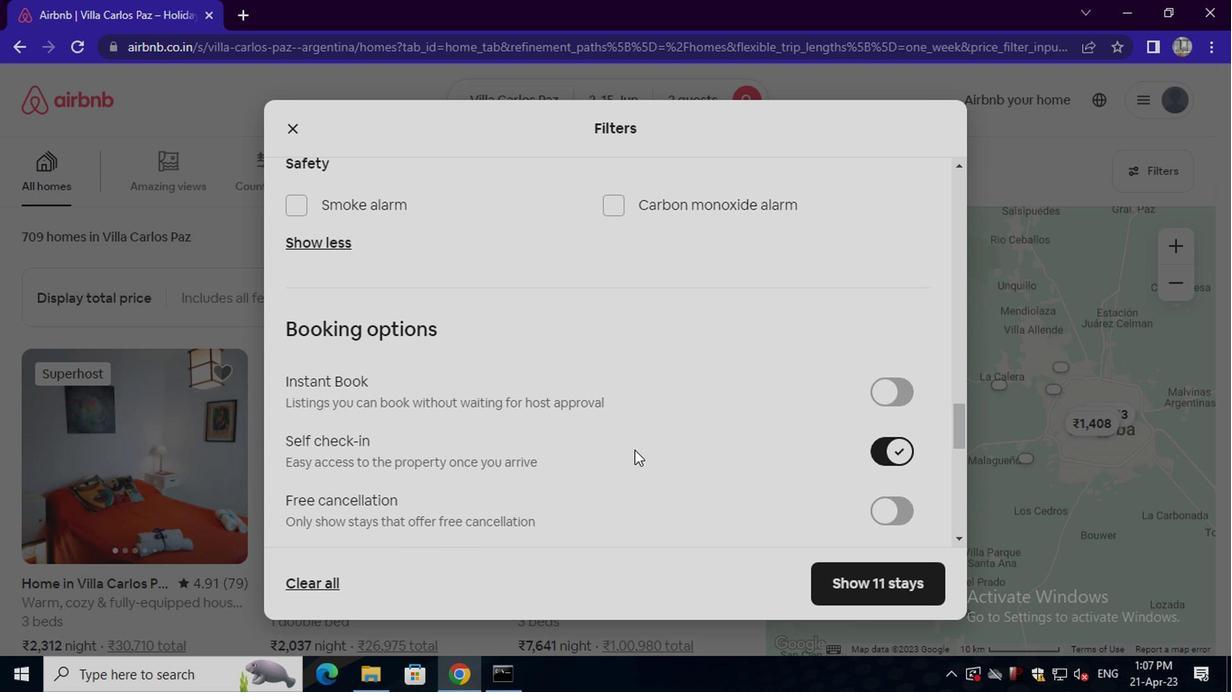 
Action: Mouse scrolled (630, 450) with delta (0, 0)
Screenshot: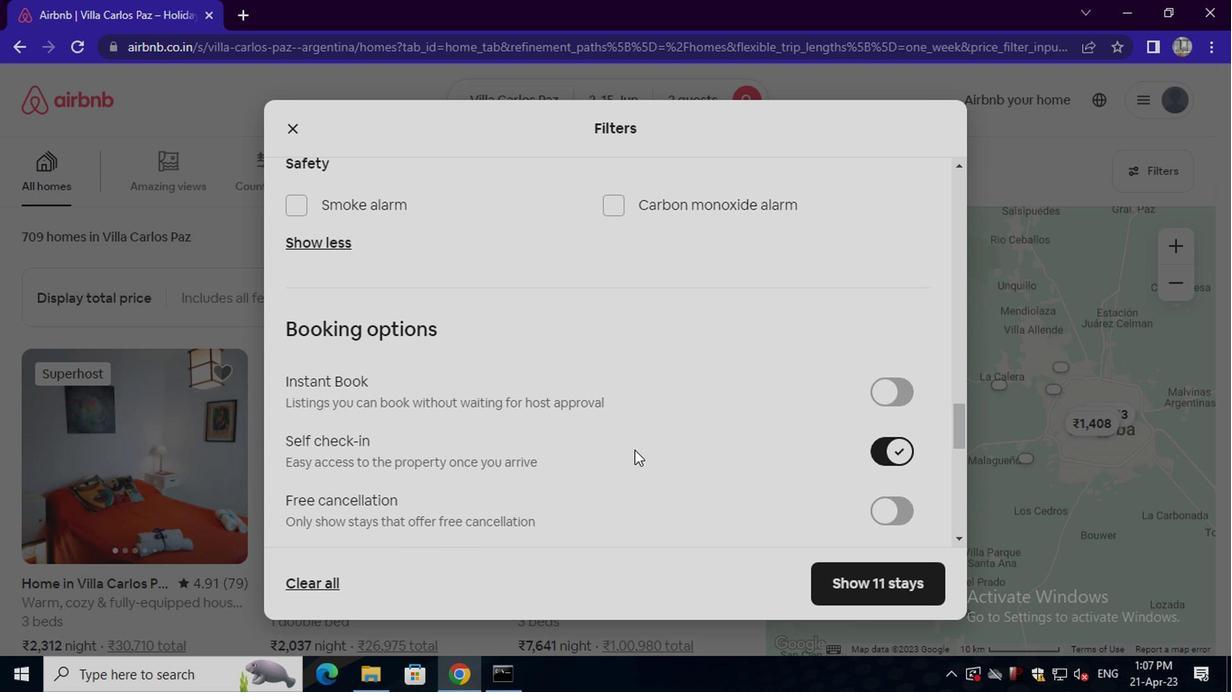 
Action: Mouse scrolled (630, 450) with delta (0, 0)
Screenshot: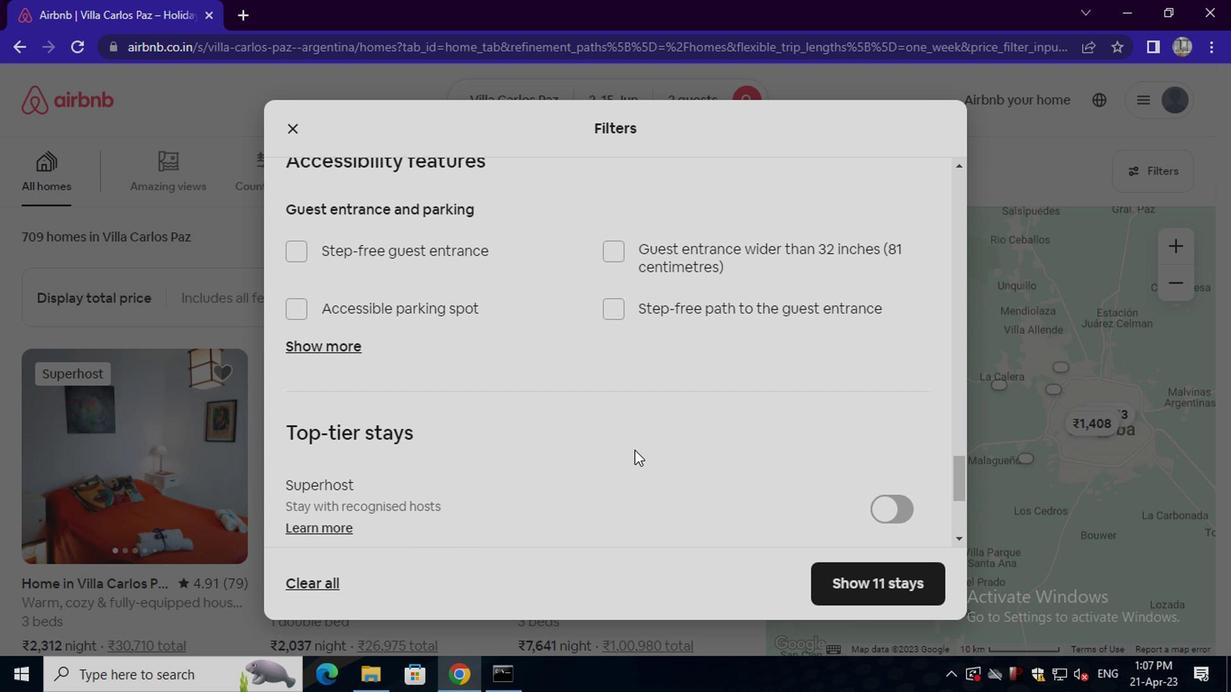 
Action: Mouse scrolled (630, 450) with delta (0, 0)
Screenshot: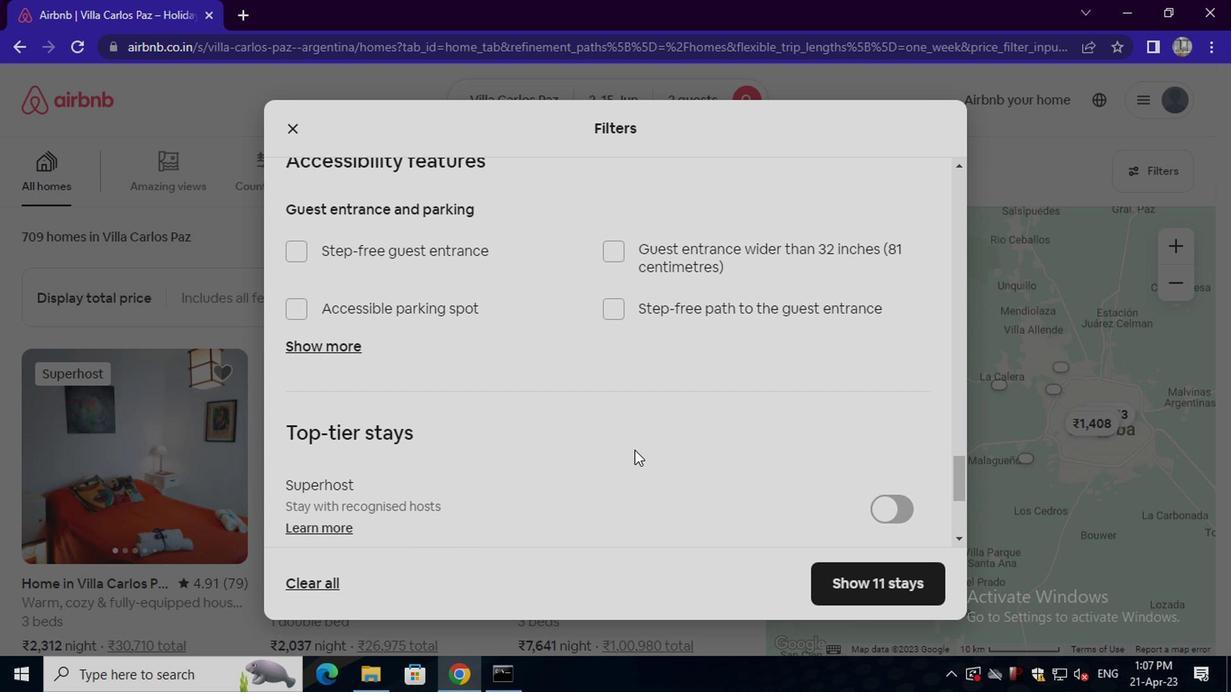 
Action: Mouse scrolled (630, 450) with delta (0, 0)
Screenshot: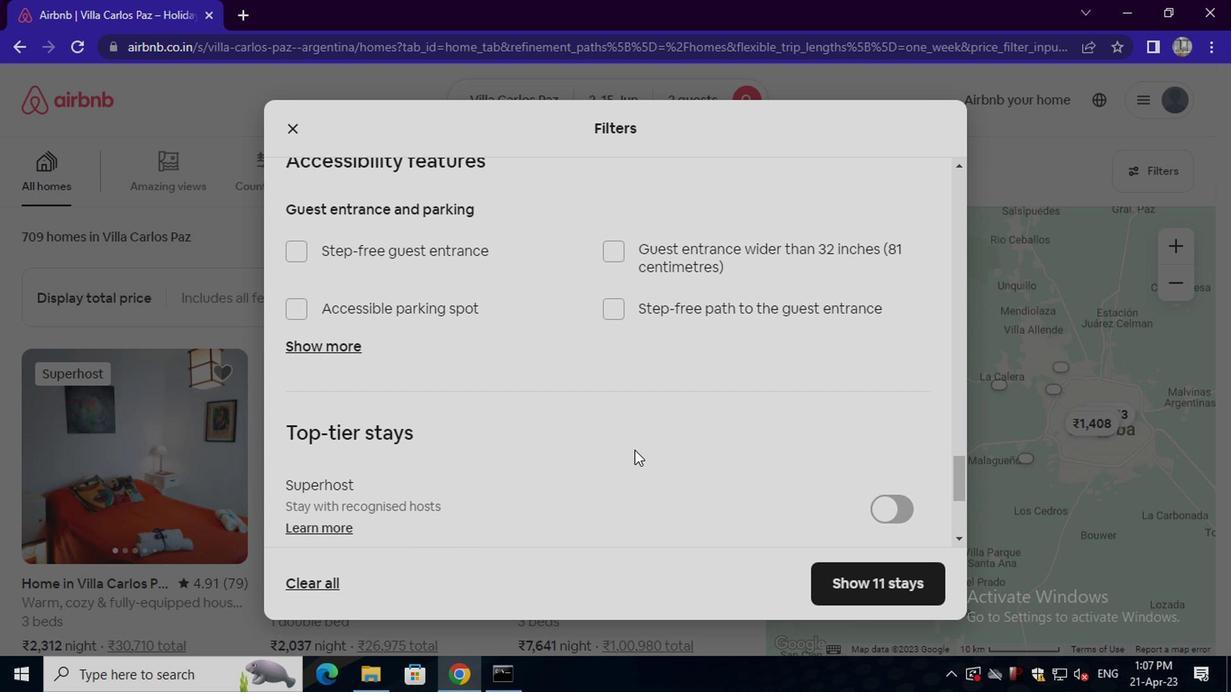 
Action: Mouse scrolled (630, 450) with delta (0, 0)
Screenshot: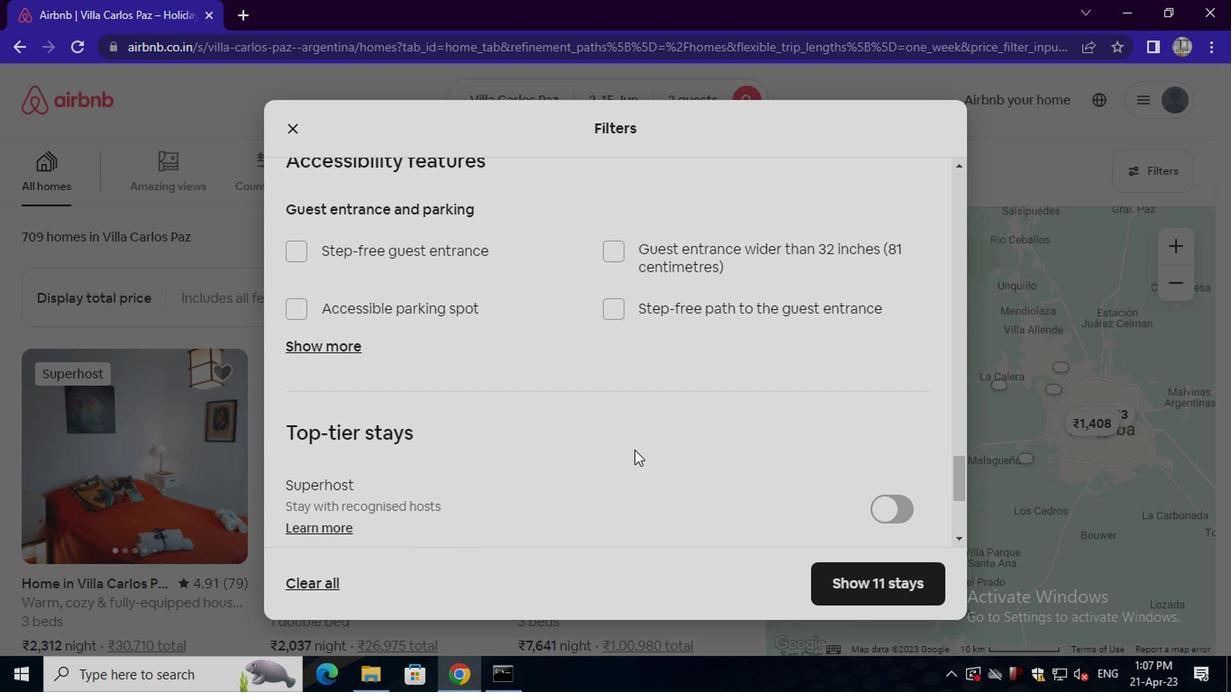 
Action: Mouse moved to (352, 423)
Screenshot: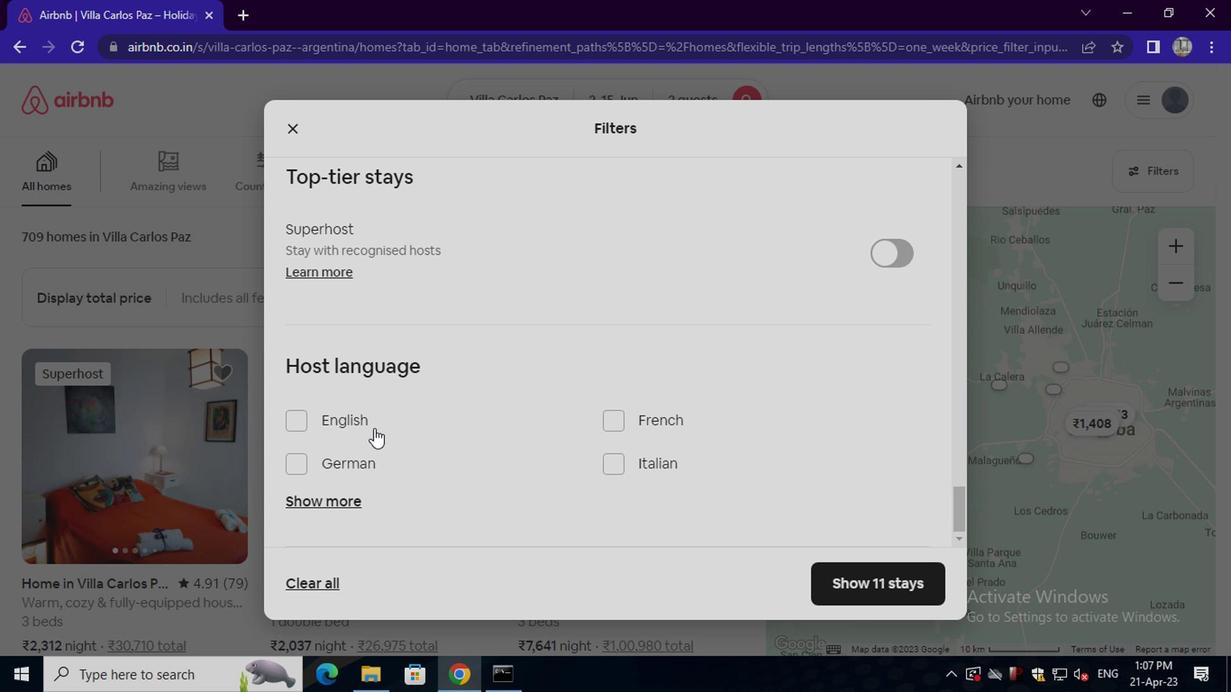 
Action: Mouse pressed left at (352, 423)
Screenshot: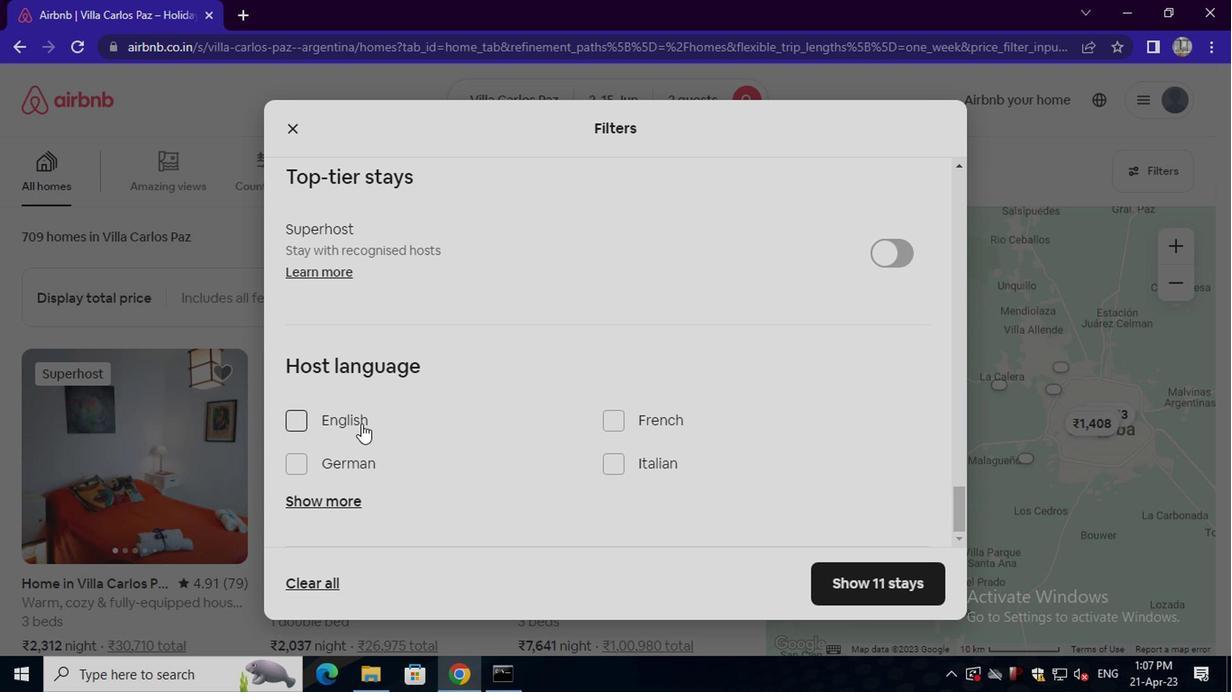 
Action: Mouse moved to (889, 580)
Screenshot: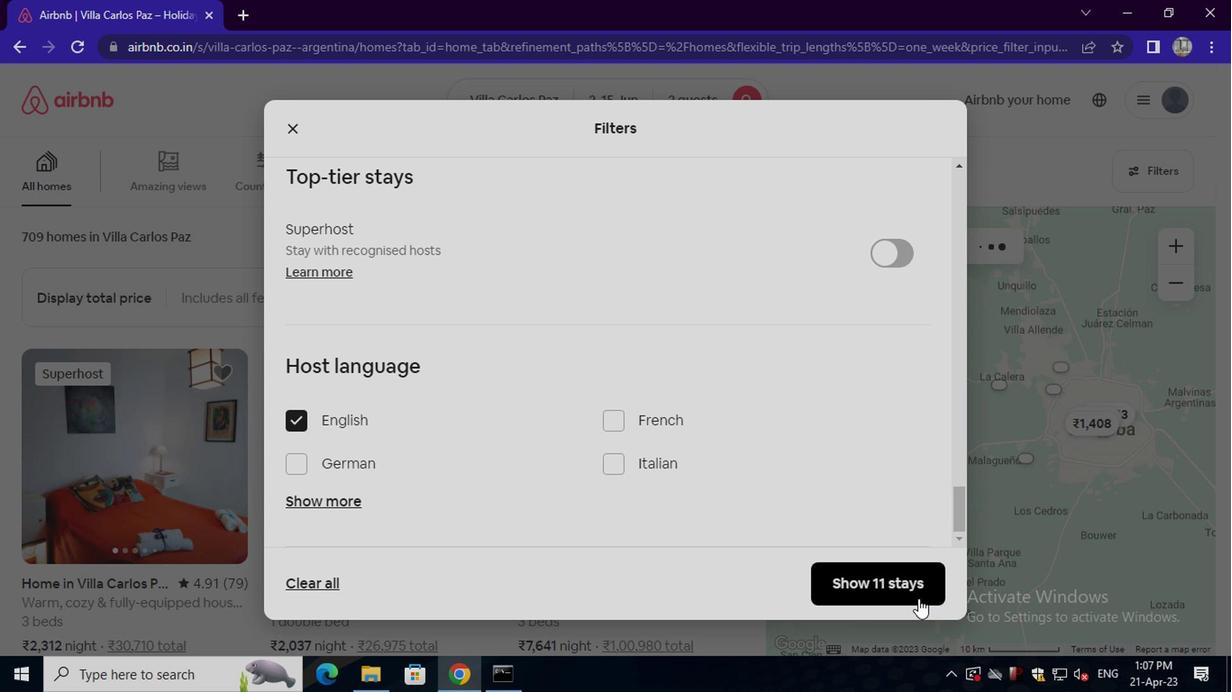 
Action: Mouse pressed left at (889, 580)
Screenshot: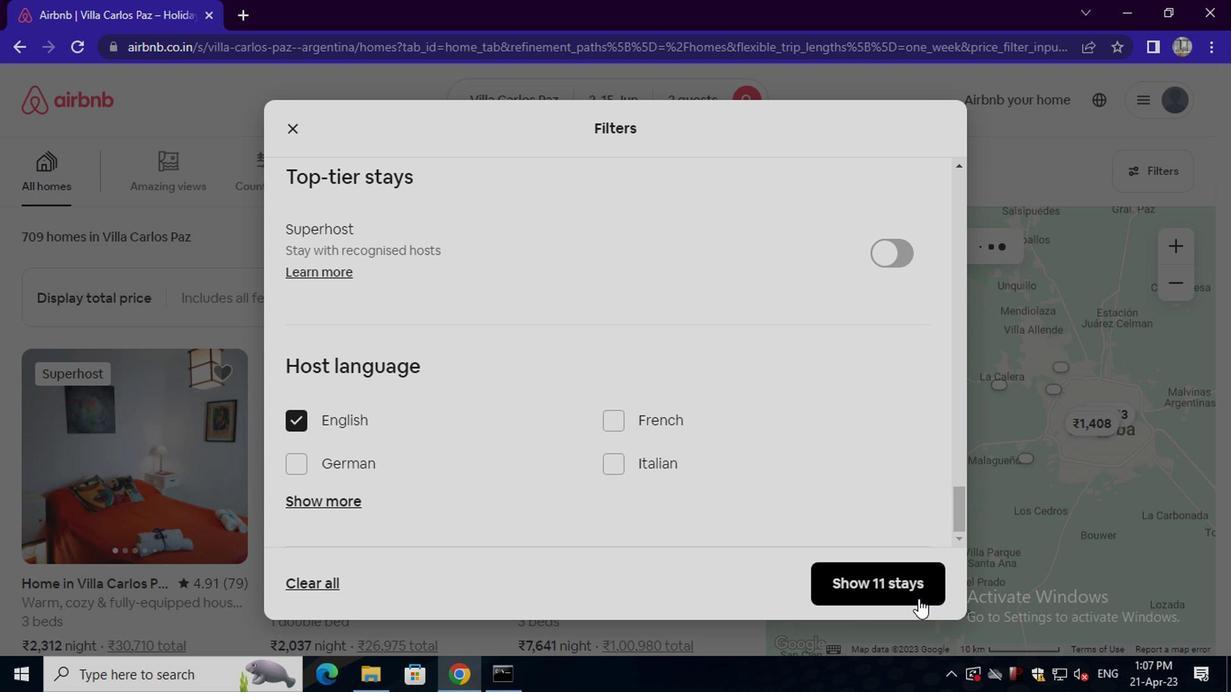 
